 Task: Create fields for custom object Employee.
Action: Mouse moved to (733, 49)
Screenshot: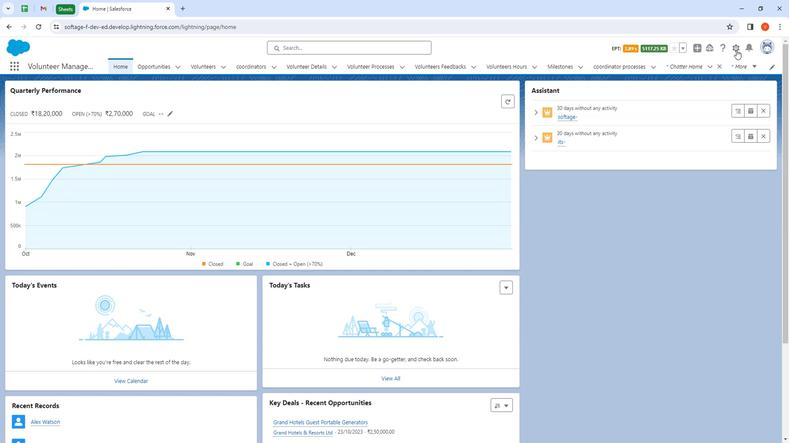 
Action: Mouse pressed left at (733, 49)
Screenshot: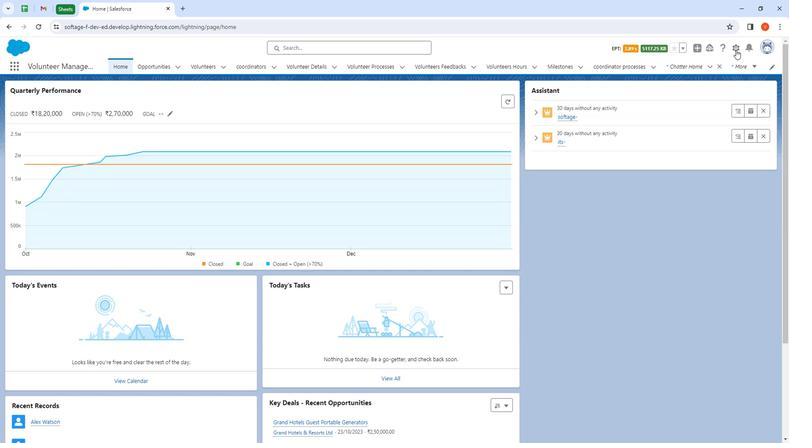 
Action: Mouse moved to (706, 73)
Screenshot: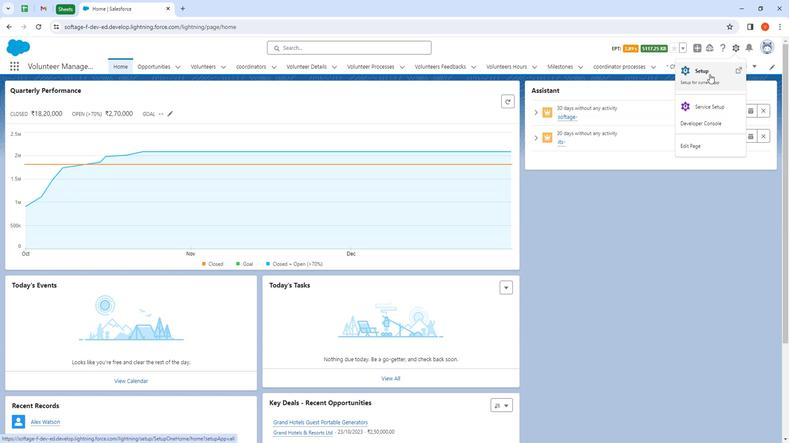 
Action: Mouse pressed left at (706, 73)
Screenshot: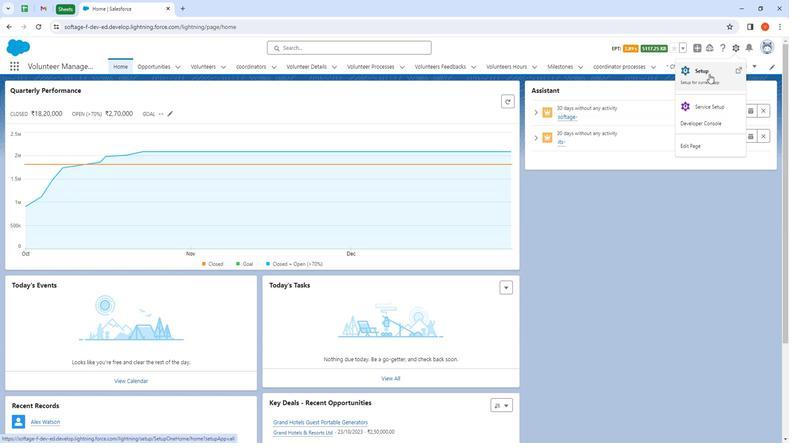 
Action: Mouse moved to (101, 67)
Screenshot: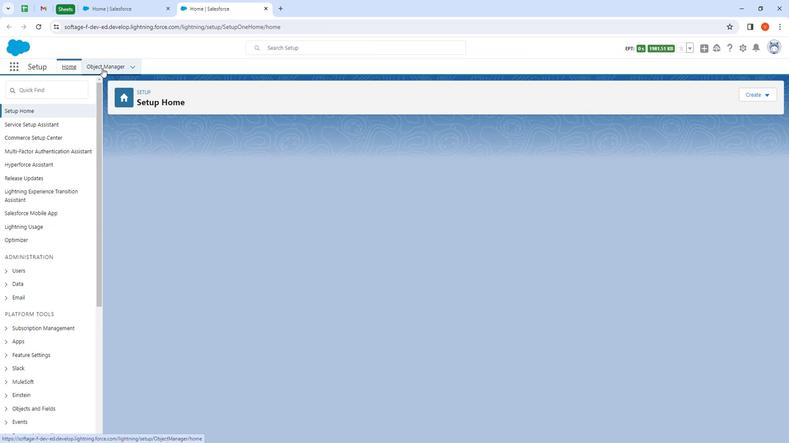 
Action: Mouse pressed left at (101, 67)
Screenshot: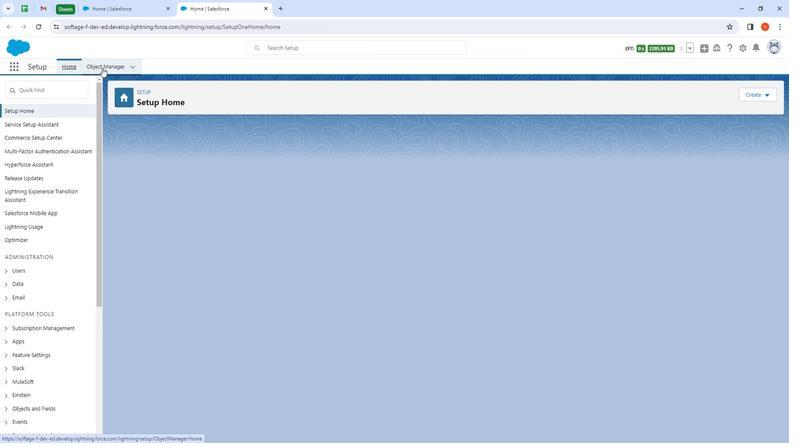 
Action: Mouse moved to (627, 98)
Screenshot: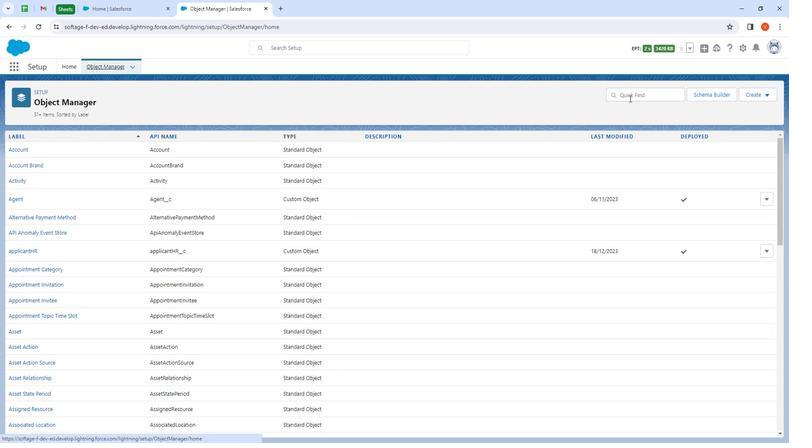 
Action: Mouse pressed left at (627, 98)
Screenshot: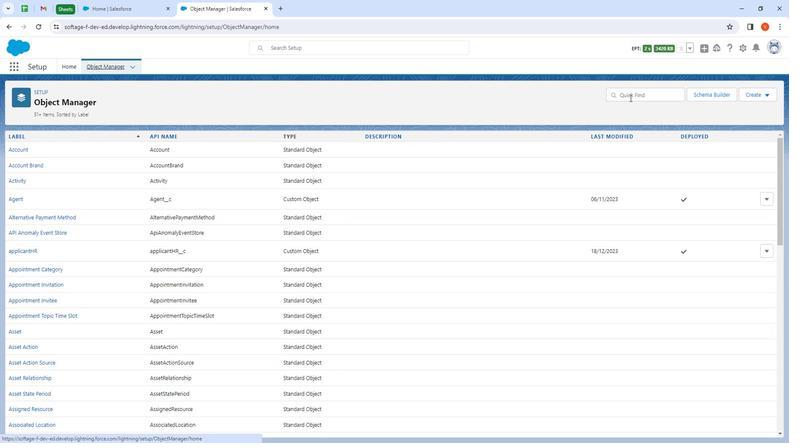 
Action: Mouse moved to (625, 95)
Screenshot: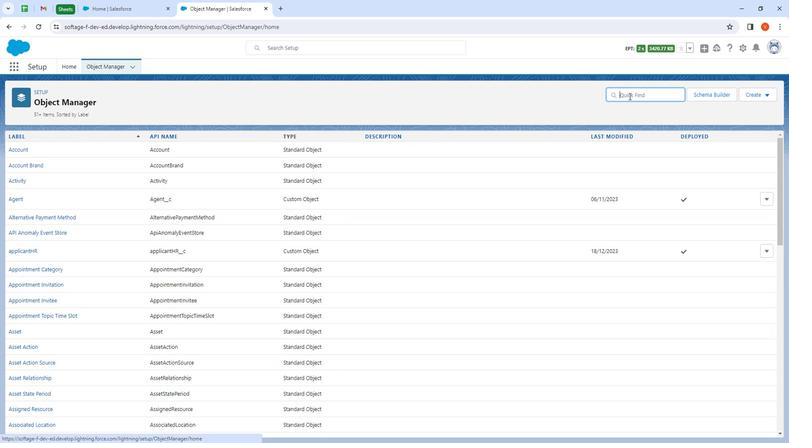 
Action: Key pressed employee
Screenshot: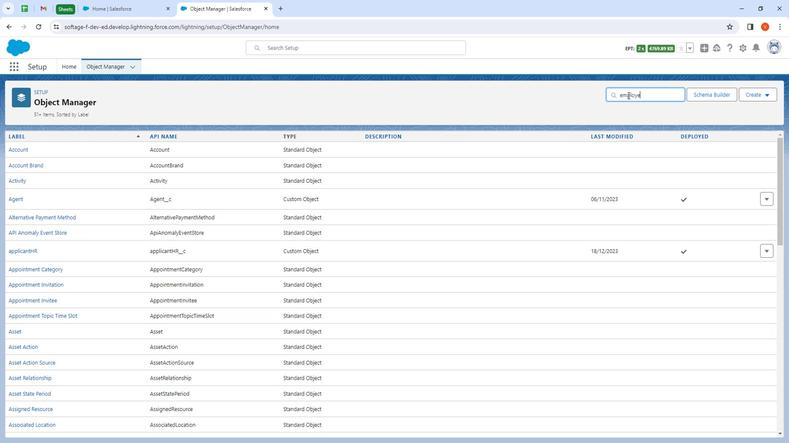 
Action: Mouse moved to (31, 171)
Screenshot: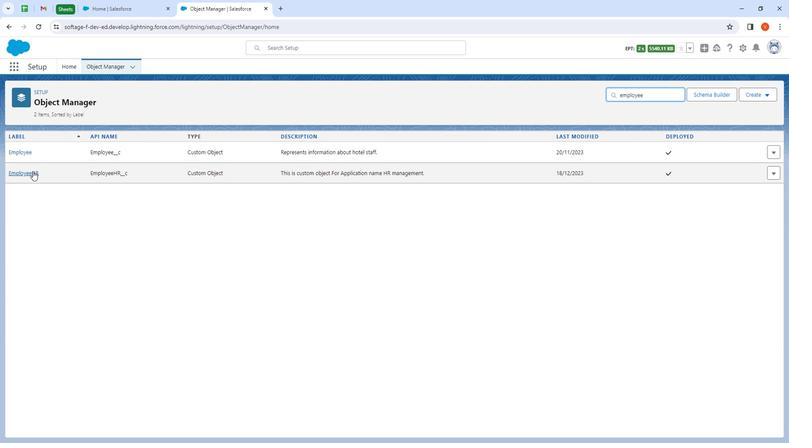 
Action: Mouse pressed left at (31, 171)
Screenshot: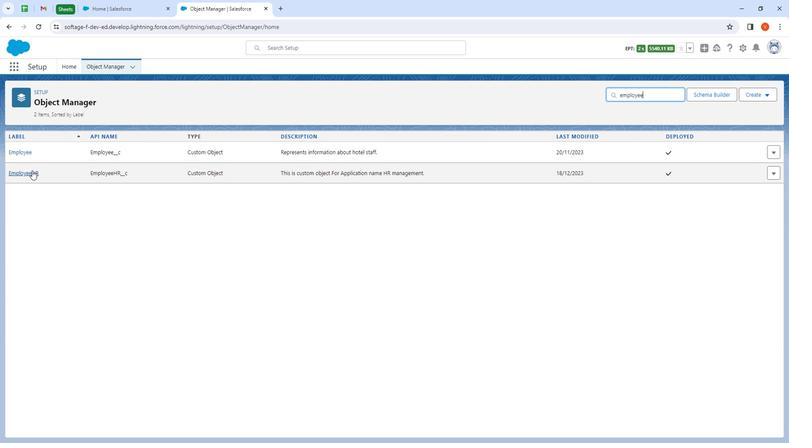
Action: Mouse moved to (66, 149)
Screenshot: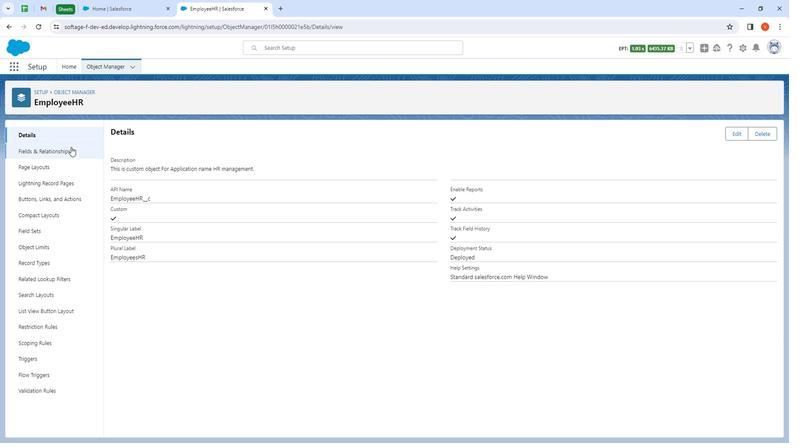 
Action: Mouse pressed left at (66, 149)
Screenshot: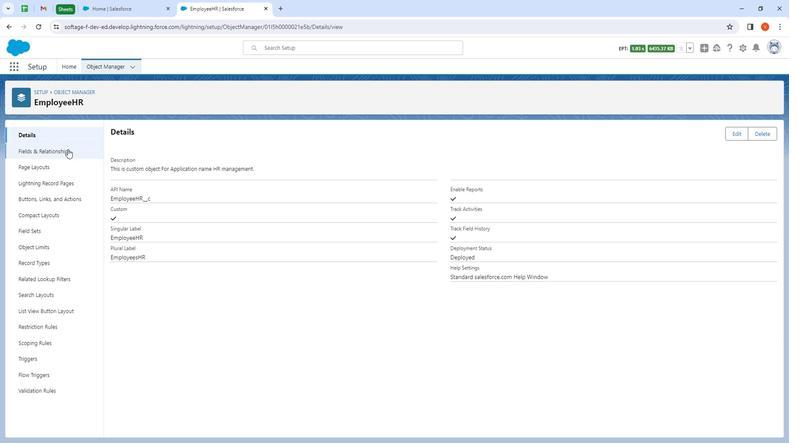 
Action: Mouse moved to (604, 133)
Screenshot: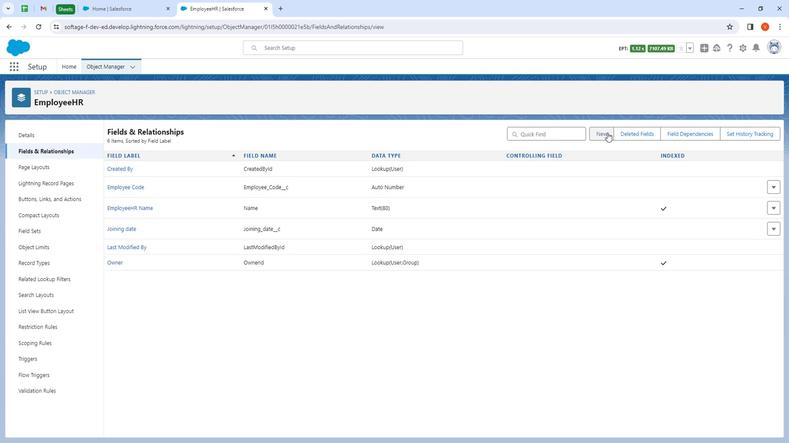 
Action: Mouse pressed left at (604, 133)
Screenshot: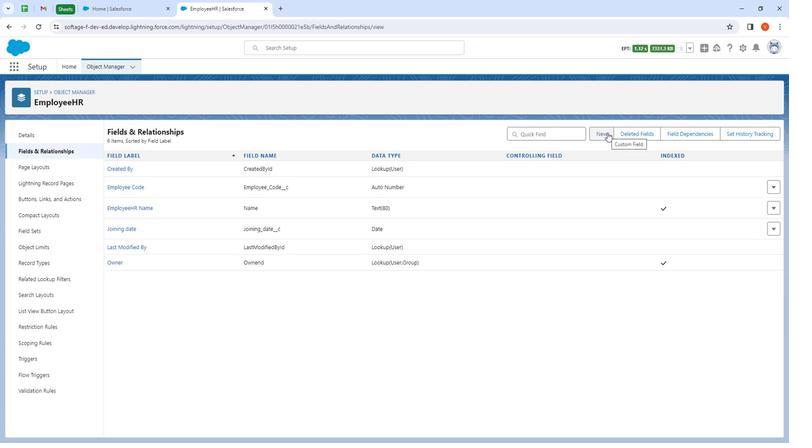 
Action: Mouse moved to (185, 346)
Screenshot: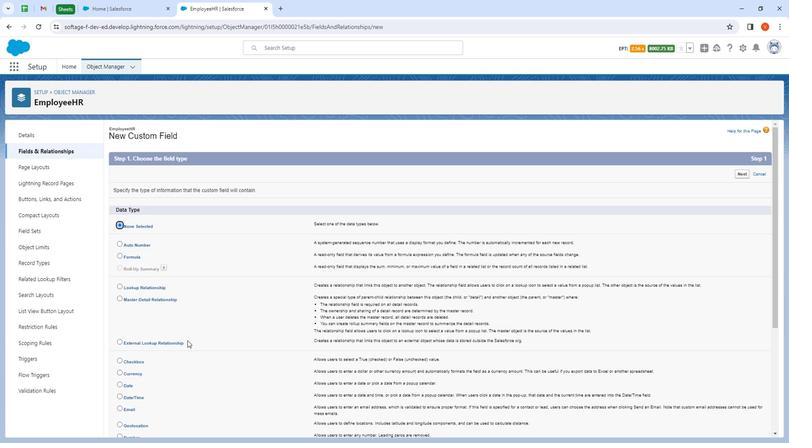 
Action: Mouse scrolled (185, 345) with delta (0, 0)
Screenshot: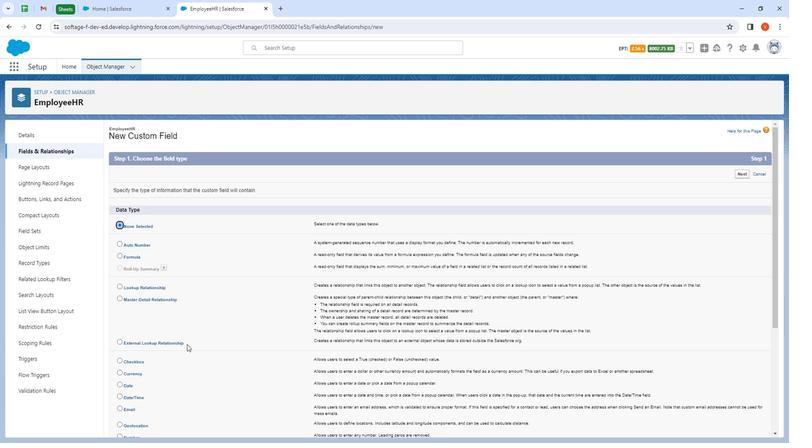 
Action: Mouse moved to (186, 347)
Screenshot: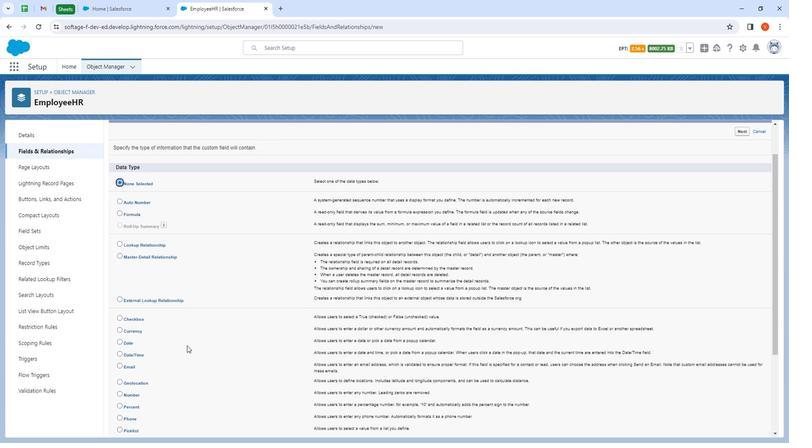 
Action: Mouse scrolled (186, 347) with delta (0, 0)
Screenshot: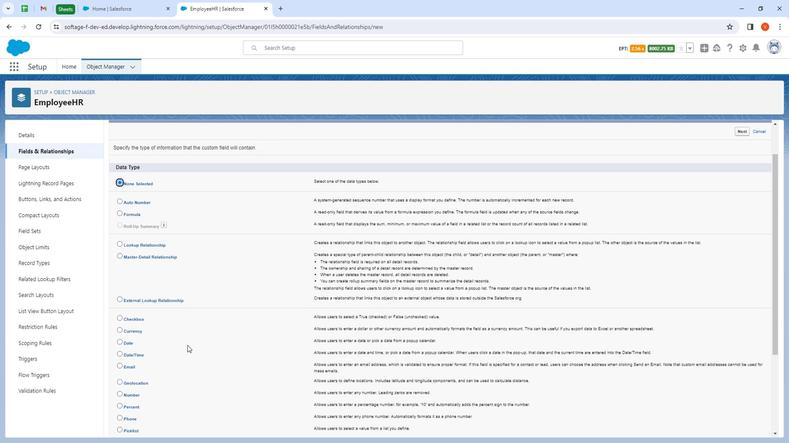 
Action: Mouse scrolled (186, 347) with delta (0, 0)
Screenshot: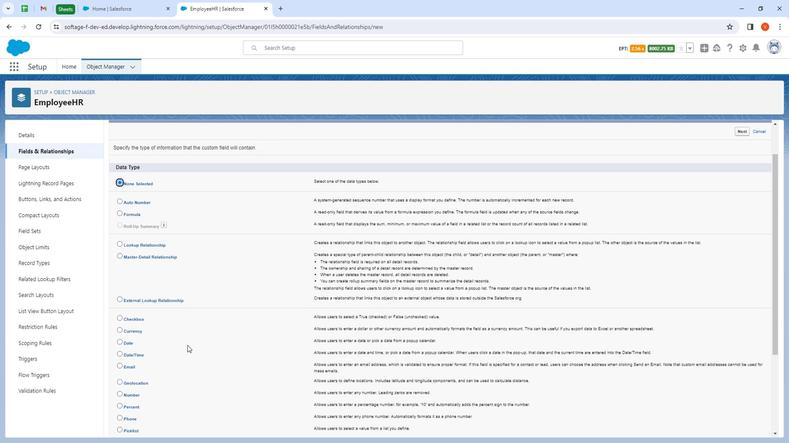 
Action: Mouse moved to (157, 315)
Screenshot: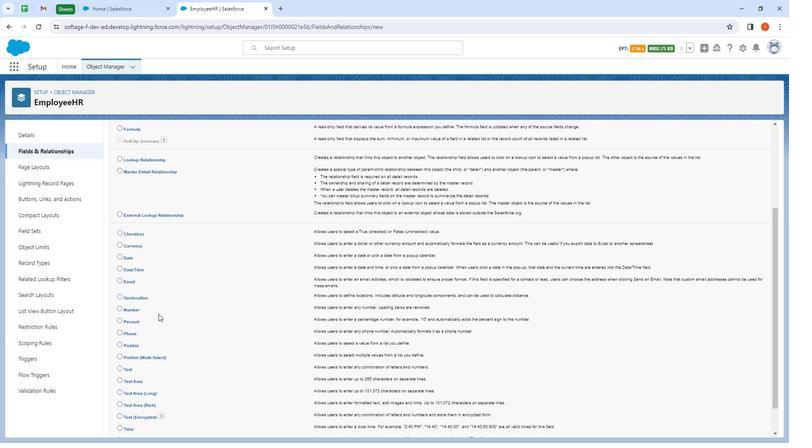 
Action: Mouse scrolled (157, 315) with delta (0, 0)
Screenshot: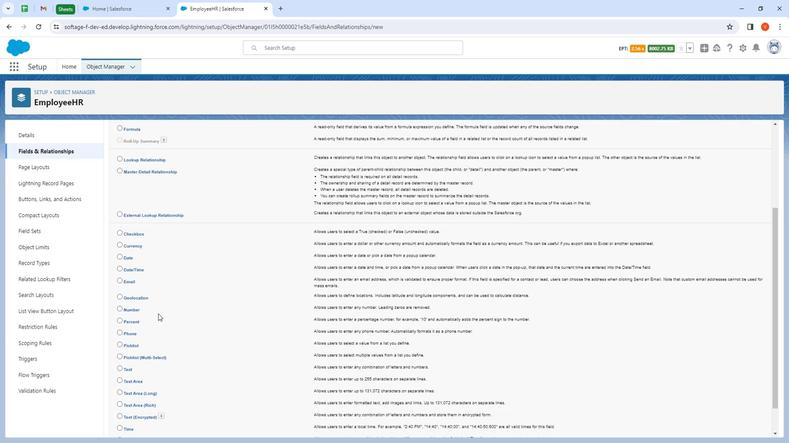 
Action: Mouse scrolled (157, 315) with delta (0, 0)
Screenshot: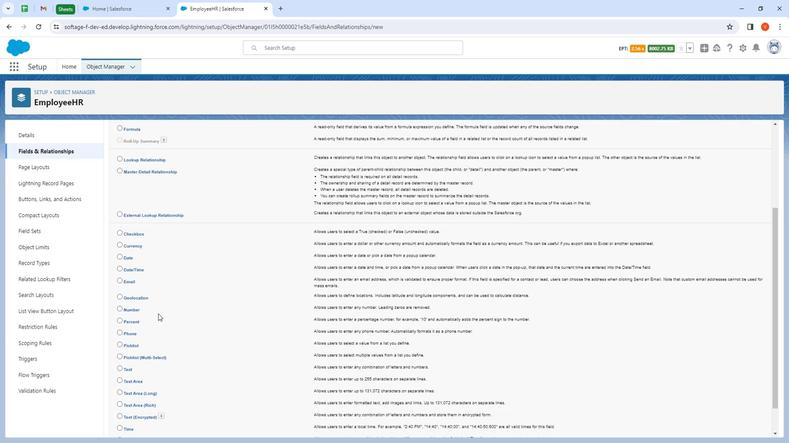 
Action: Mouse scrolled (157, 315) with delta (0, 0)
Screenshot: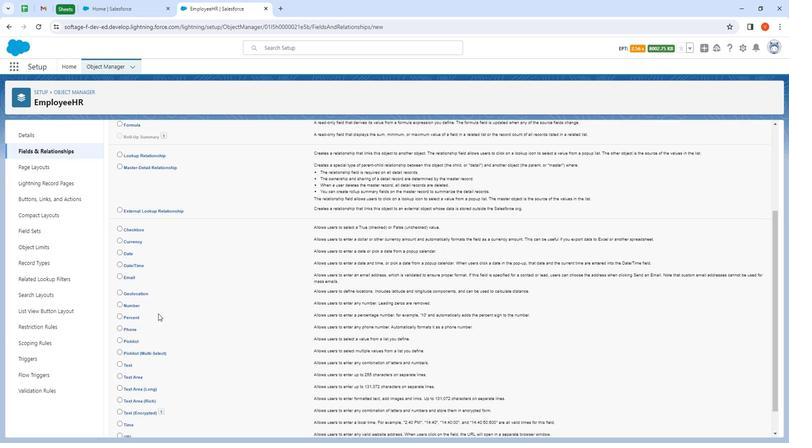 
Action: Mouse moved to (119, 336)
Screenshot: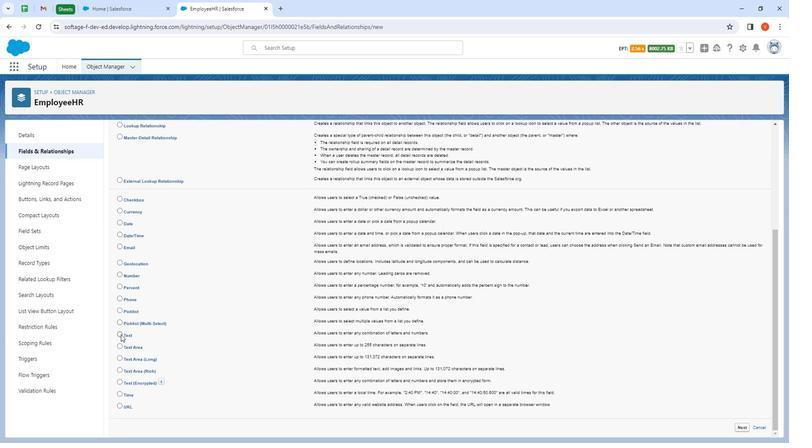 
Action: Mouse pressed left at (119, 336)
Screenshot: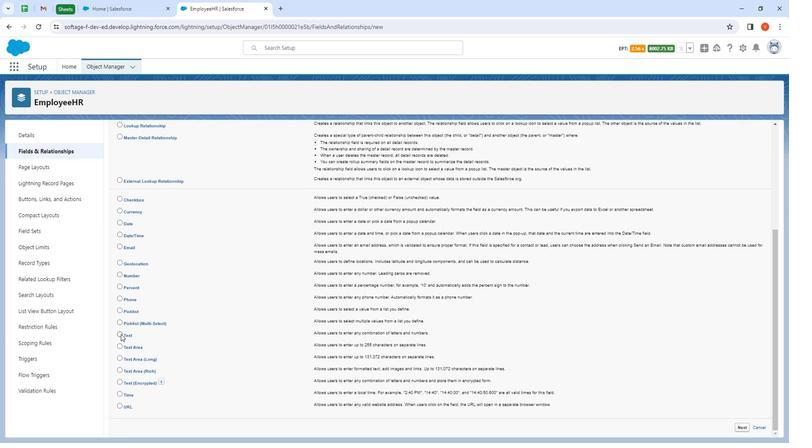 
Action: Mouse moved to (733, 432)
Screenshot: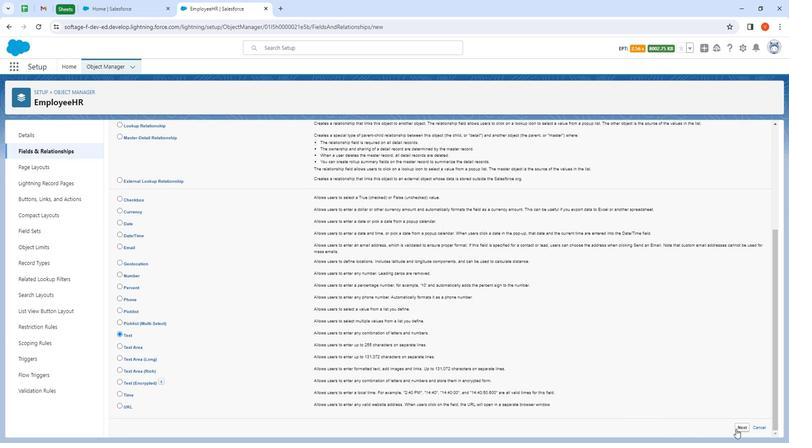 
Action: Mouse pressed left at (733, 432)
Screenshot: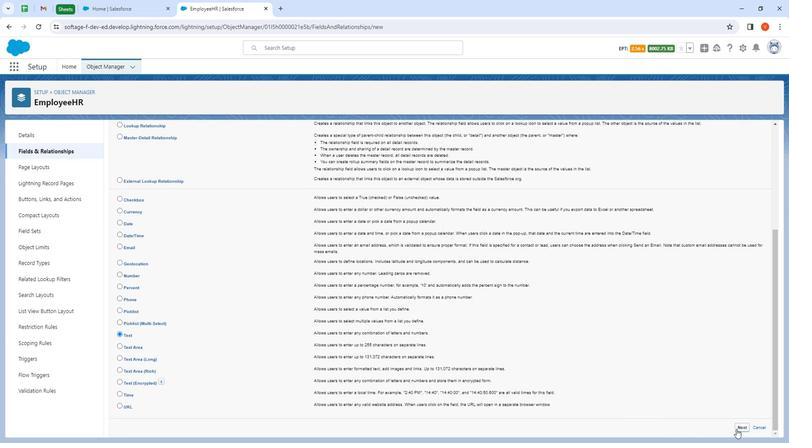 
Action: Mouse moved to (255, 189)
Screenshot: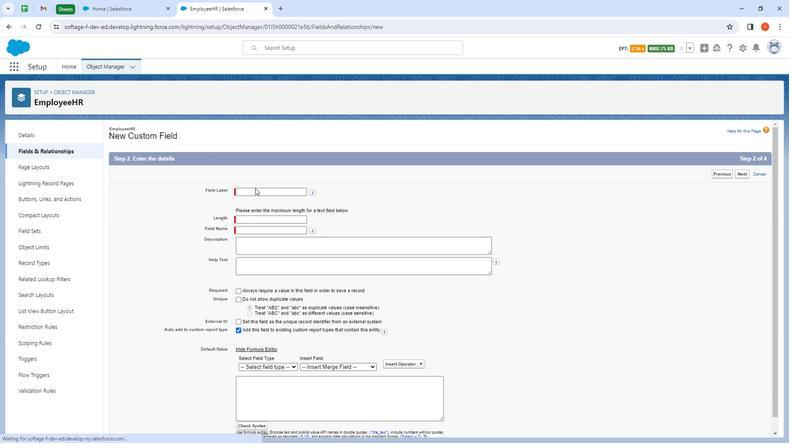 
Action: Mouse pressed left at (255, 189)
Screenshot: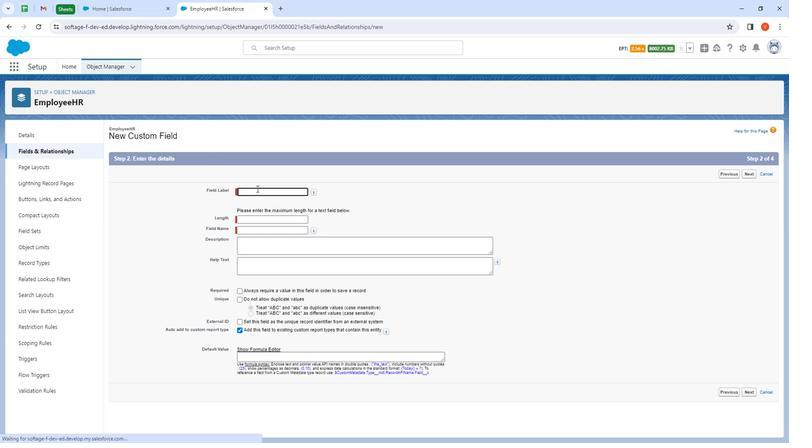 
Action: Key pressed <Key.shift>Employee<Key.space><Key.shift><Key.shift><Key.shift>Mail
Screenshot: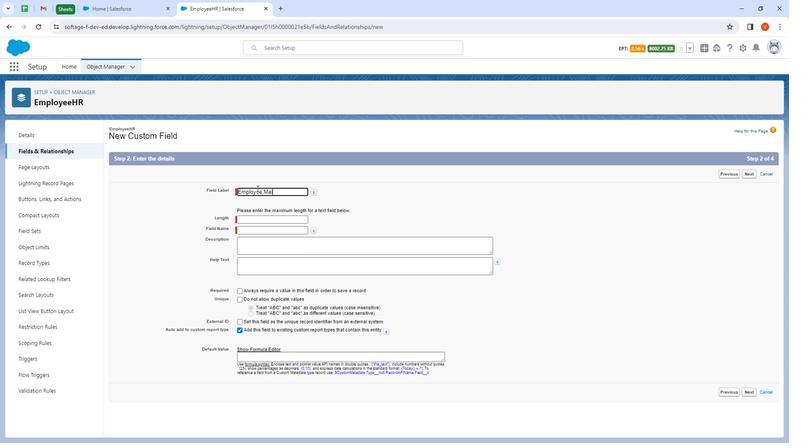 
Action: Mouse moved to (261, 220)
Screenshot: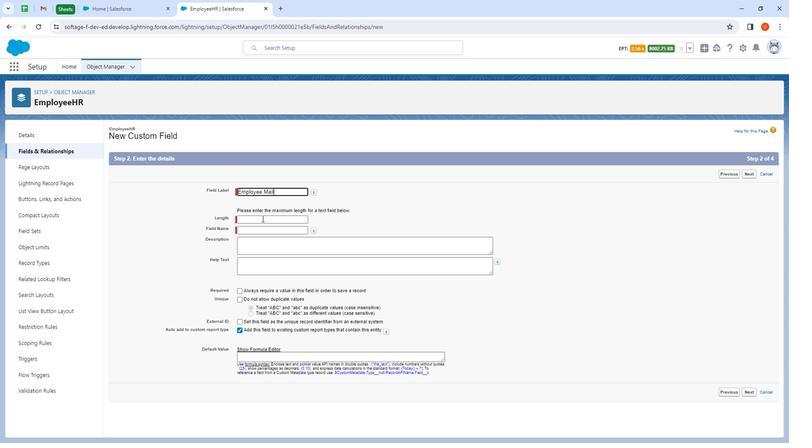 
Action: Mouse pressed left at (261, 220)
Screenshot: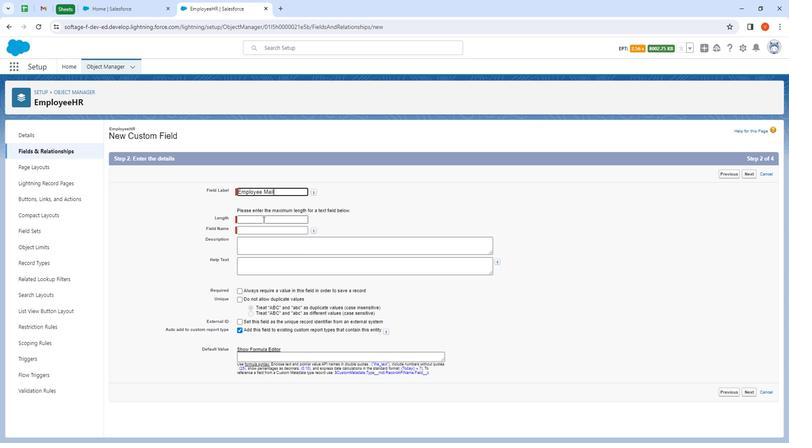 
Action: Mouse moved to (262, 221)
Screenshot: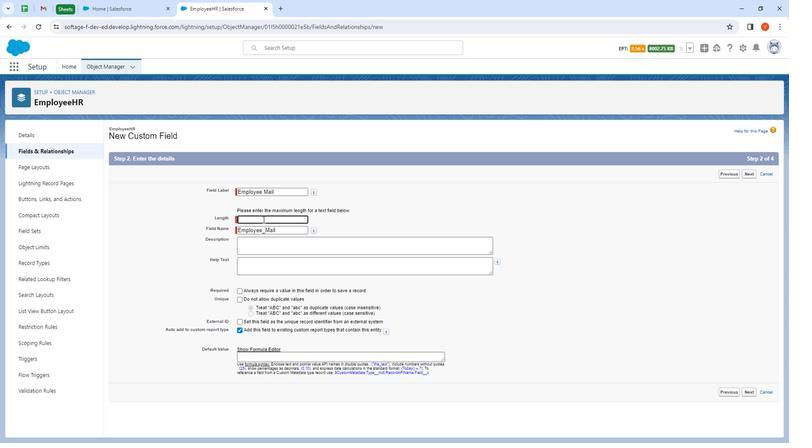 
Action: Key pressed 222
Screenshot: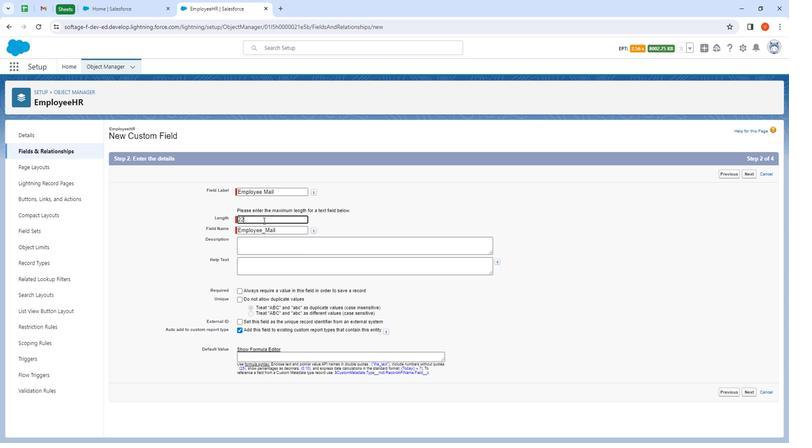 
Action: Mouse moved to (291, 250)
Screenshot: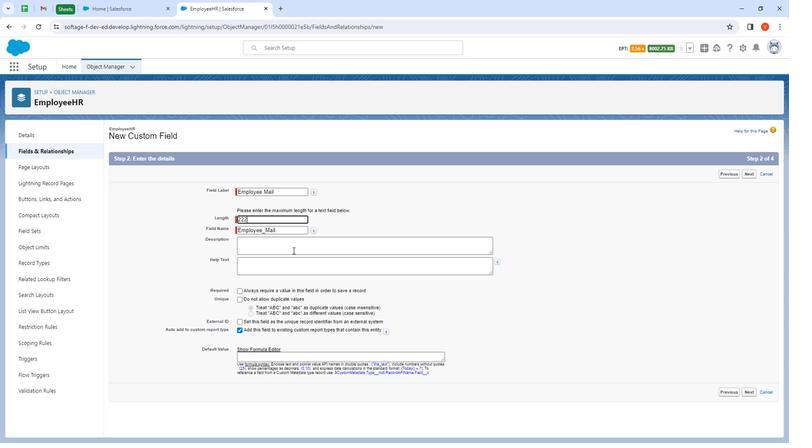 
Action: Key pressed <Key.backspace>123
Screenshot: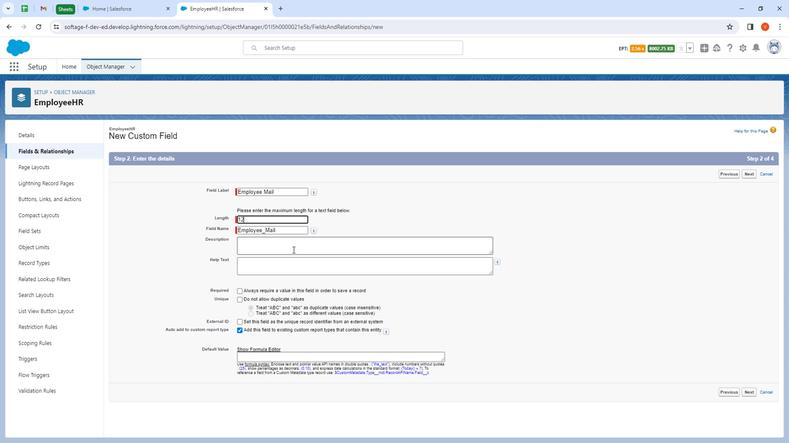 
Action: Mouse moved to (325, 247)
Screenshot: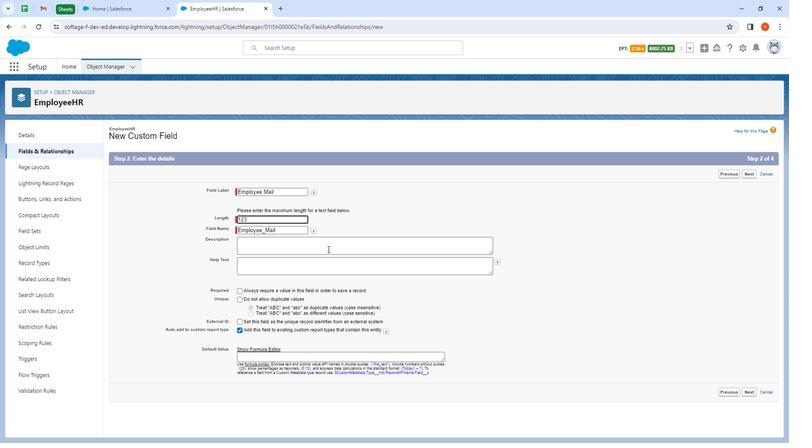 
Action: Mouse pressed left at (325, 247)
Screenshot: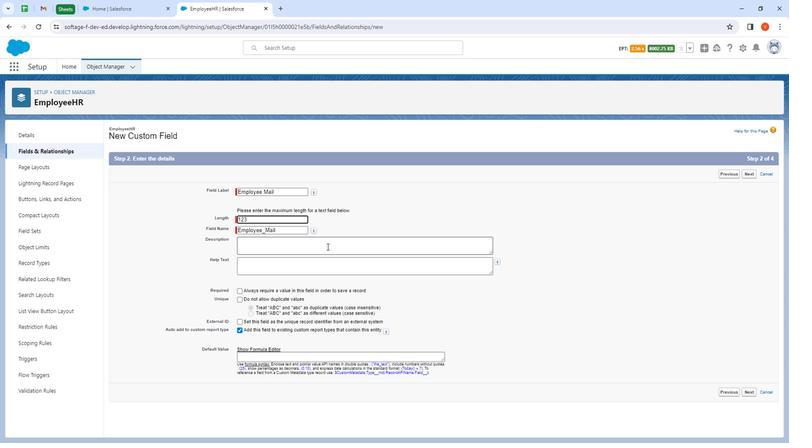 
Action: Key pressed <Key.shift>Enter<Key.space>email<Key.space>id<Key.space>for<Key.space>employees
Screenshot: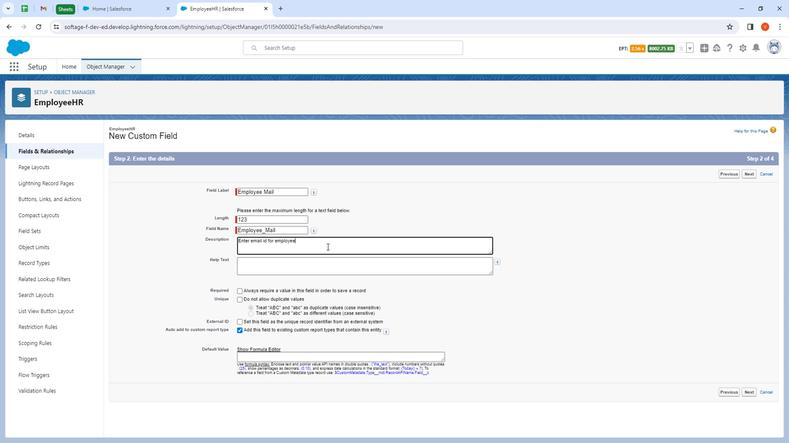 
Action: Mouse moved to (335, 263)
Screenshot: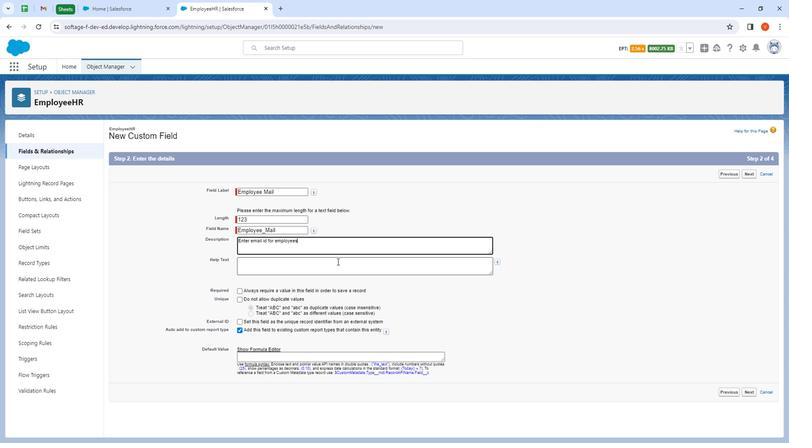 
Action: Mouse pressed left at (335, 263)
Screenshot: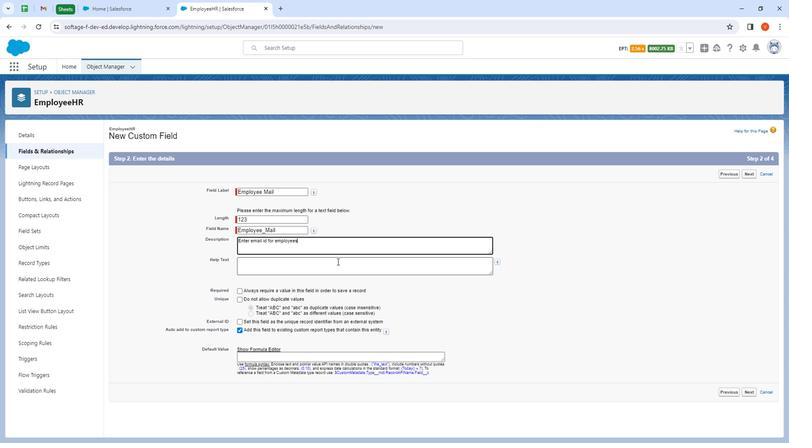 
Action: Key pressed <Key.shift>Enter<Key.space>email<Key.space>id
Screenshot: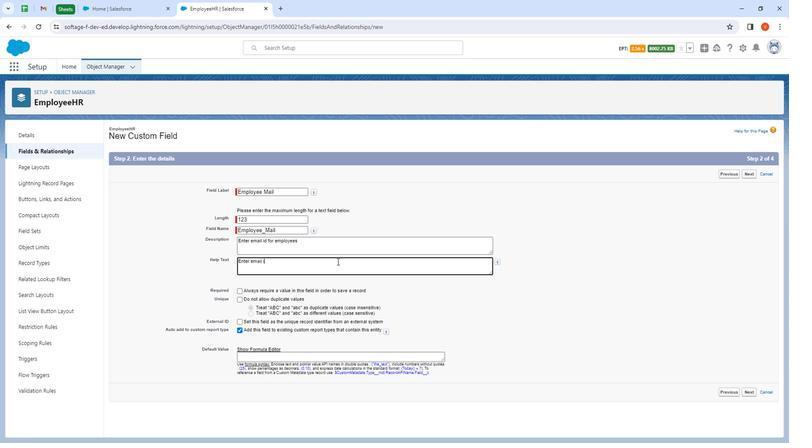 
Action: Mouse moved to (746, 397)
Screenshot: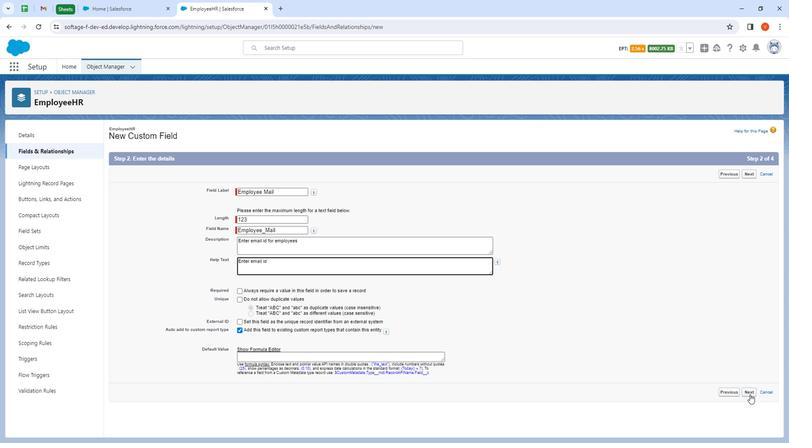 
Action: Mouse pressed left at (746, 397)
Screenshot: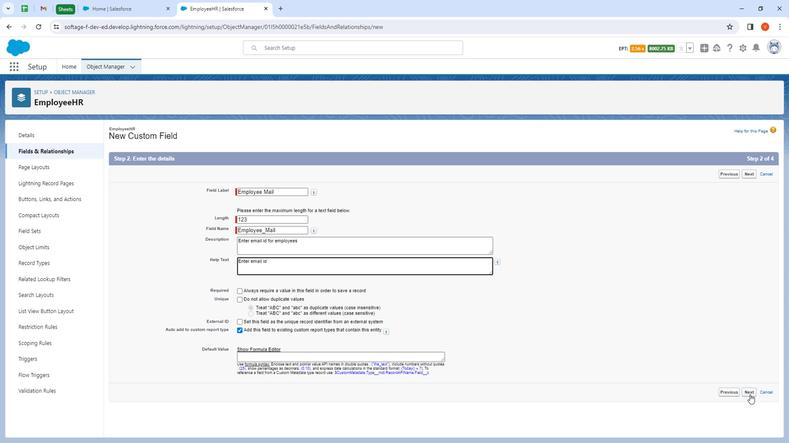 
Action: Mouse moved to (595, 295)
Screenshot: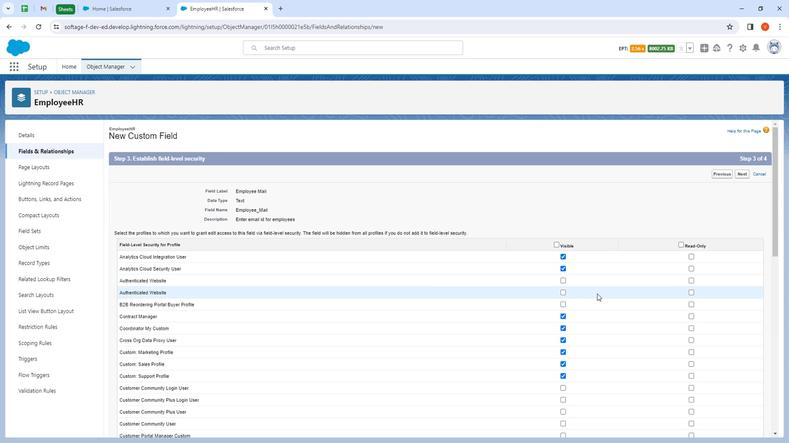 
Action: Mouse scrolled (595, 295) with delta (0, 0)
Screenshot: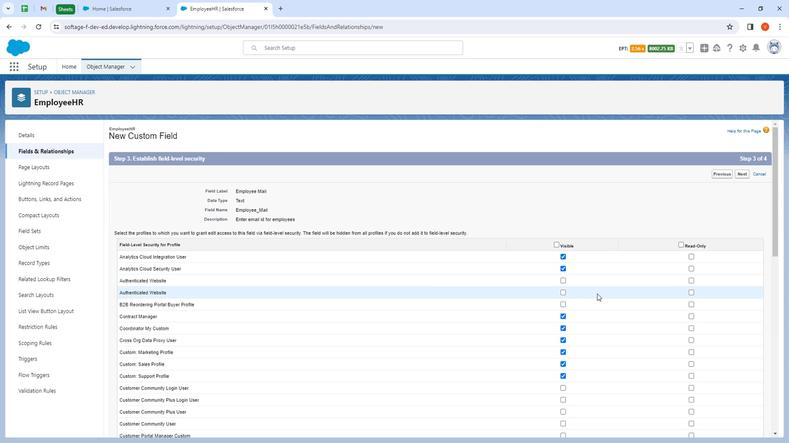 
Action: Mouse moved to (598, 300)
Screenshot: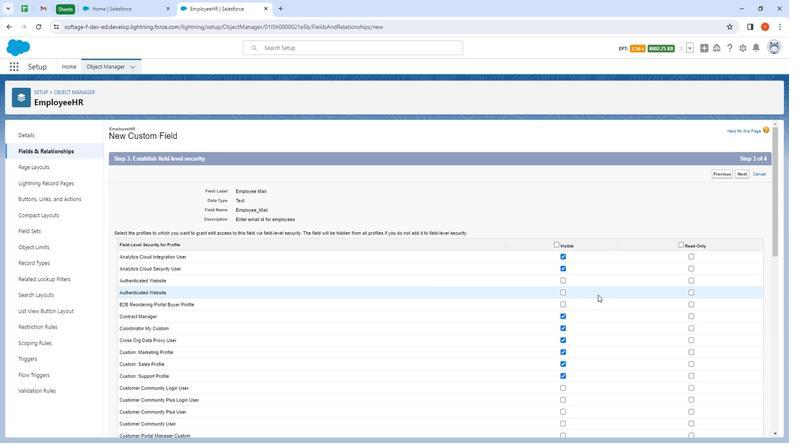 
Action: Mouse scrolled (598, 300) with delta (0, 0)
Screenshot: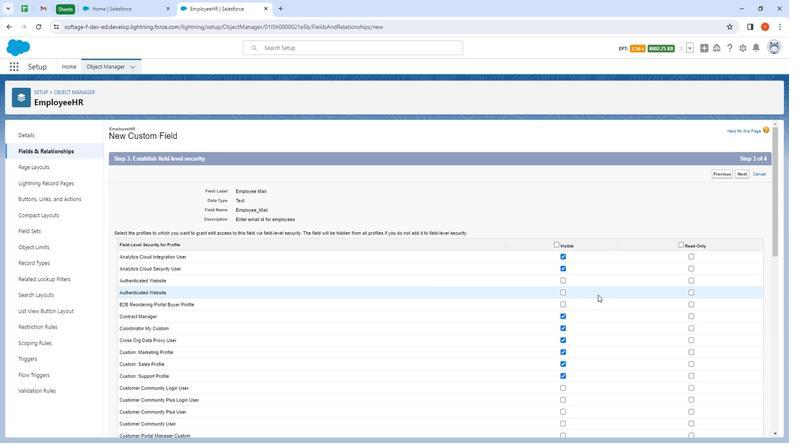 
Action: Mouse moved to (598, 300)
Screenshot: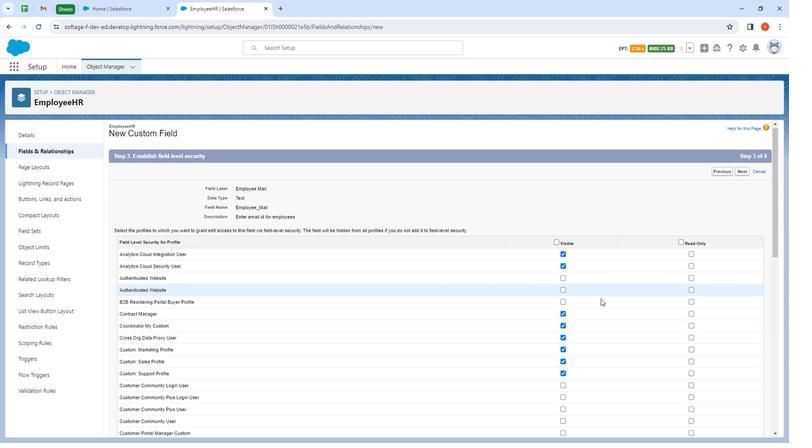 
Action: Mouse scrolled (598, 300) with delta (0, 0)
Screenshot: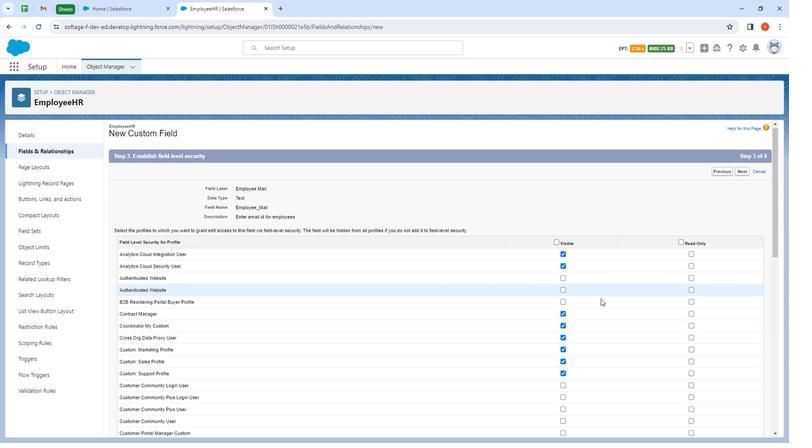 
Action: Mouse moved to (599, 301)
Screenshot: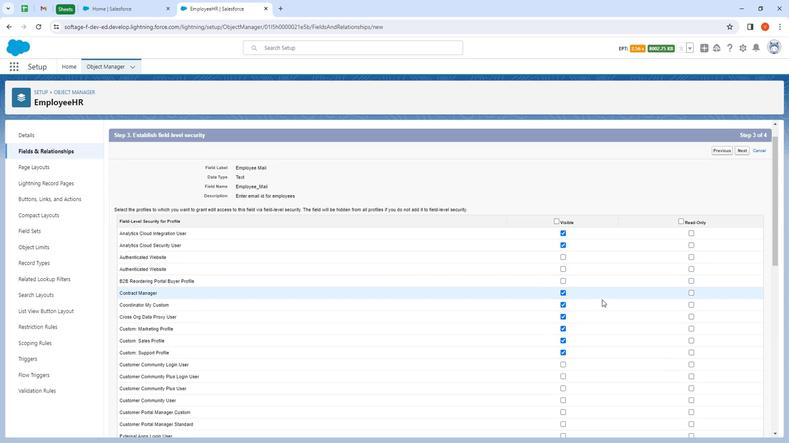 
Action: Mouse scrolled (599, 300) with delta (0, 0)
Screenshot: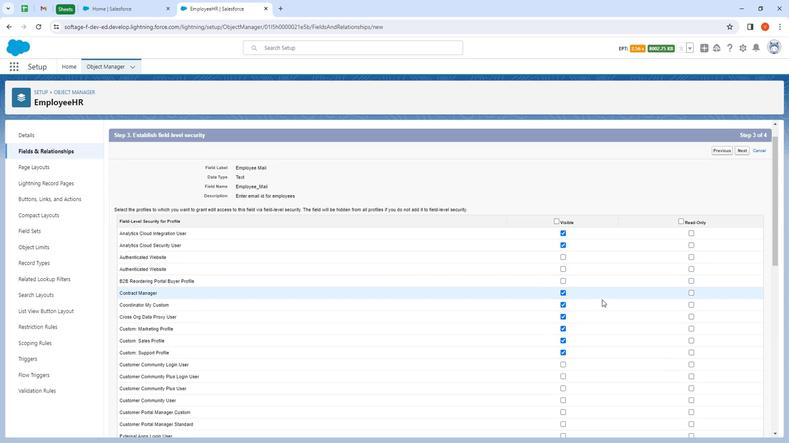 
Action: Mouse moved to (561, 265)
Screenshot: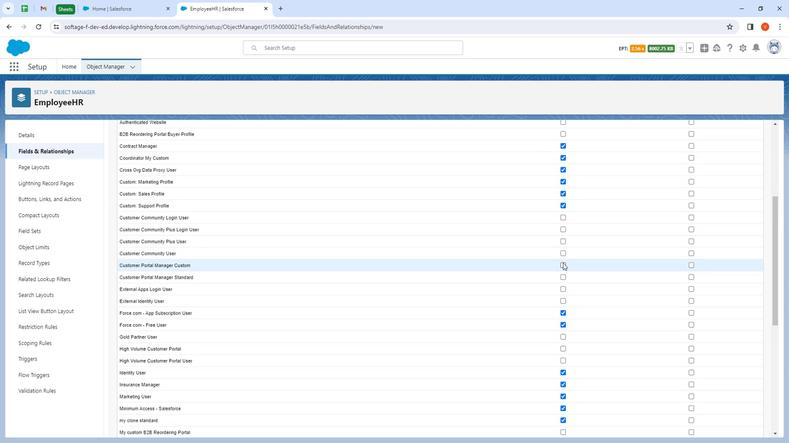 
Action: Mouse pressed left at (561, 265)
Screenshot: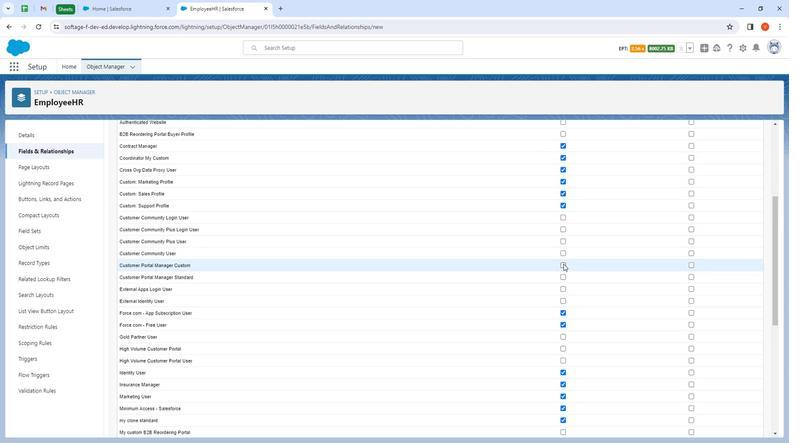 
Action: Mouse moved to (688, 242)
Screenshot: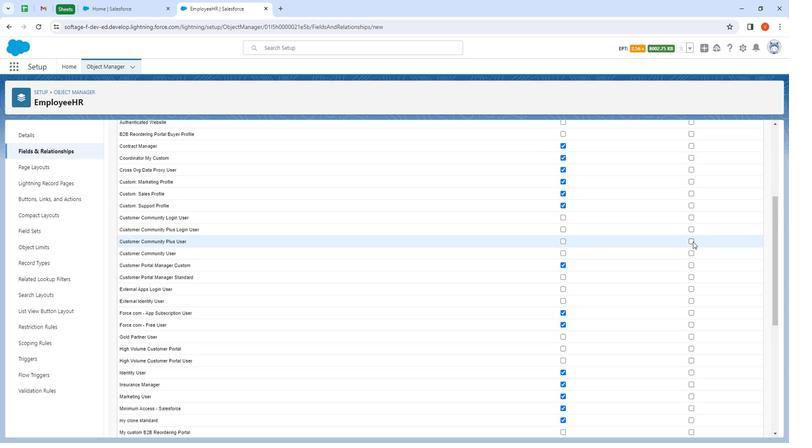 
Action: Mouse pressed left at (688, 242)
Screenshot: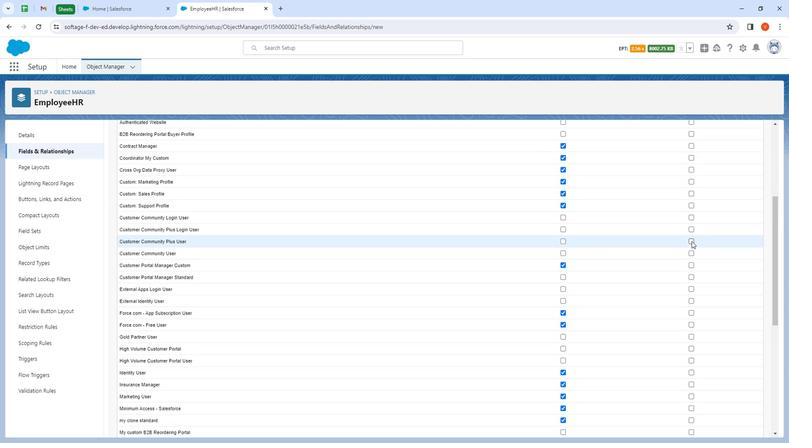 
Action: Mouse moved to (688, 233)
Screenshot: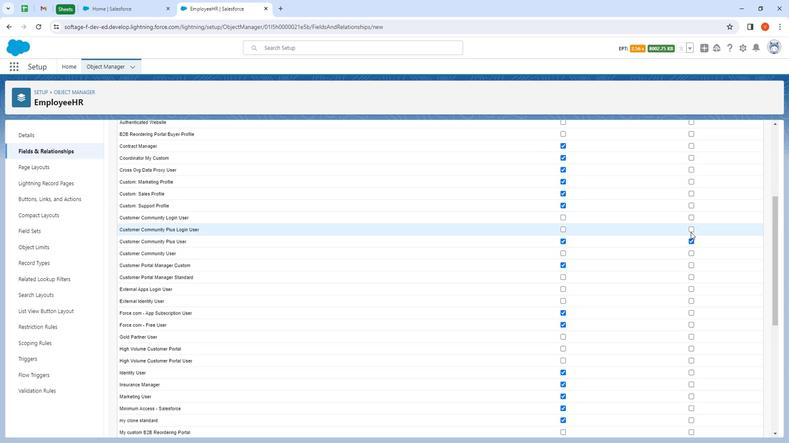 
Action: Mouse pressed left at (688, 233)
Screenshot: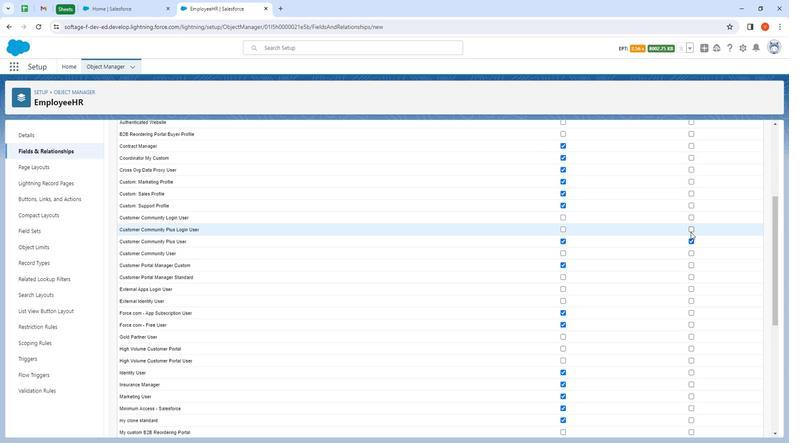 
Action: Mouse moved to (618, 316)
Screenshot: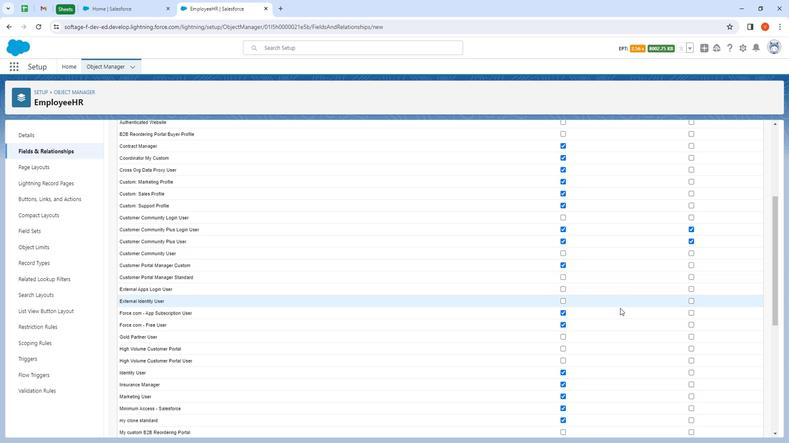 
Action: Mouse scrolled (618, 316) with delta (0, 0)
Screenshot: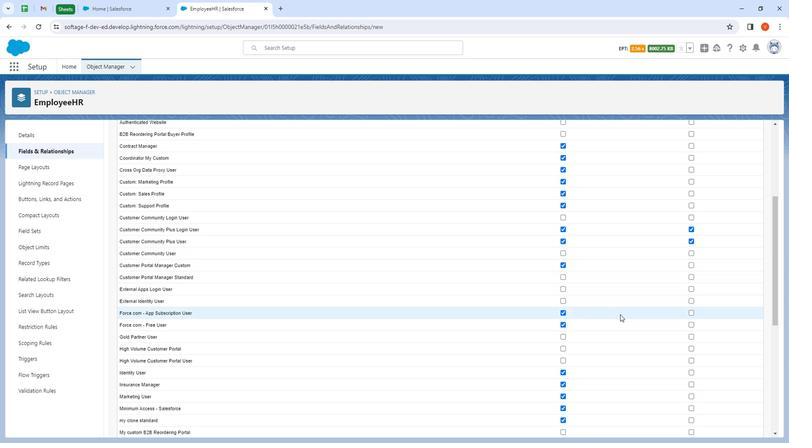 
Action: Mouse scrolled (618, 316) with delta (0, 0)
Screenshot: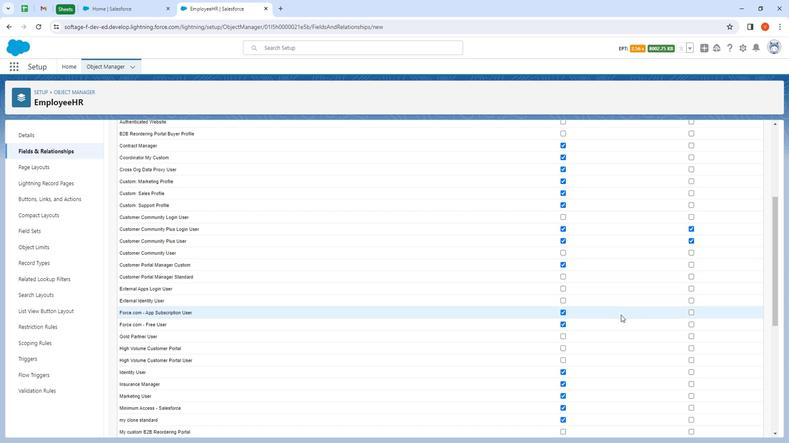 
Action: Mouse moved to (619, 316)
Screenshot: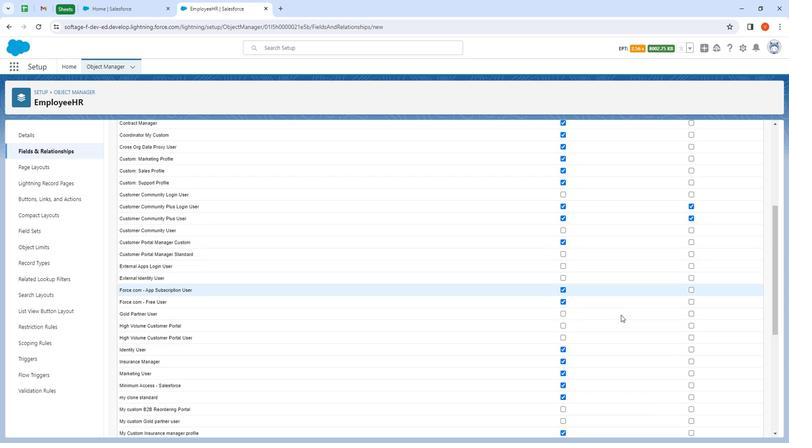 
Action: Mouse scrolled (619, 316) with delta (0, 0)
Screenshot: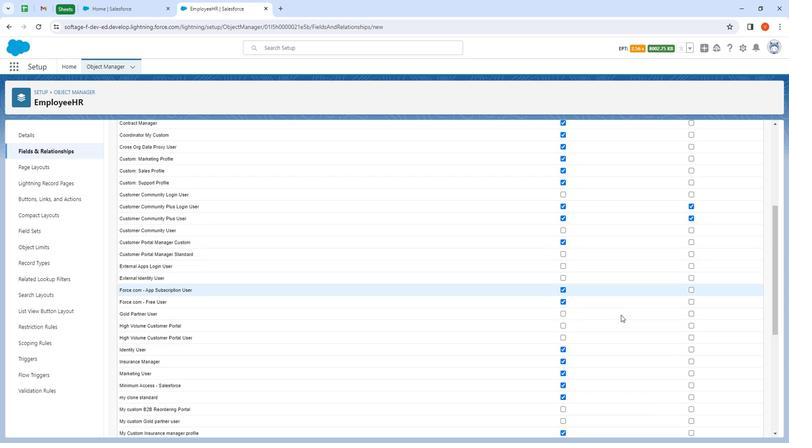 
Action: Mouse moved to (619, 310)
Screenshot: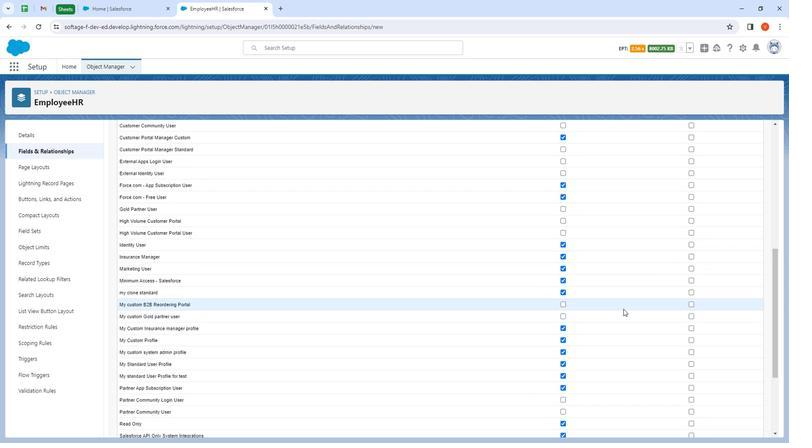 
Action: Mouse scrolled (619, 310) with delta (0, 0)
Screenshot: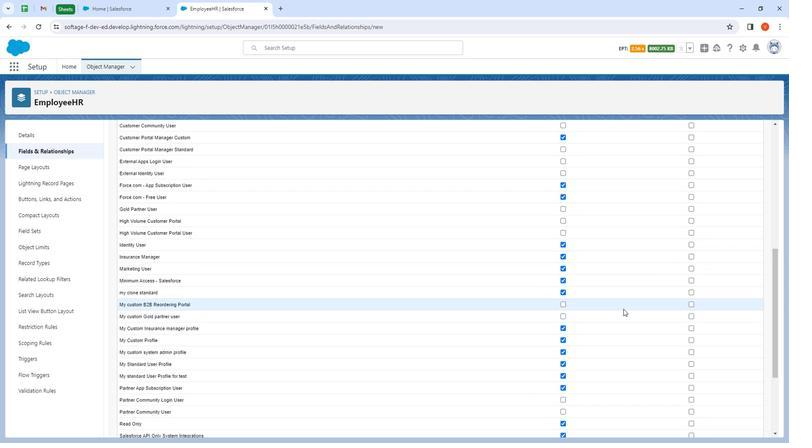 
Action: Mouse moved to (608, 311)
Screenshot: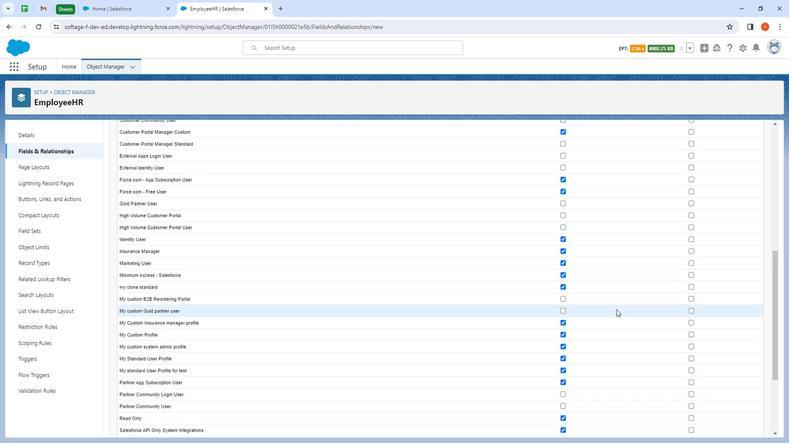 
Action: Mouse scrolled (608, 310) with delta (0, 0)
Screenshot: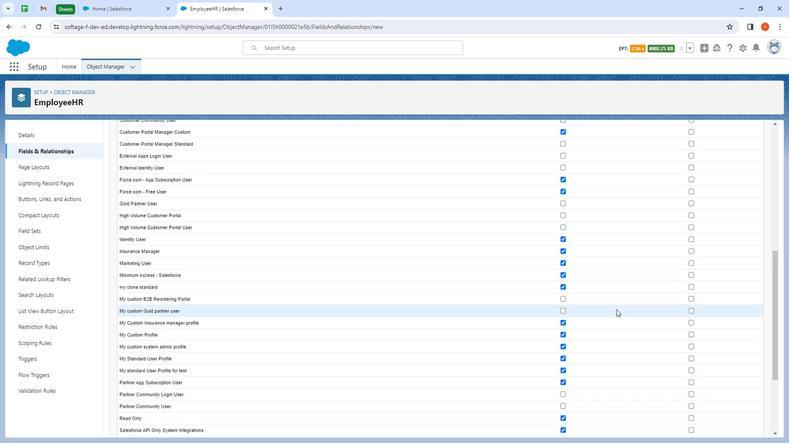 
Action: Mouse moved to (559, 317)
Screenshot: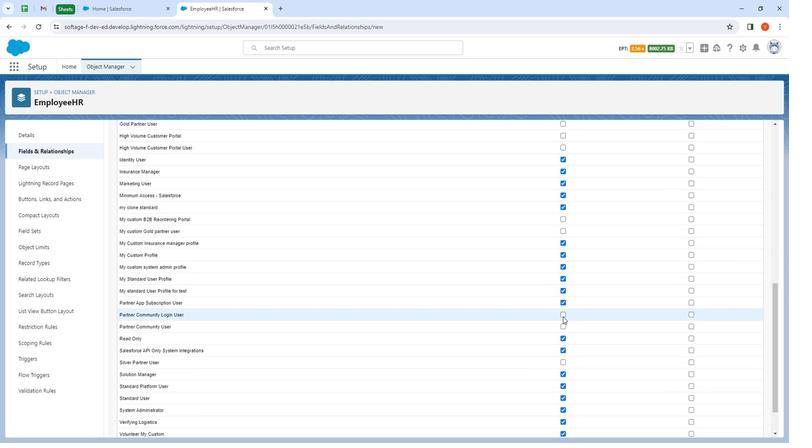 
Action: Mouse pressed left at (559, 317)
Screenshot: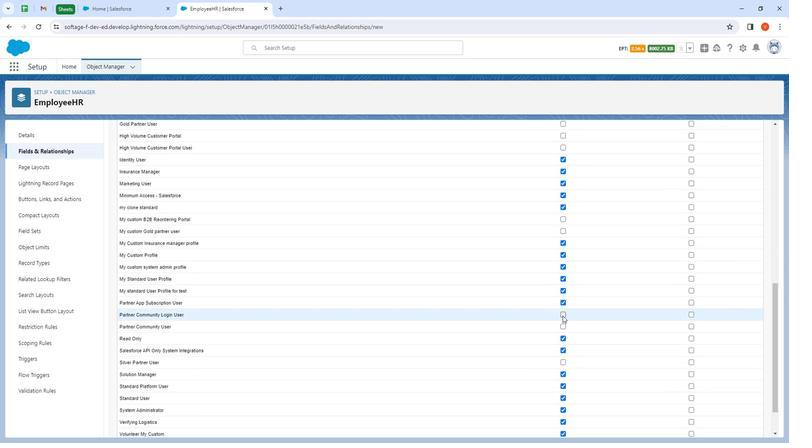 
Action: Mouse moved to (559, 332)
Screenshot: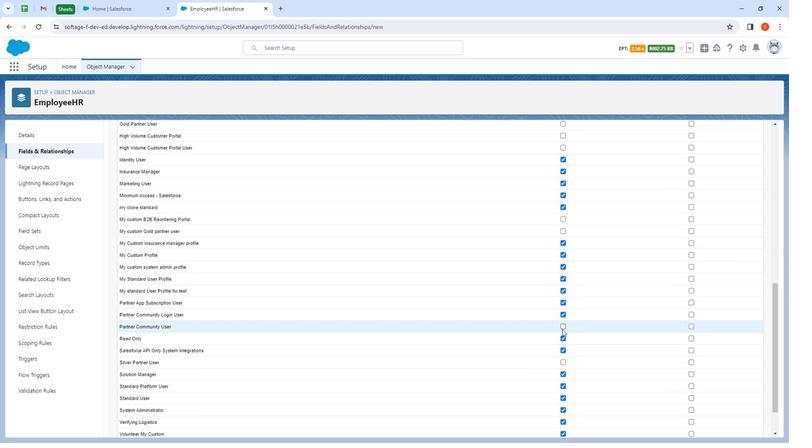 
Action: Mouse pressed left at (559, 332)
Screenshot: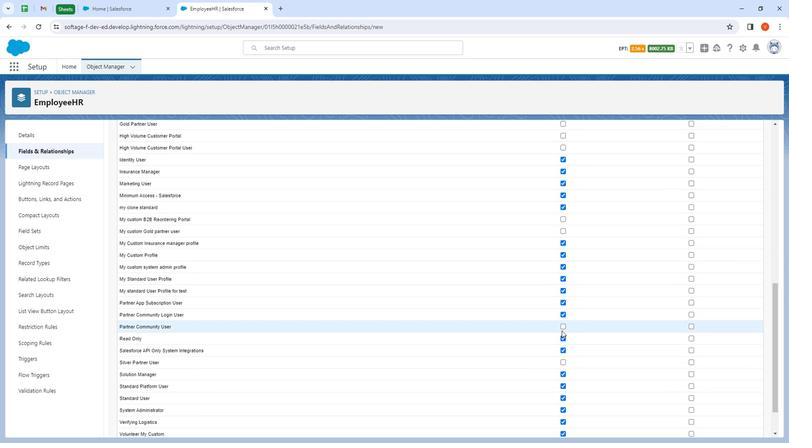 
Action: Mouse moved to (562, 329)
Screenshot: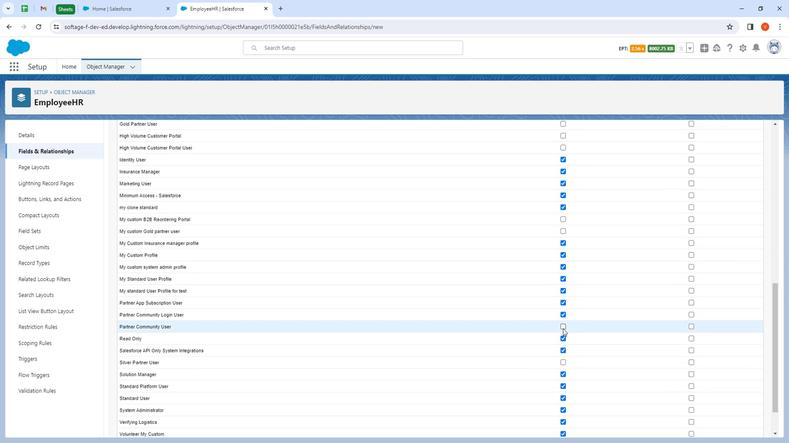 
Action: Mouse pressed left at (562, 329)
Screenshot: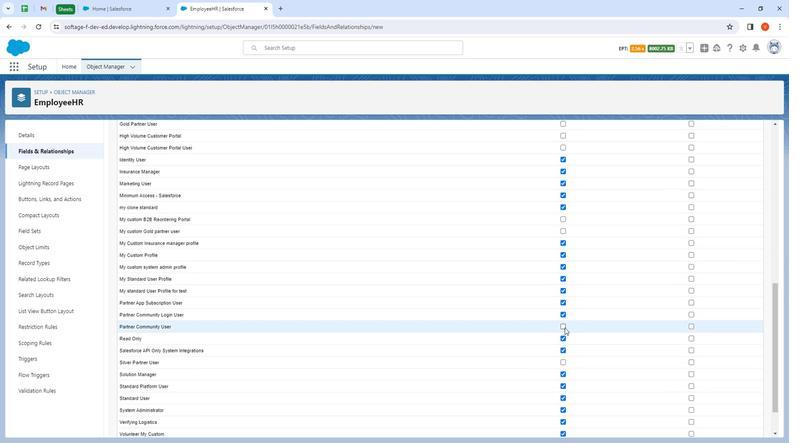 
Action: Mouse moved to (688, 292)
Screenshot: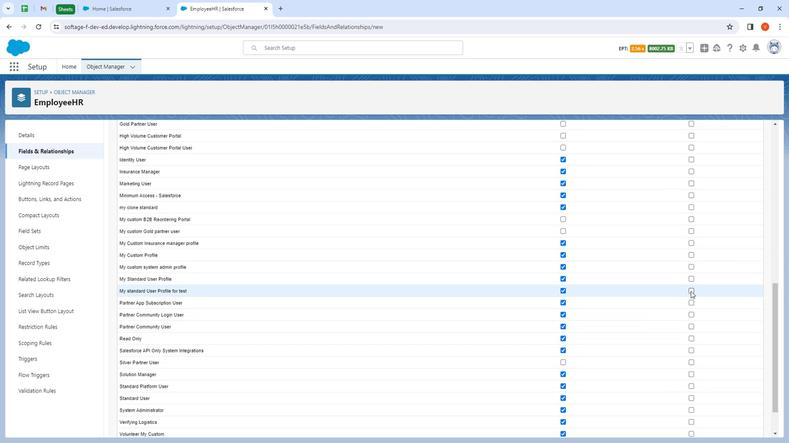 
Action: Mouse pressed left at (688, 292)
Screenshot: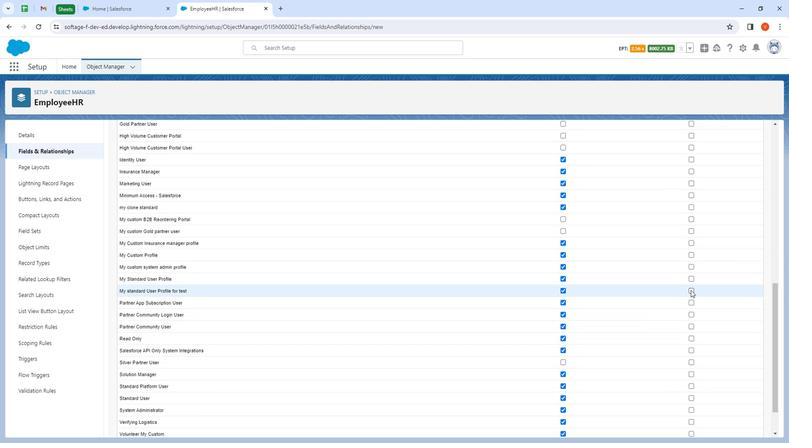 
Action: Mouse moved to (559, 365)
Screenshot: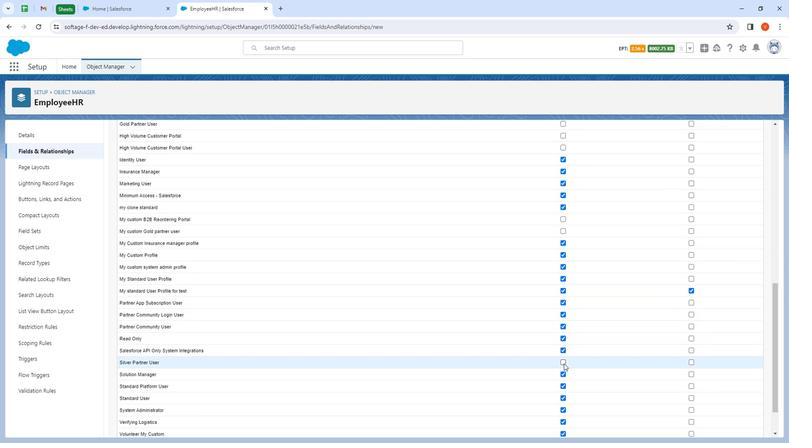 
Action: Mouse pressed left at (559, 365)
Screenshot: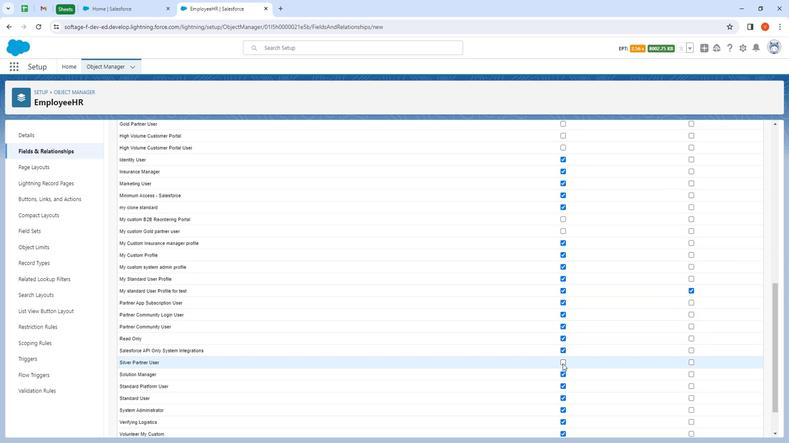 
Action: Mouse moved to (634, 376)
Screenshot: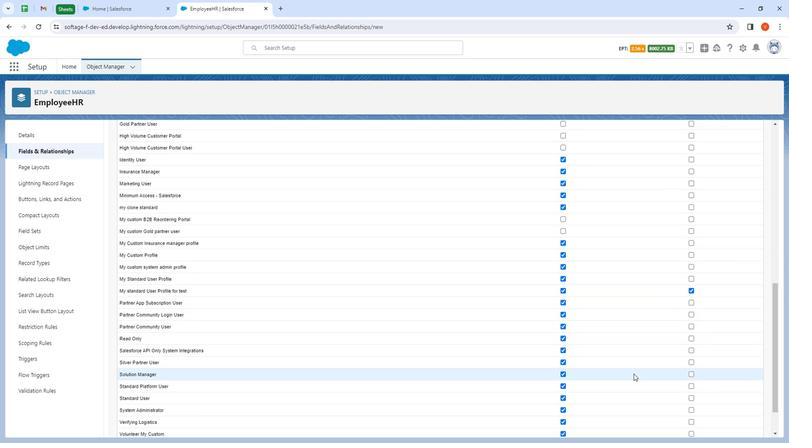
Action: Mouse scrolled (634, 375) with delta (0, 0)
Screenshot: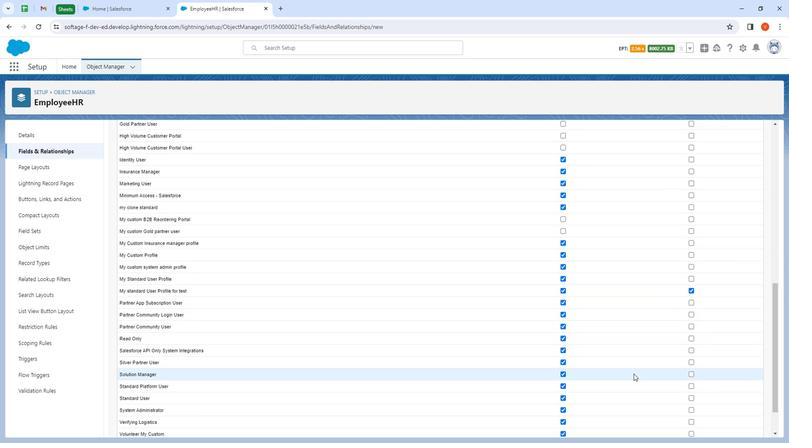 
Action: Mouse moved to (636, 376)
Screenshot: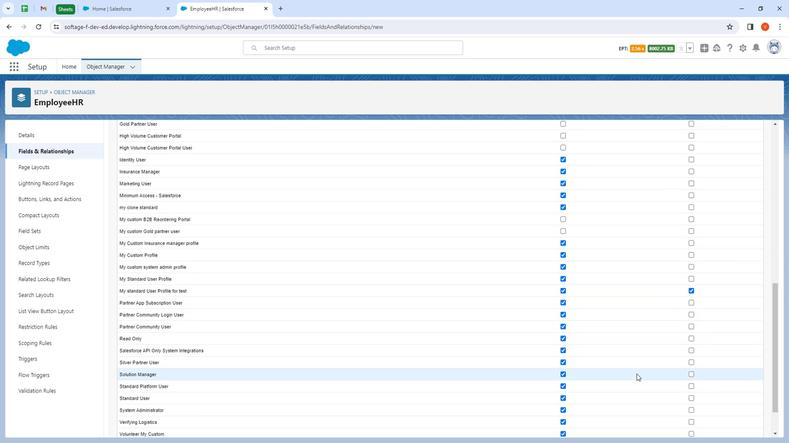 
Action: Mouse scrolled (636, 375) with delta (0, 0)
Screenshot: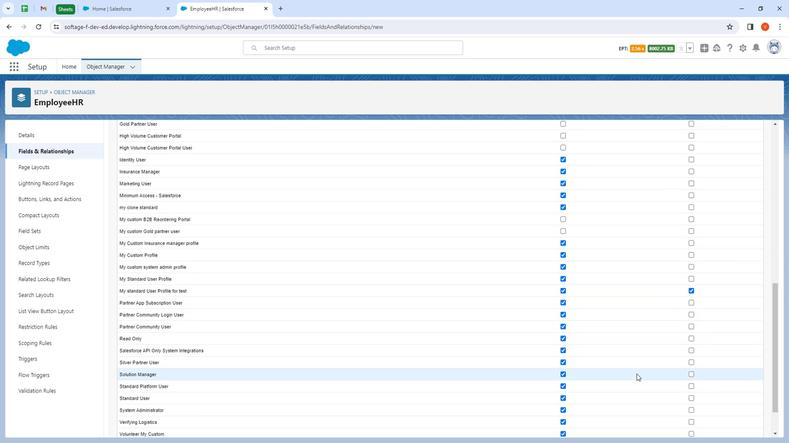 
Action: Mouse moved to (642, 376)
Screenshot: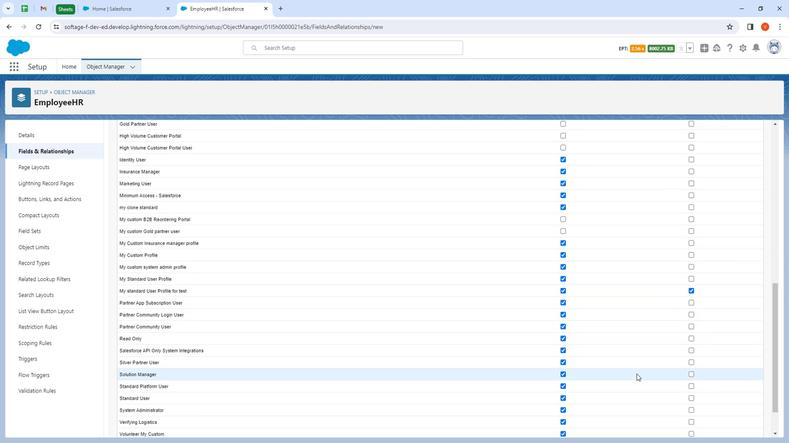 
Action: Mouse scrolled (642, 375) with delta (0, 0)
Screenshot: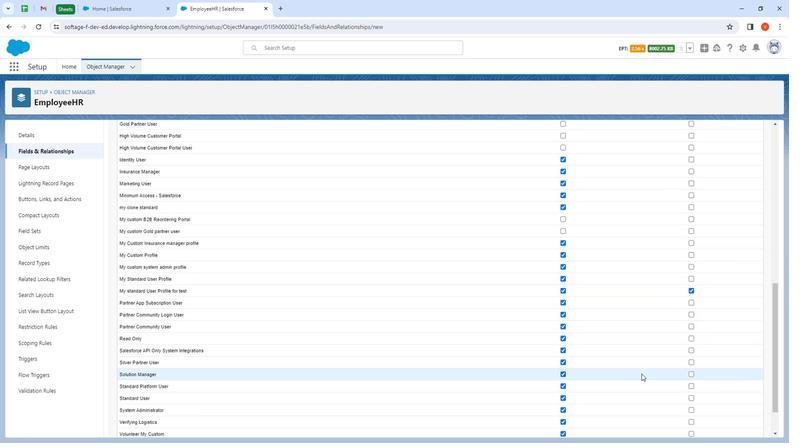 
Action: Mouse moved to (649, 374)
Screenshot: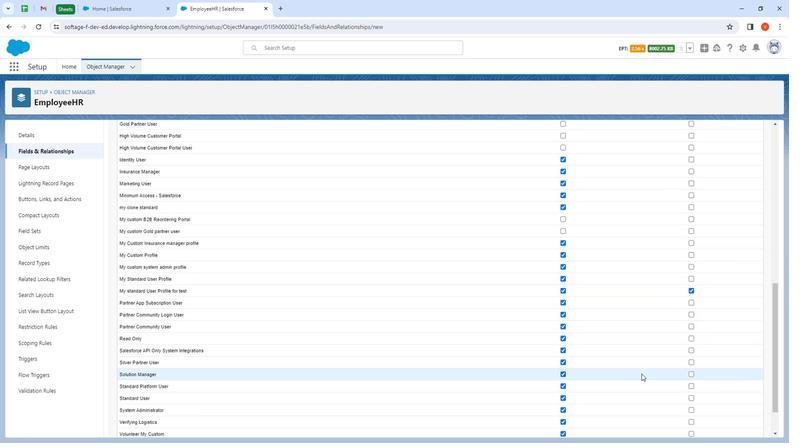 
Action: Mouse scrolled (649, 374) with delta (0, 0)
Screenshot: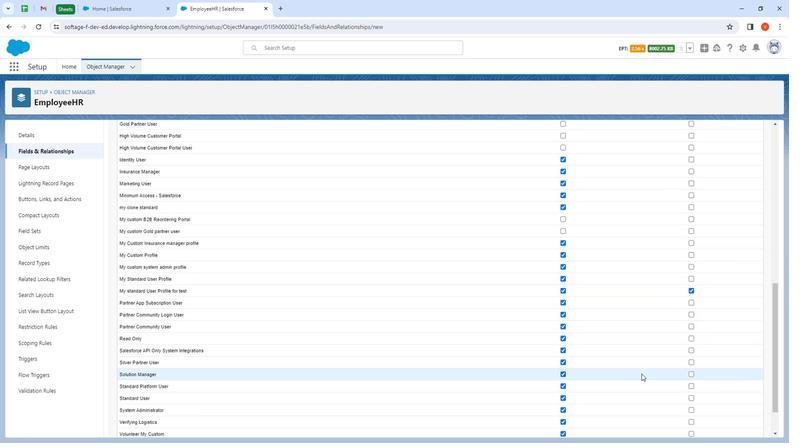 
Action: Mouse moved to (654, 374)
Screenshot: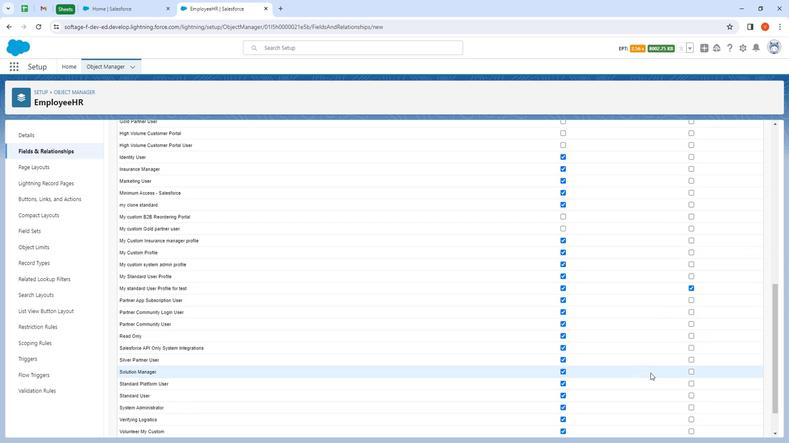 
Action: Mouse scrolled (654, 373) with delta (0, 0)
Screenshot: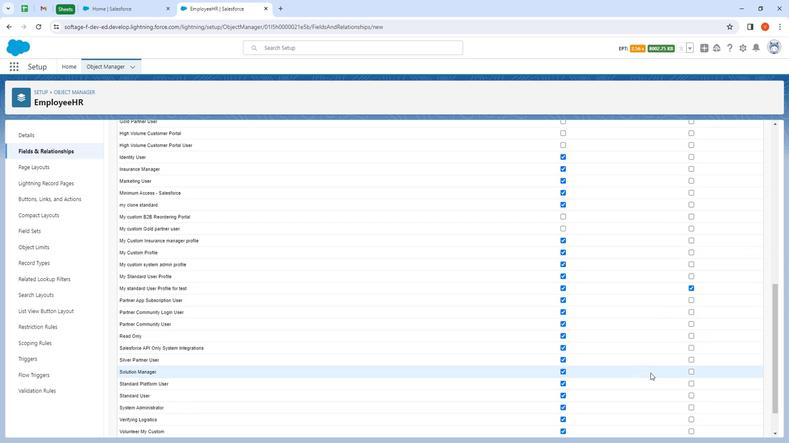 
Action: Mouse moved to (741, 431)
Screenshot: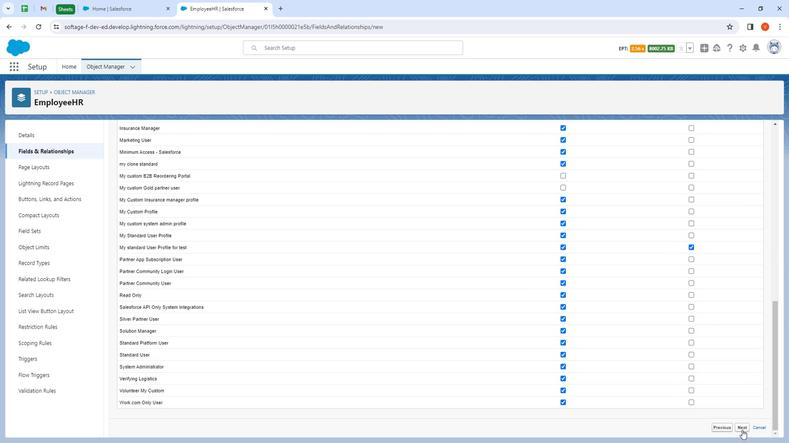 
Action: Mouse pressed left at (741, 431)
Screenshot: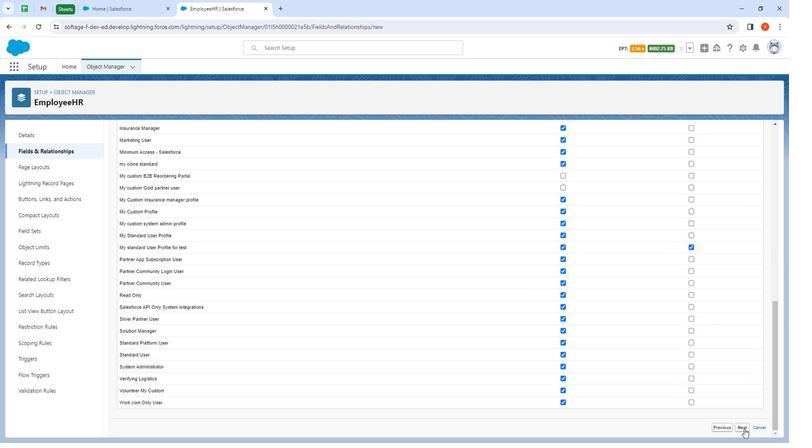 
Action: Mouse moved to (744, 302)
Screenshot: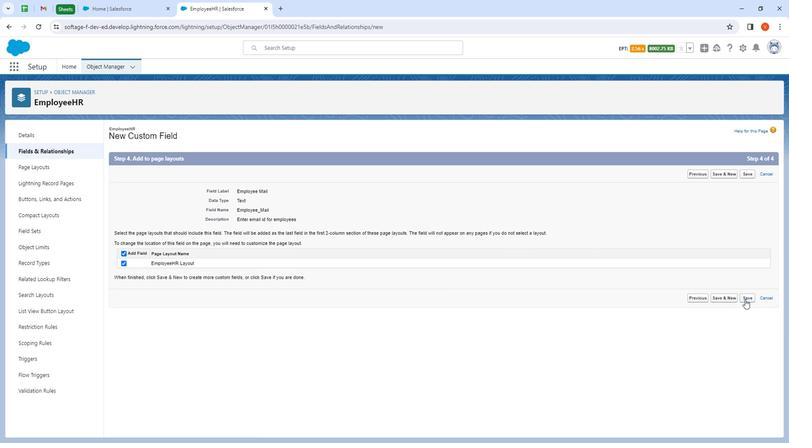 
Action: Mouse pressed left at (744, 302)
Screenshot: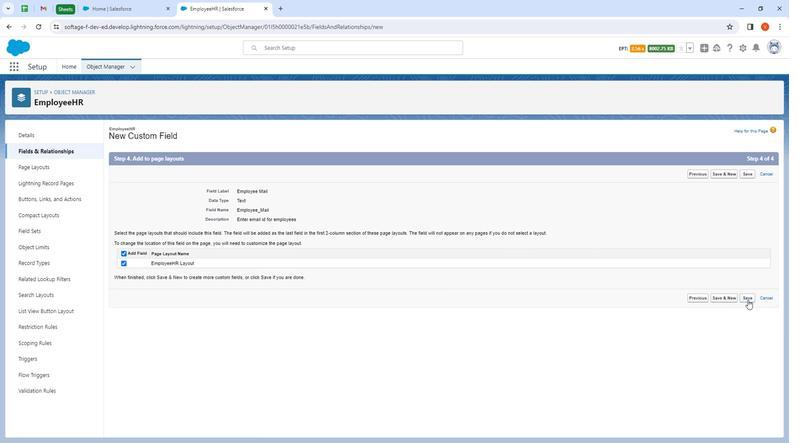 
Action: Mouse moved to (591, 135)
Screenshot: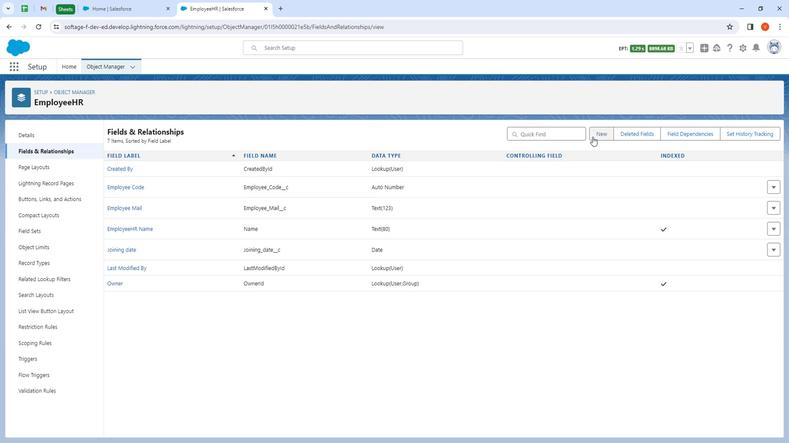 
Action: Mouse pressed left at (591, 135)
Screenshot: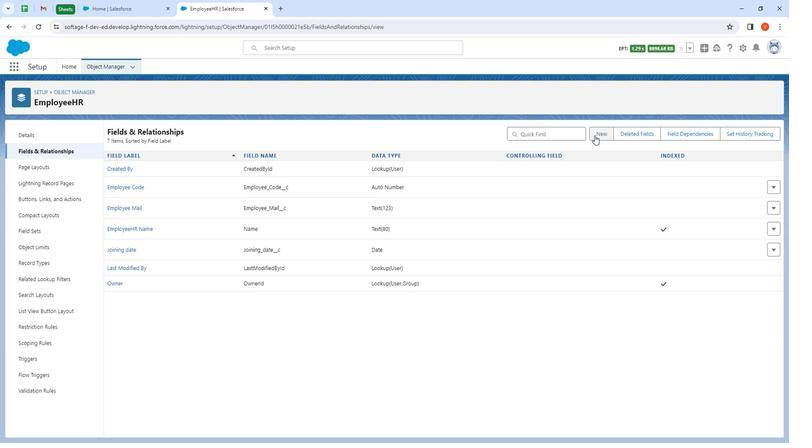 
Action: Mouse moved to (176, 326)
Screenshot: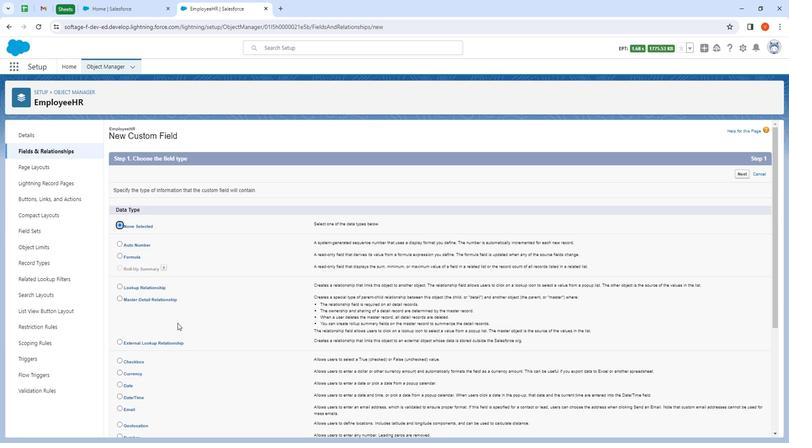 
Action: Mouse scrolled (176, 325) with delta (0, 0)
Screenshot: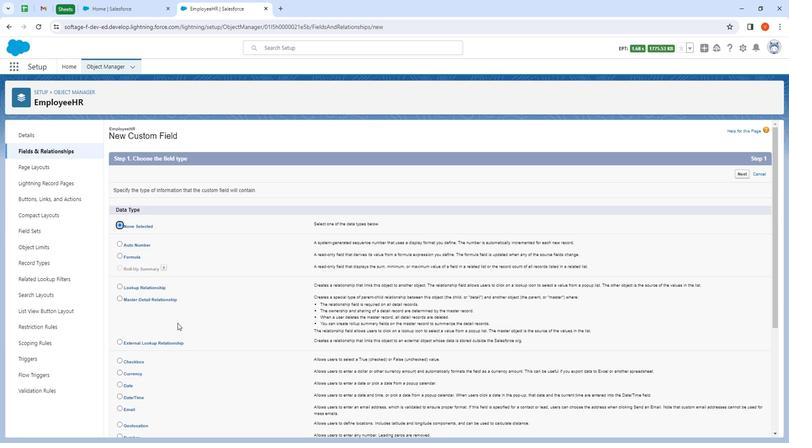 
Action: Mouse moved to (176, 326)
Screenshot: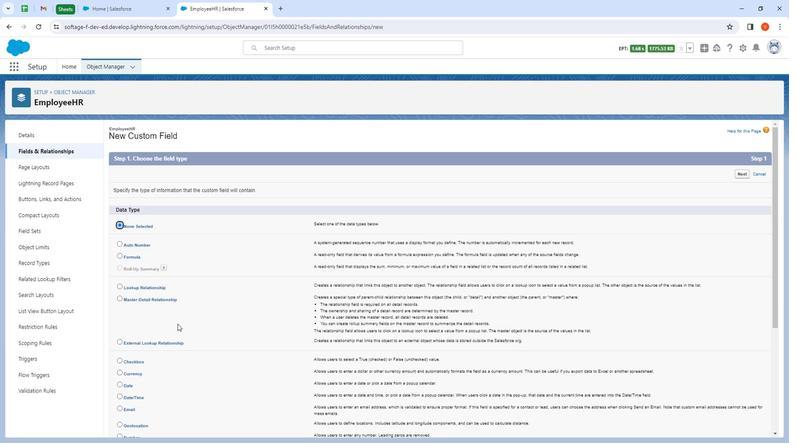 
Action: Mouse scrolled (176, 326) with delta (0, 0)
Screenshot: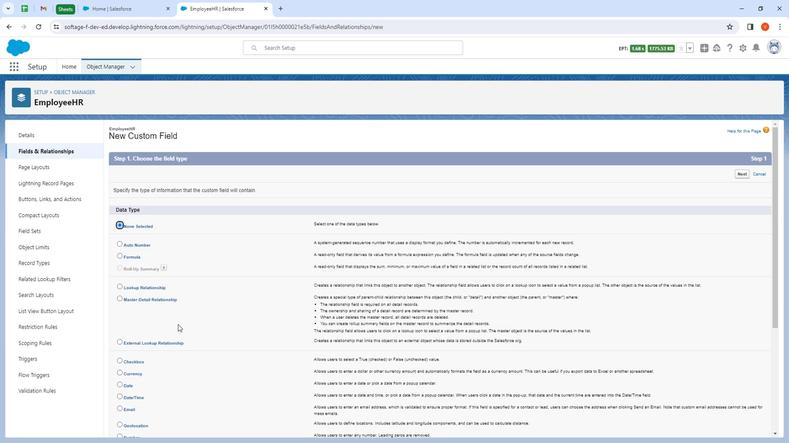 
Action: Mouse moved to (167, 328)
Screenshot: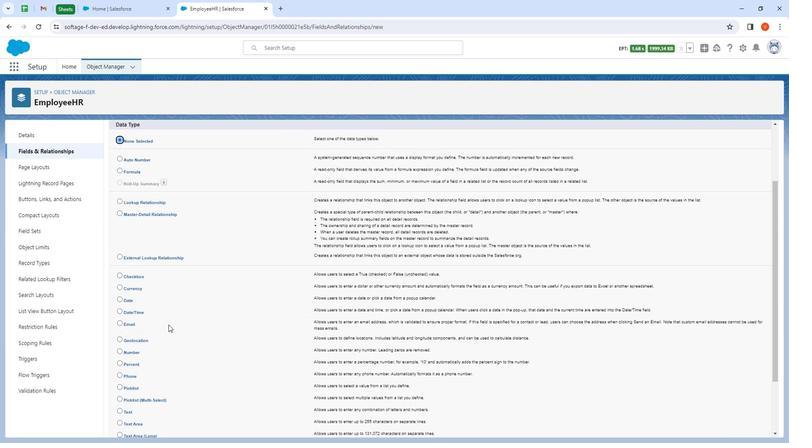 
Action: Mouse scrolled (167, 328) with delta (0, 0)
Screenshot: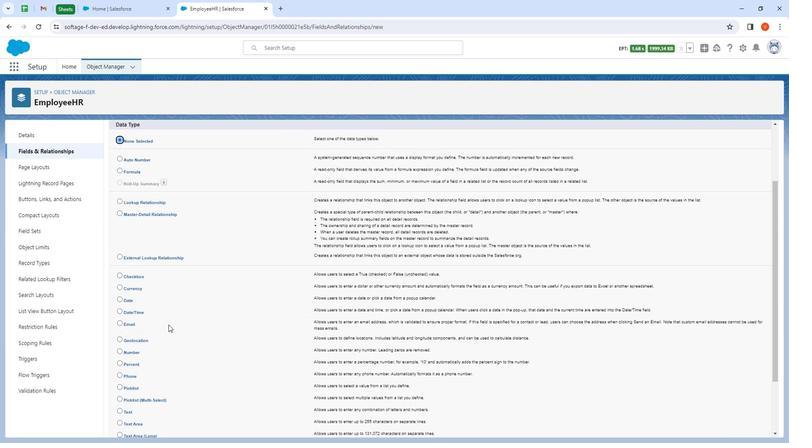 
Action: Mouse moved to (133, 350)
Screenshot: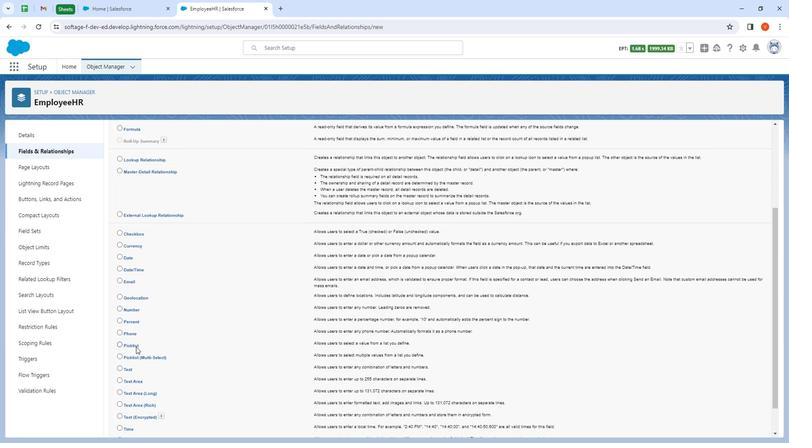
Action: Mouse pressed left at (133, 350)
Screenshot: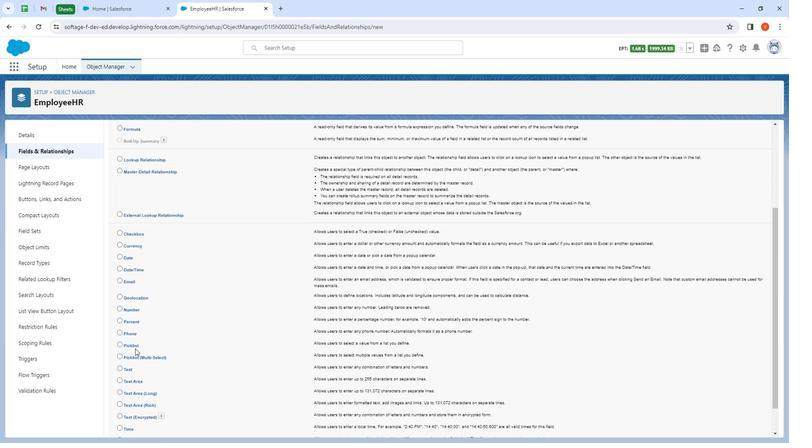 
Action: Mouse moved to (131, 348)
Screenshot: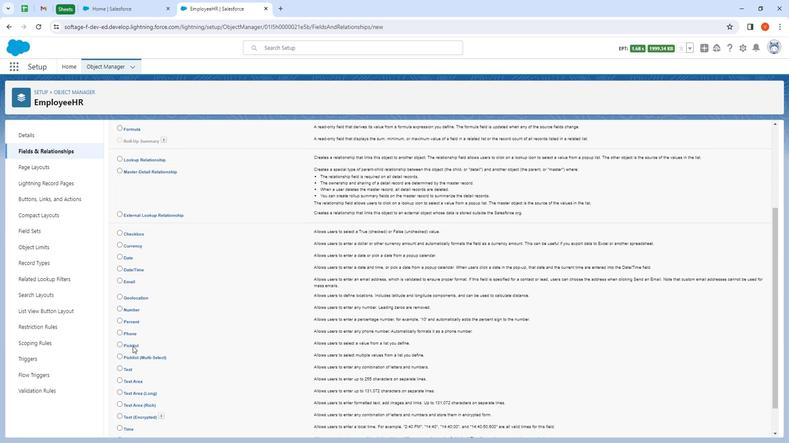 
Action: Mouse pressed left at (131, 348)
Screenshot: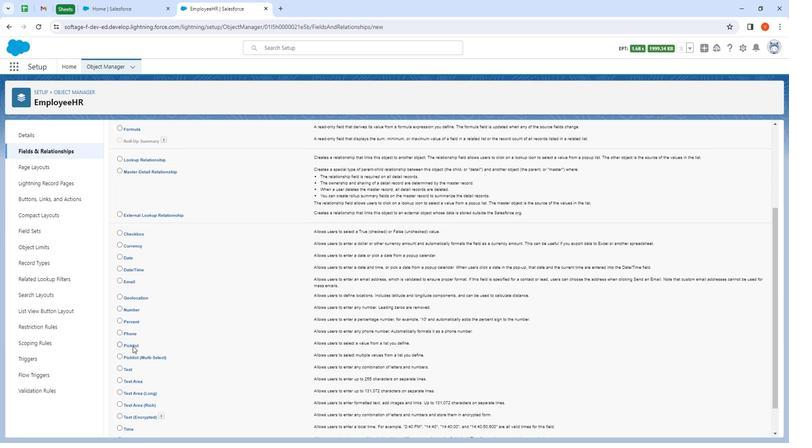
Action: Mouse moved to (744, 308)
Screenshot: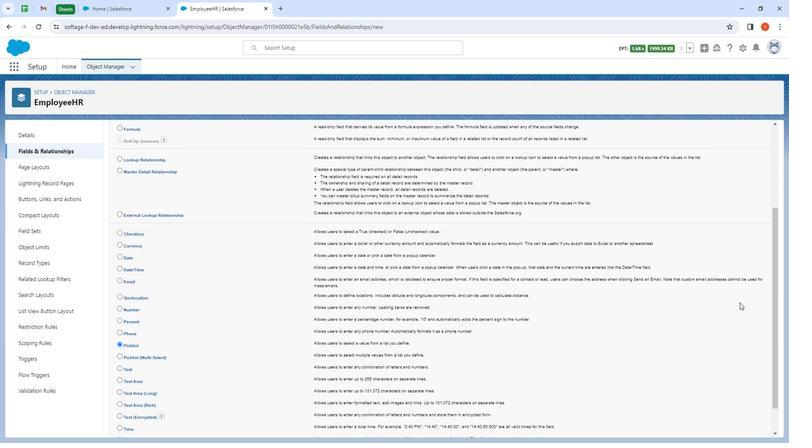 
Action: Mouse scrolled (744, 308) with delta (0, 0)
Screenshot: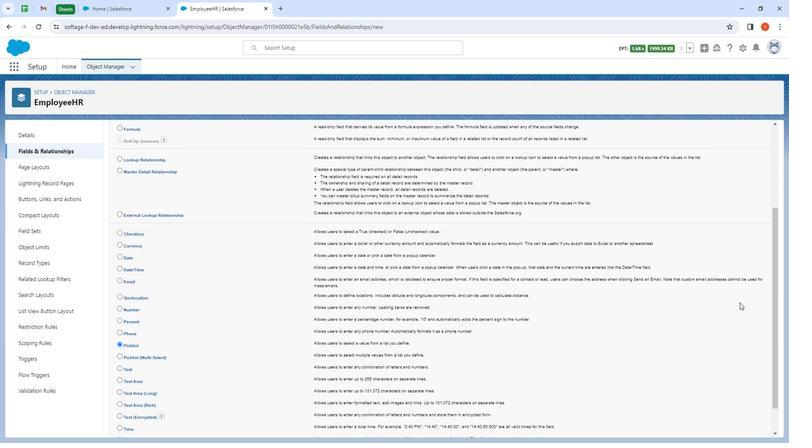 
Action: Mouse moved to (753, 321)
Screenshot: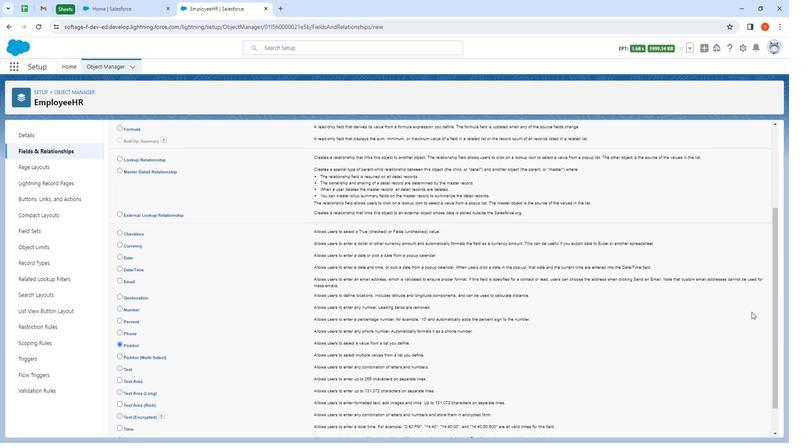 
Action: Mouse scrolled (753, 321) with delta (0, 0)
Screenshot: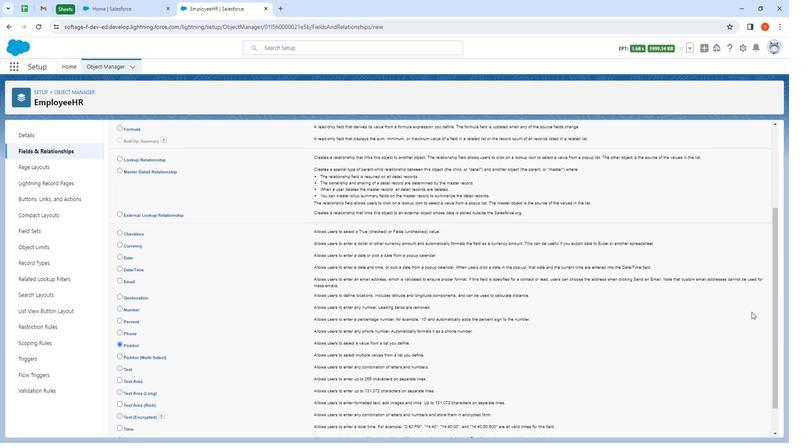 
Action: Mouse moved to (756, 329)
Screenshot: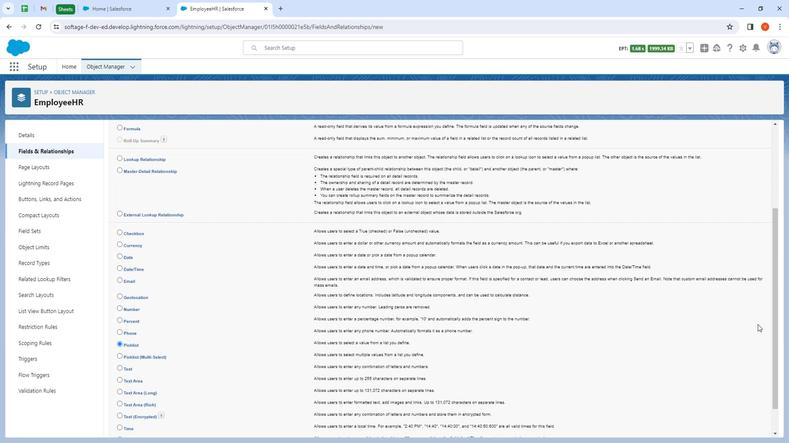 
Action: Mouse scrolled (756, 328) with delta (0, 0)
Screenshot: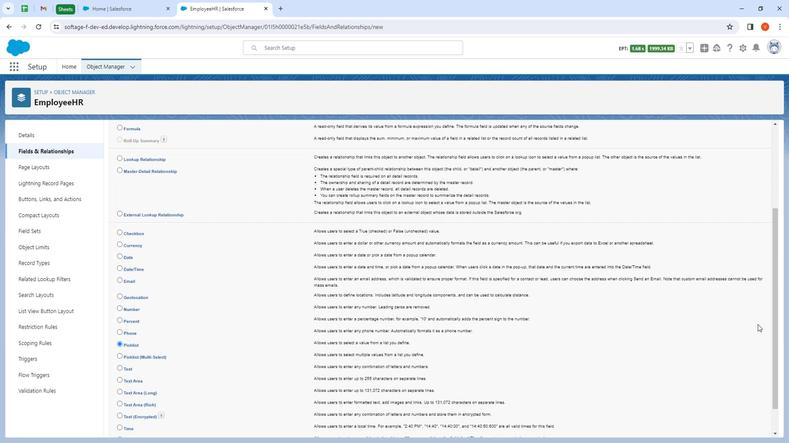 
Action: Mouse moved to (757, 336)
Screenshot: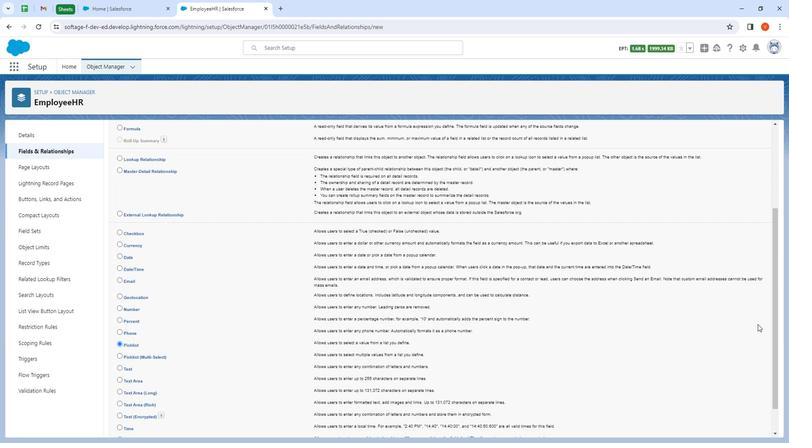 
Action: Mouse scrolled (757, 336) with delta (0, 0)
Screenshot: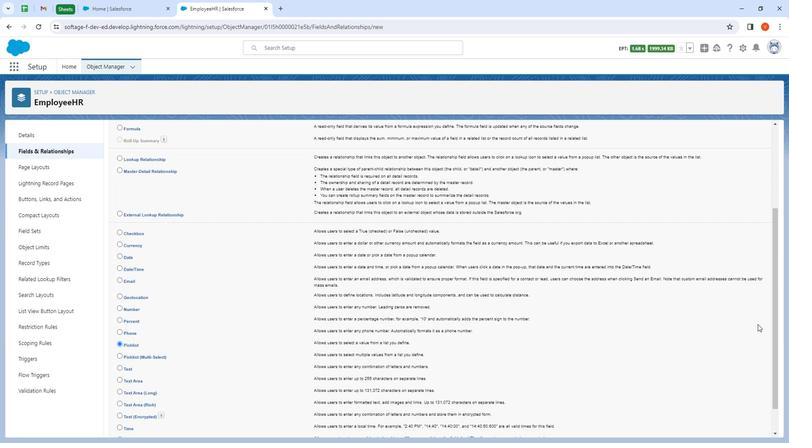 
Action: Mouse moved to (758, 341)
Screenshot: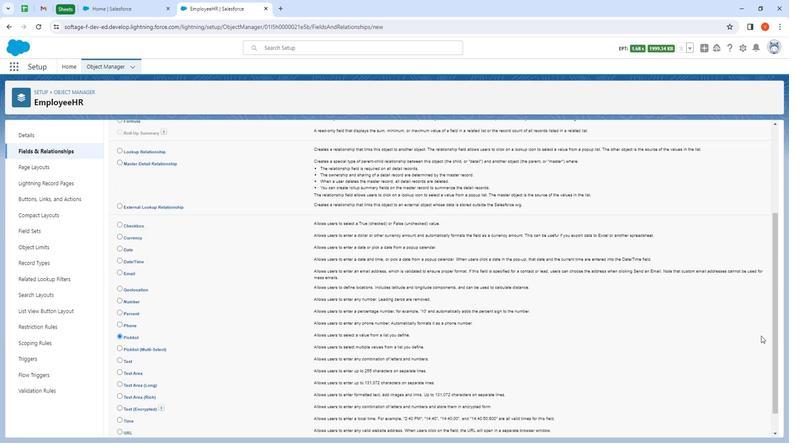 
Action: Mouse scrolled (758, 340) with delta (0, 0)
Screenshot: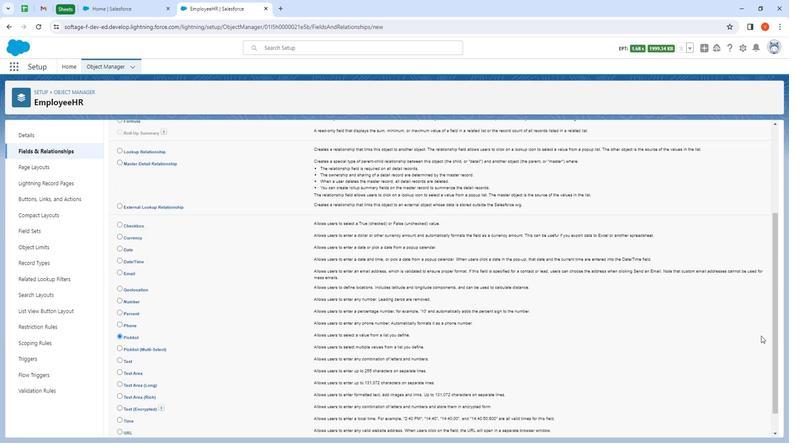 
Action: Mouse moved to (743, 430)
Screenshot: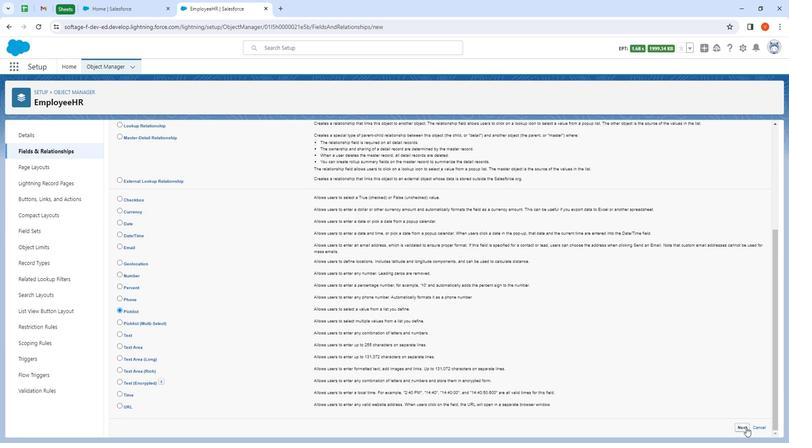 
Action: Mouse pressed left at (743, 430)
Screenshot: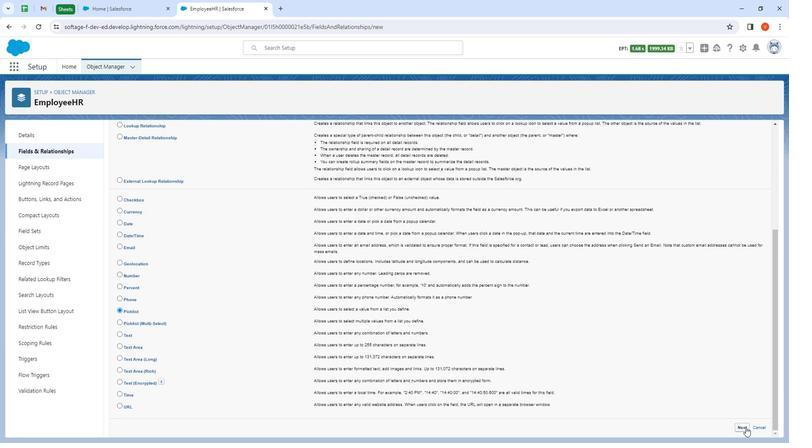 
Action: Mouse moved to (264, 195)
Screenshot: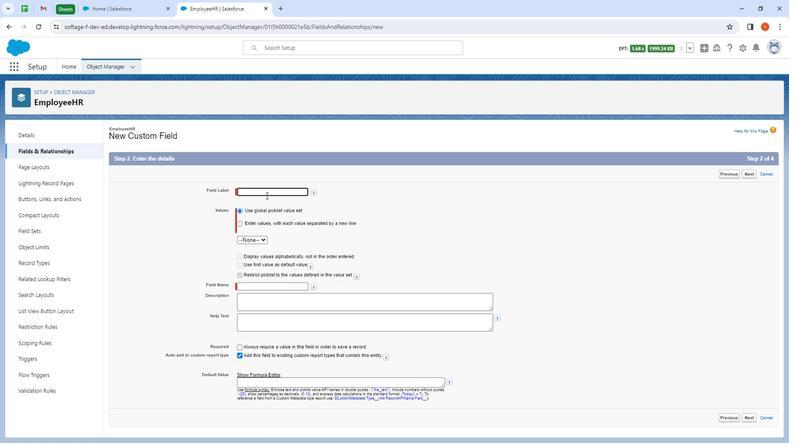 
Action: Mouse pressed left at (264, 195)
Screenshot: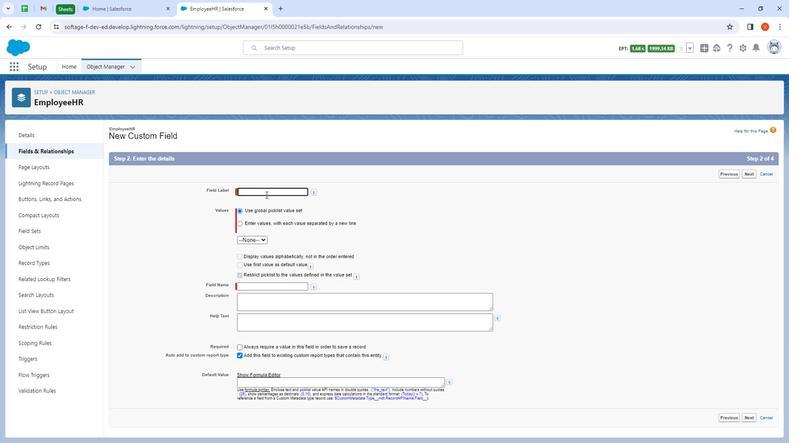 
Action: Key pressed <Key.shift>Department<Key.shift><Key.shift><Key.shift><Key.shift><Key.shift><Key.shift><Key.shift><Key.shift>
Screenshot: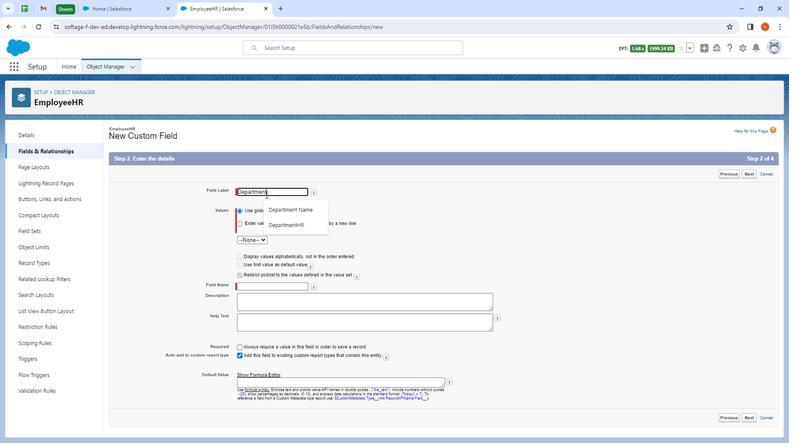 
Action: Mouse moved to (242, 221)
Screenshot: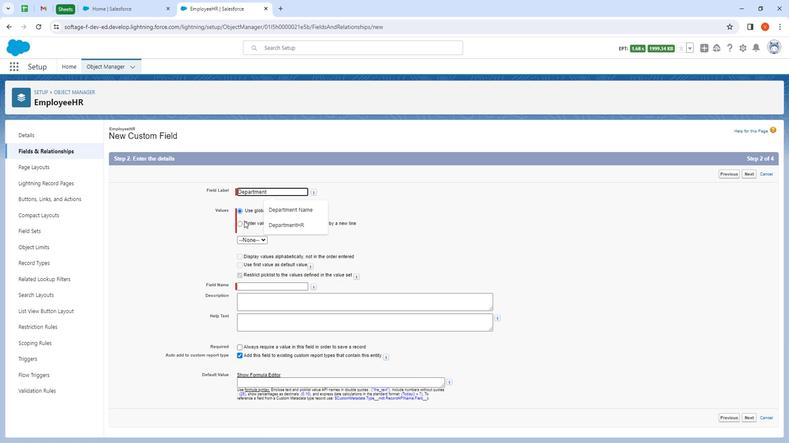 
Action: Mouse pressed left at (242, 221)
Screenshot: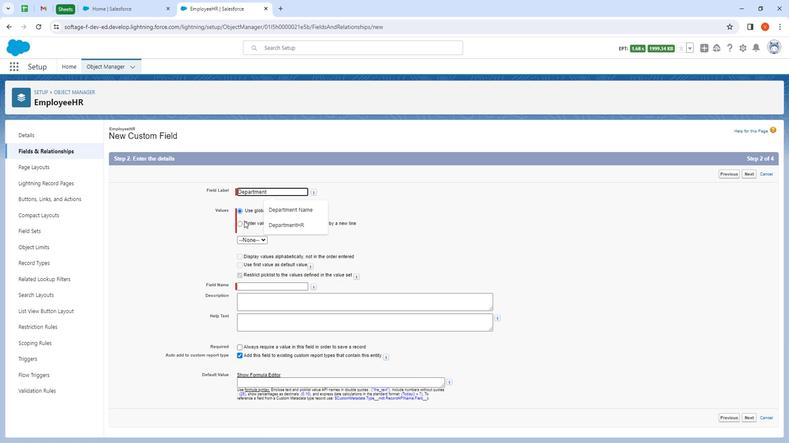 
Action: Mouse moved to (262, 250)
Screenshot: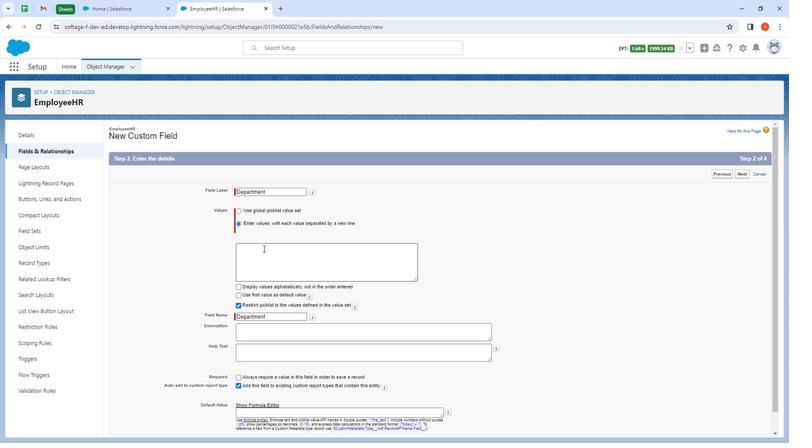 
Action: Mouse pressed left at (262, 250)
Screenshot: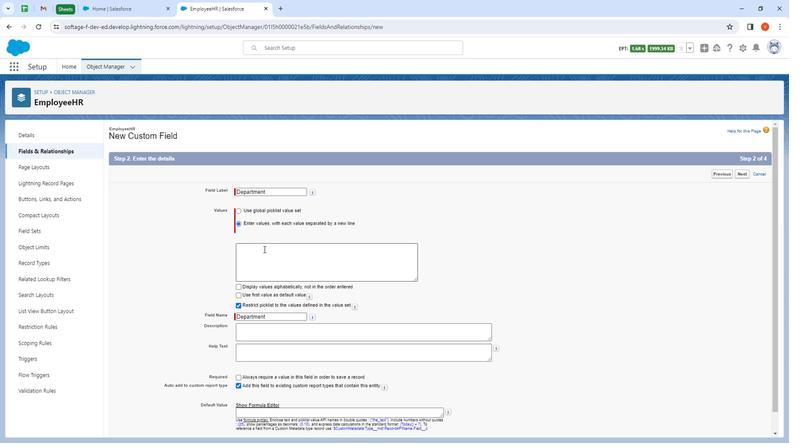 
Action: Key pressed <Key.shift><Key.shift><Key.shift><Key.shift><Key.shift><Key.shift><Key.shift><Key.shift><Key.shift><Key.shift><Key.shift><Key.shift><Key.shift><Key.shift><Key.shift><Key.shift><Key.shift><Key.shift><Key.shift><Key.shift><Key.shift><Key.shift><Key.shift><Key.shift><Key.shift><Key.shift><Key.shift><Key.shift>Sales<Key.enter><Key.shift>IT<Key.enter><Key.shift>Marketing<Key.enter><Key.shift><Key.shift><Key.shift><Key.shift><Key.shift><Key.shift><Key.shift><Key.shift><Key.shift><Key.shift><Key.shift><Key.shift><Key.shift><Key.shift><Key.shift><Key.shift><Key.shift><Key.shift><Key.shift><Key.shift><Key.shift><Key.shift><Key.shift>HR<Key.enter><Key.shift><Key.shift>Other
Screenshot: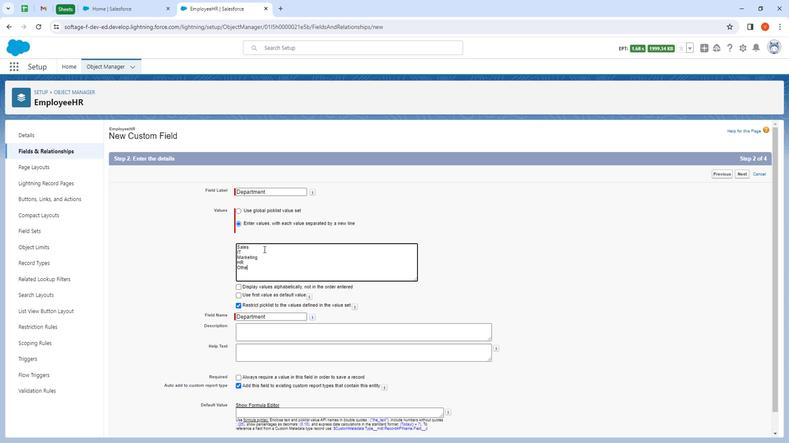
Action: Mouse moved to (294, 339)
Screenshot: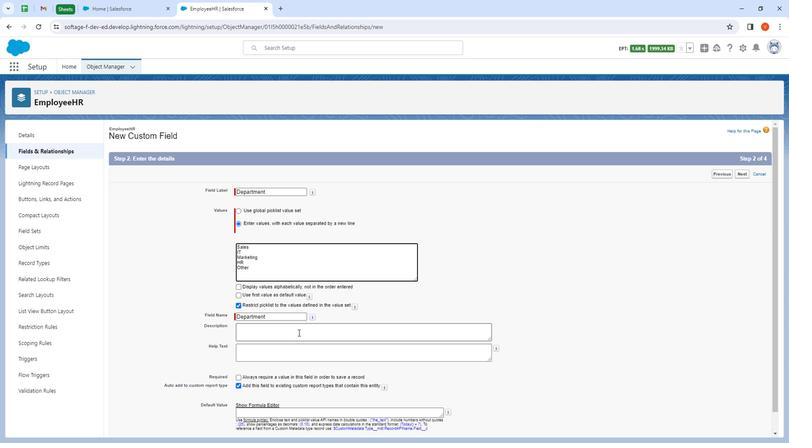 
Action: Mouse pressed left at (294, 339)
Screenshot: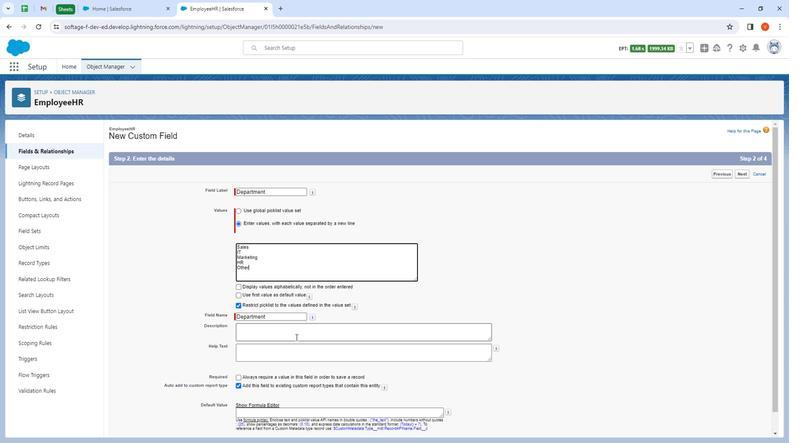 
Action: Mouse moved to (288, 329)
Screenshot: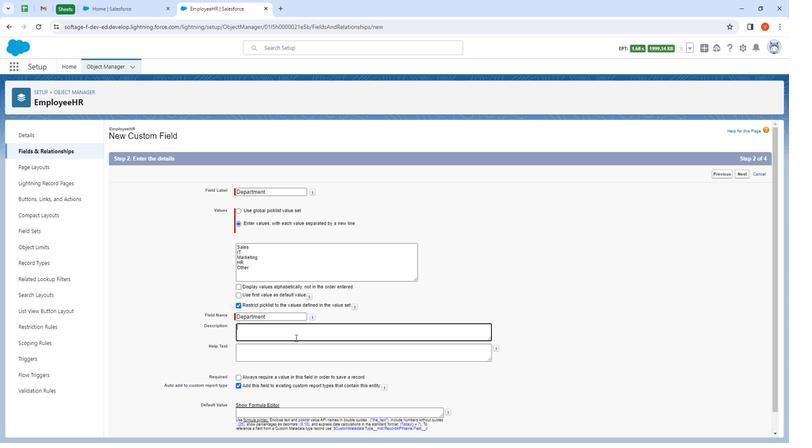 
Action: Key pressed <Key.shift><Key.shift><Key.shift><Key.shift><Key.shift><Key.shift><Key.shift><Key.shift><Key.shift><Key.shift><Key.shift><Key.shift><Key.shift><Key.shift><Key.shift><Key.shift>Department<Key.space>for<Key.space>custom<Key.space>object<Key.space><Key.shift>Employee<Key.shift>HR
Screenshot: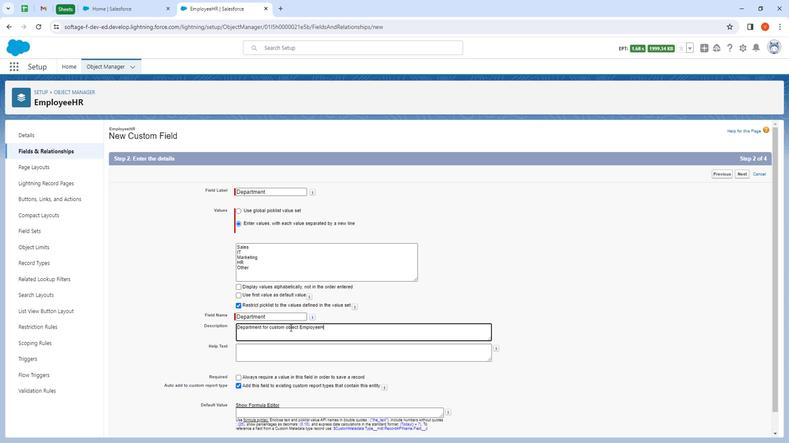 
Action: Mouse moved to (307, 349)
Screenshot: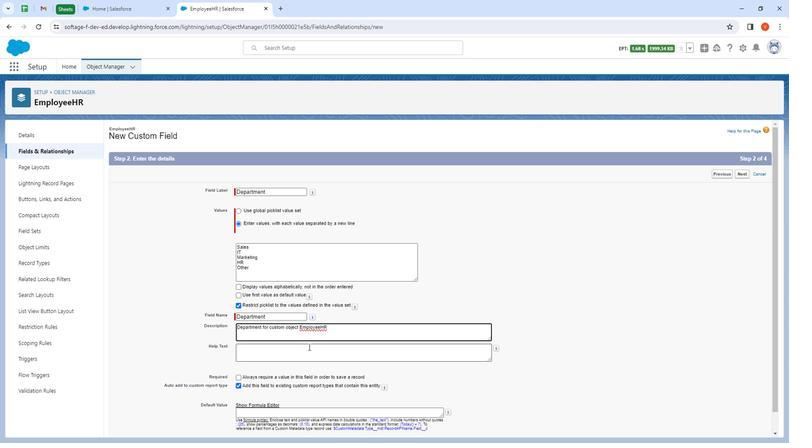 
Action: Mouse pressed left at (307, 349)
Screenshot: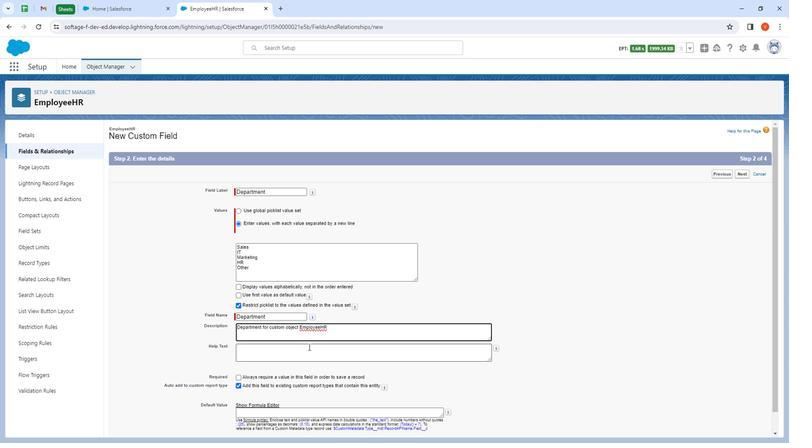 
Action: Key pressed <Key.shift>Enter<Key.space>in<Key.space>which<Key.space>department<Key.space><Key.shift>Employee<Key.space>is<Key.space>been<Key.space>placesd<Key.backspace><Key.backspace>d
Screenshot: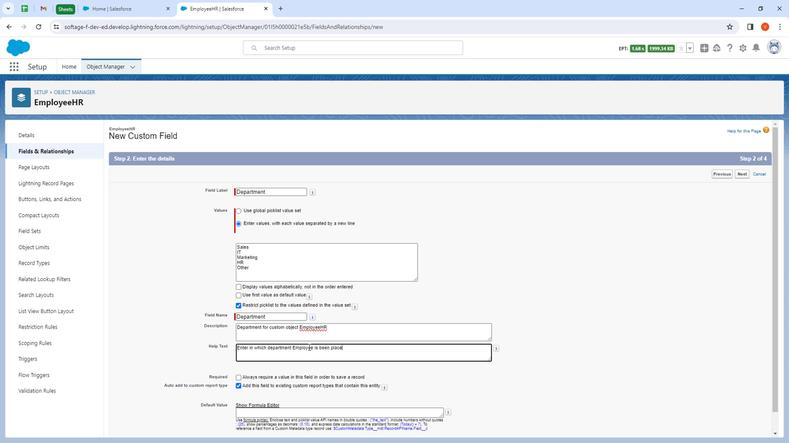 
Action: Mouse moved to (411, 332)
Screenshot: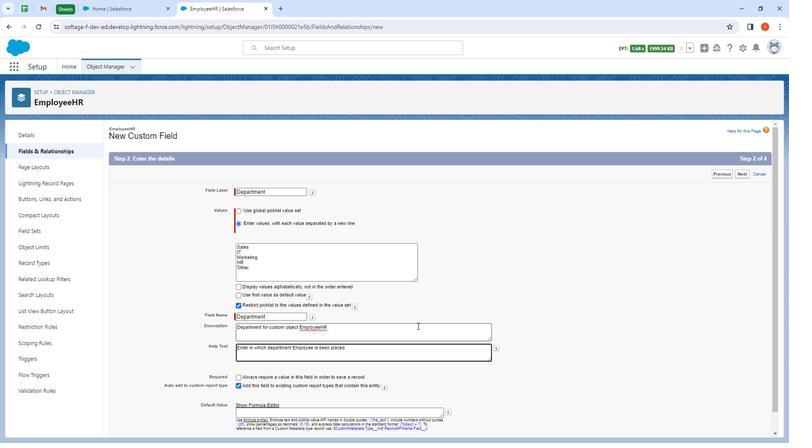 
Action: Mouse scrolled (411, 332) with delta (0, 0)
Screenshot: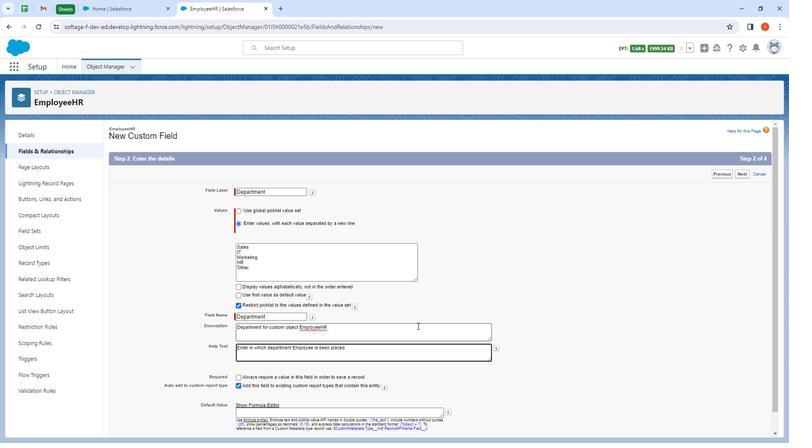 
Action: Mouse moved to (411, 334)
Screenshot: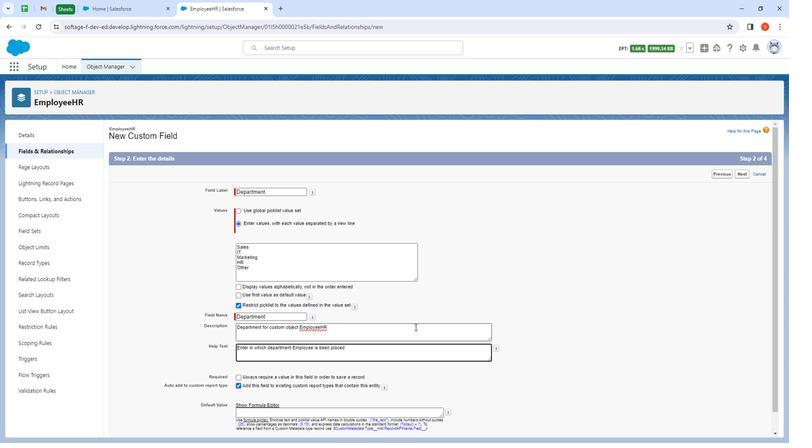 
Action: Mouse scrolled (411, 334) with delta (0, 0)
Screenshot: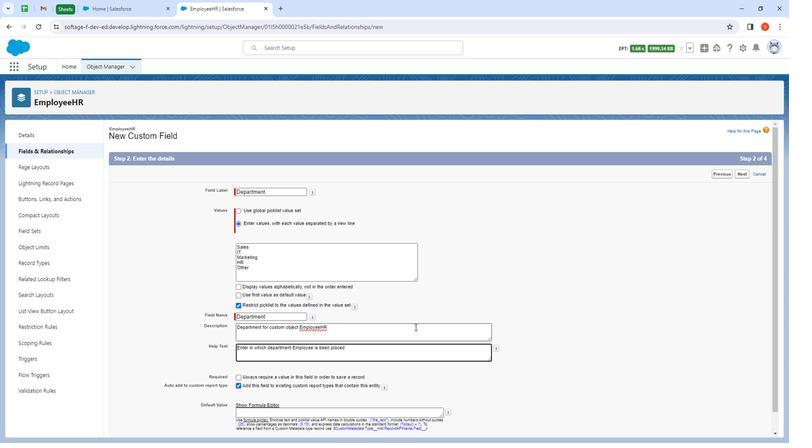 
Action: Mouse moved to (411, 335)
Screenshot: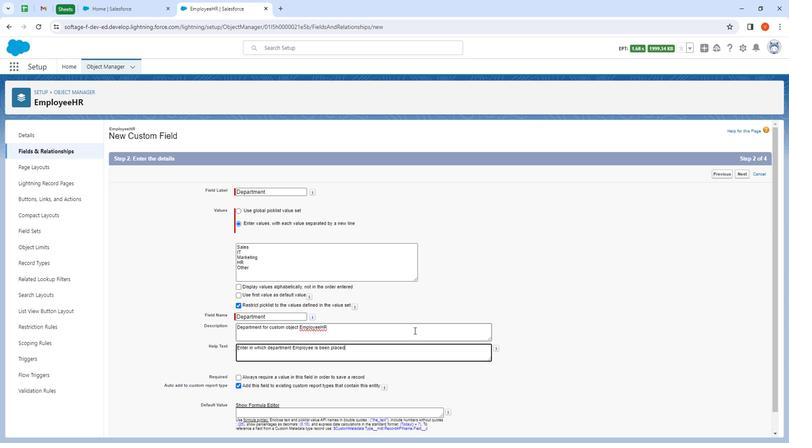 
Action: Mouse scrolled (411, 334) with delta (0, 0)
Screenshot: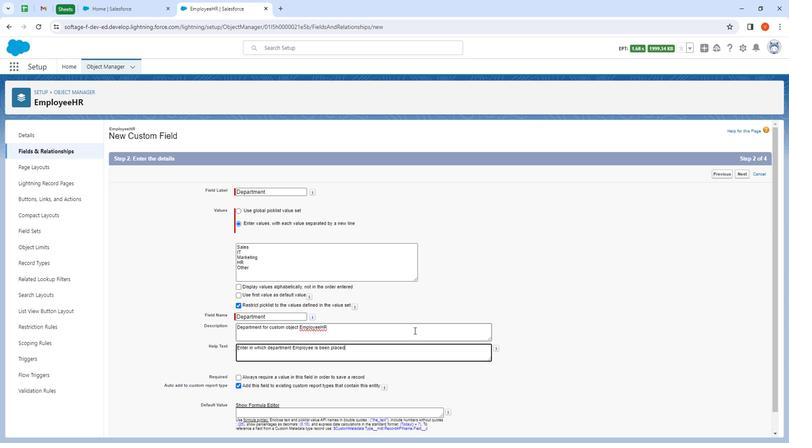 
Action: Mouse scrolled (411, 334) with delta (0, 0)
Screenshot: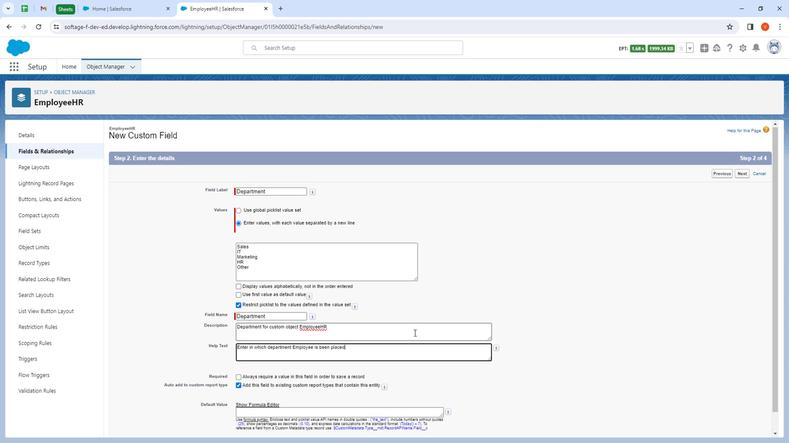 
Action: Mouse moved to (412, 335)
Screenshot: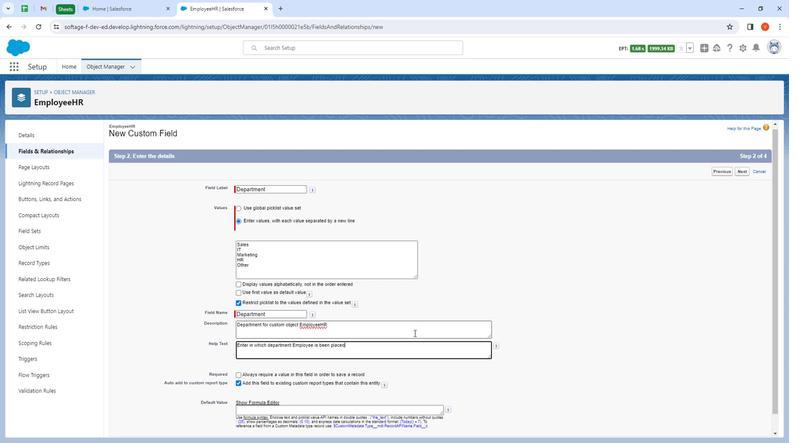 
Action: Mouse scrolled (412, 334) with delta (0, 0)
Screenshot: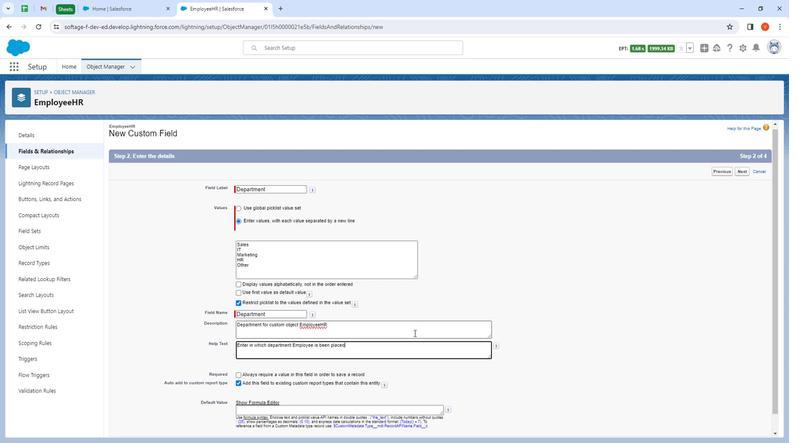 
Action: Mouse moved to (741, 433)
Screenshot: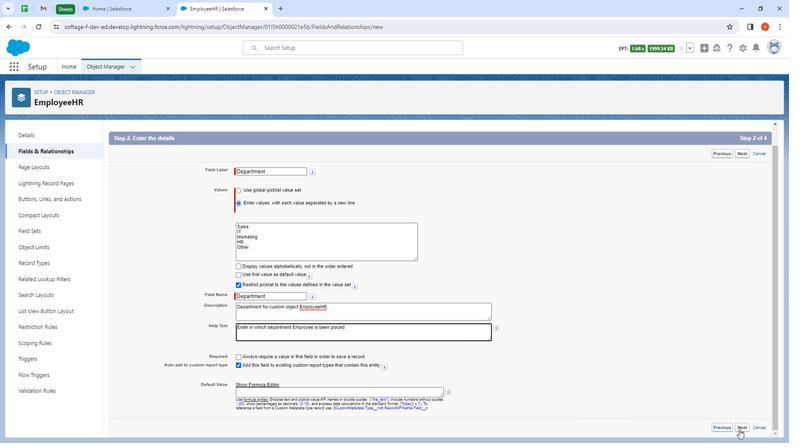 
Action: Mouse pressed left at (741, 433)
Screenshot: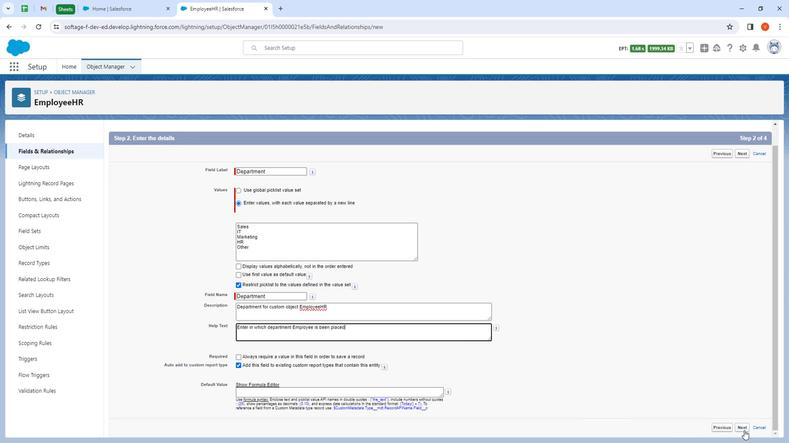 
Action: Mouse moved to (624, 356)
Screenshot: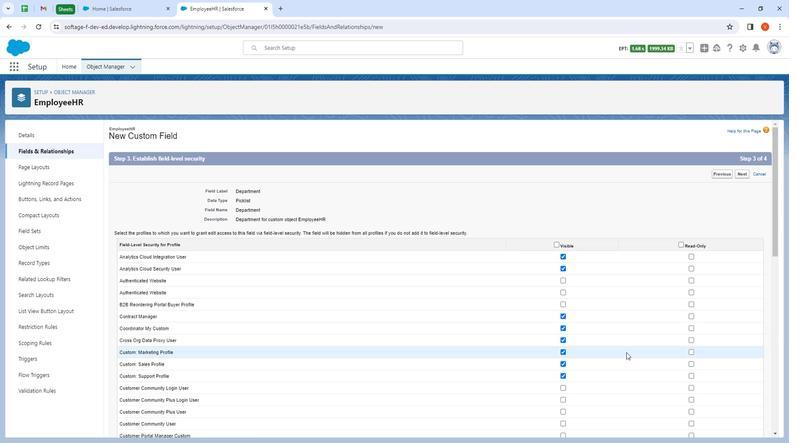 
Action: Mouse scrolled (624, 355) with delta (0, 0)
Screenshot: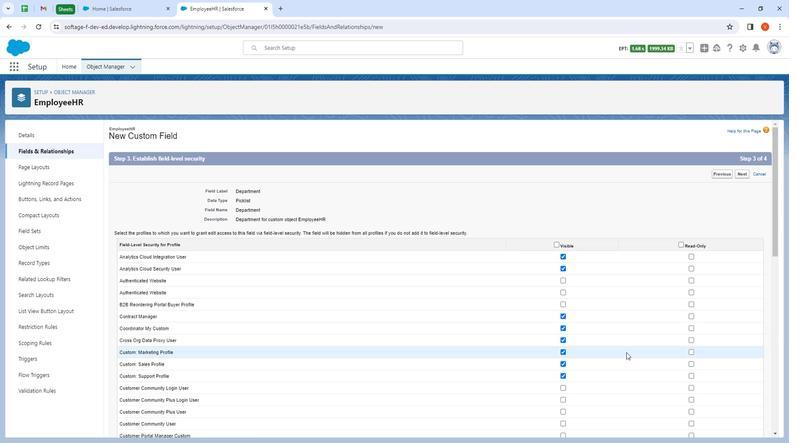 
Action: Mouse scrolled (624, 355) with delta (0, 0)
Screenshot: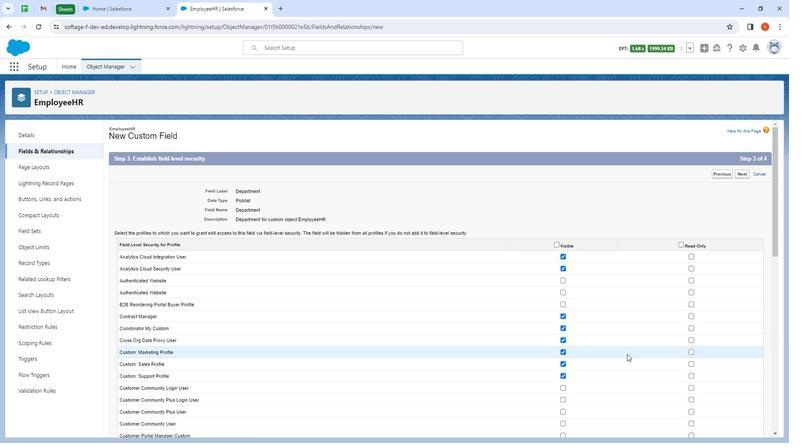 
Action: Mouse moved to (627, 357)
Screenshot: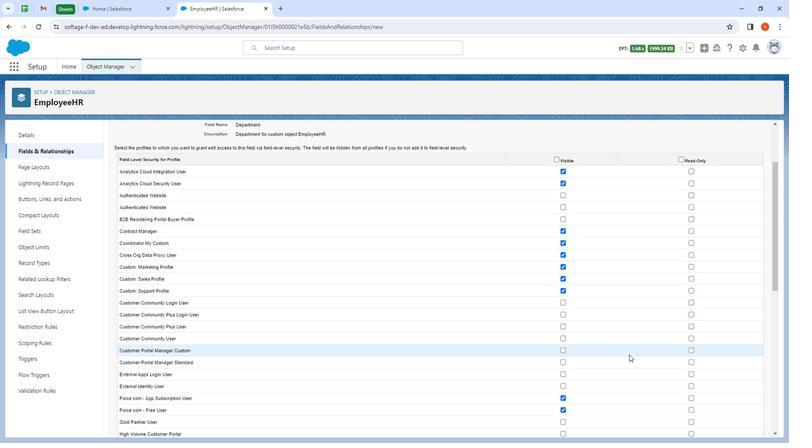 
Action: Mouse scrolled (627, 356) with delta (0, 0)
Screenshot: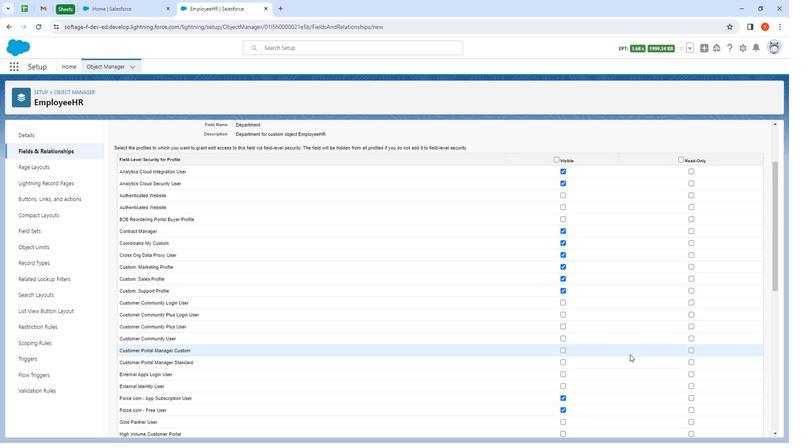 
Action: Mouse scrolled (627, 356) with delta (0, 0)
Screenshot: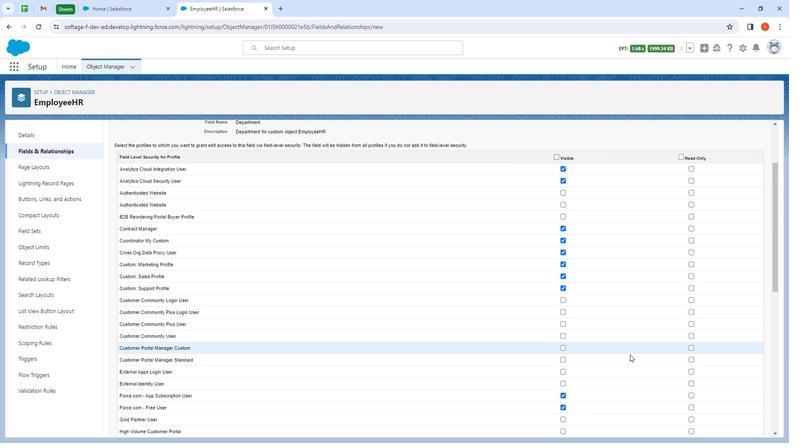 
Action: Mouse scrolled (627, 356) with delta (0, 0)
Screenshot: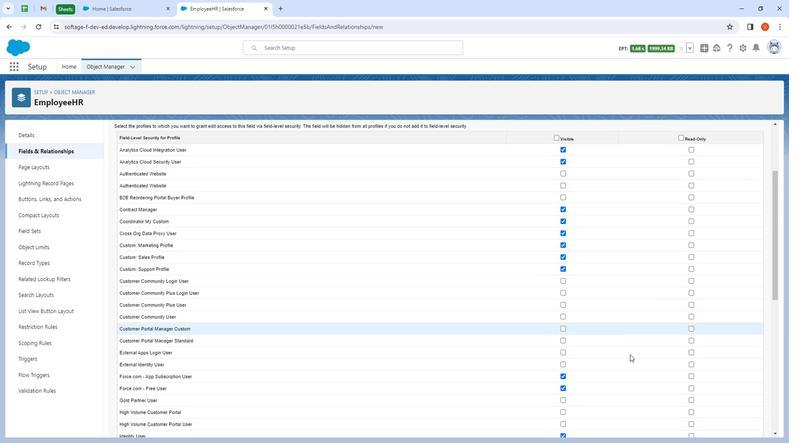 
Action: Mouse moved to (561, 294)
Screenshot: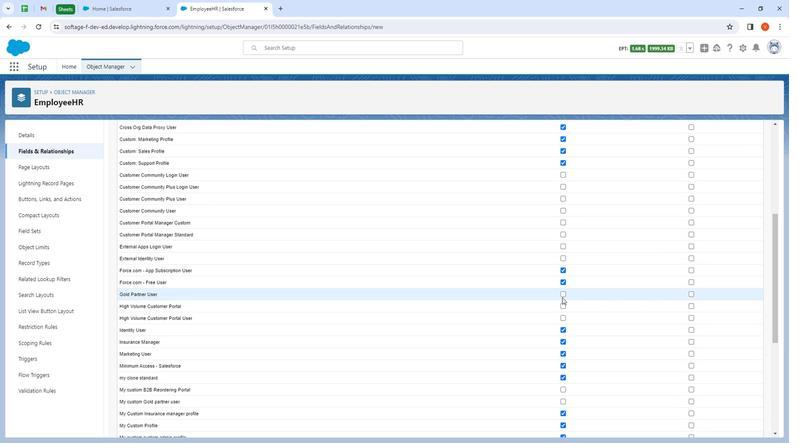 
Action: Mouse pressed left at (561, 294)
Screenshot: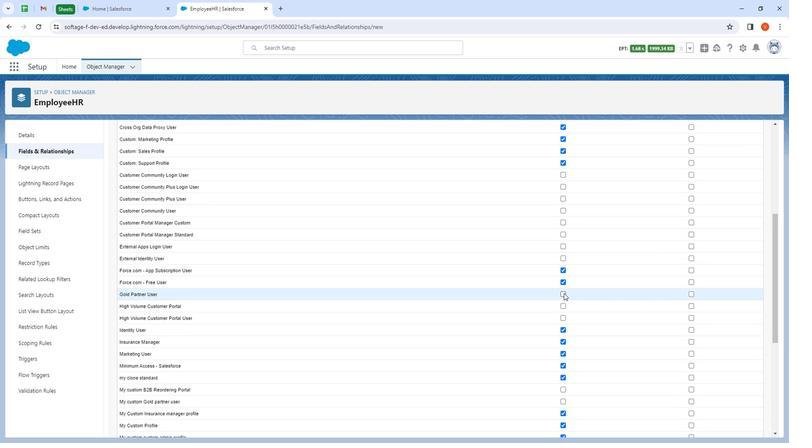 
Action: Mouse moved to (562, 307)
Screenshot: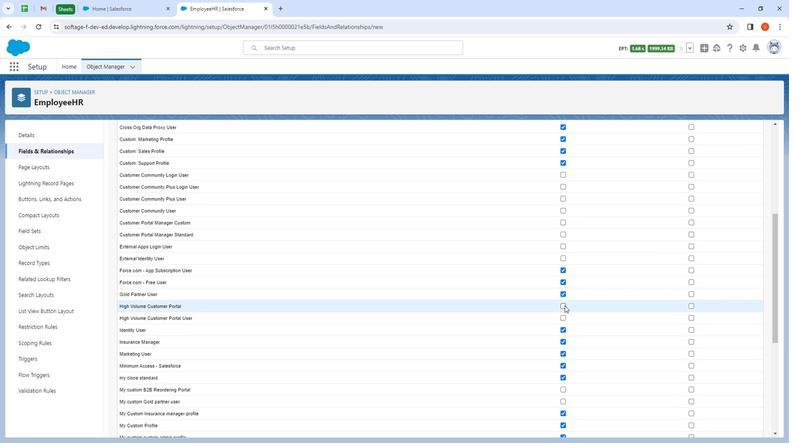 
Action: Mouse pressed left at (562, 307)
Screenshot: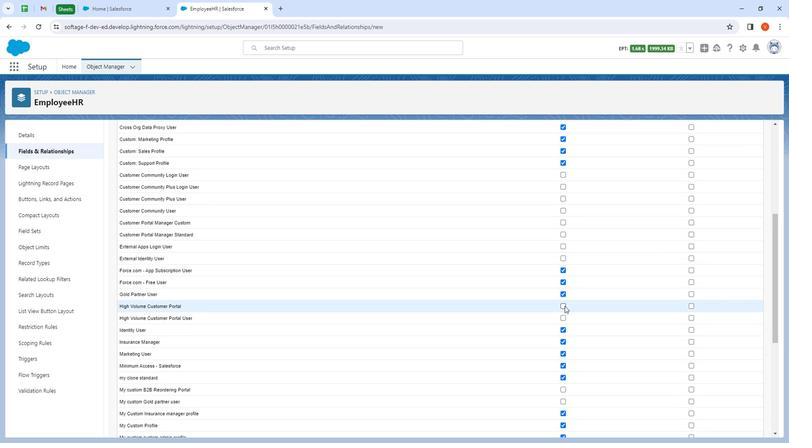
Action: Mouse moved to (559, 318)
Screenshot: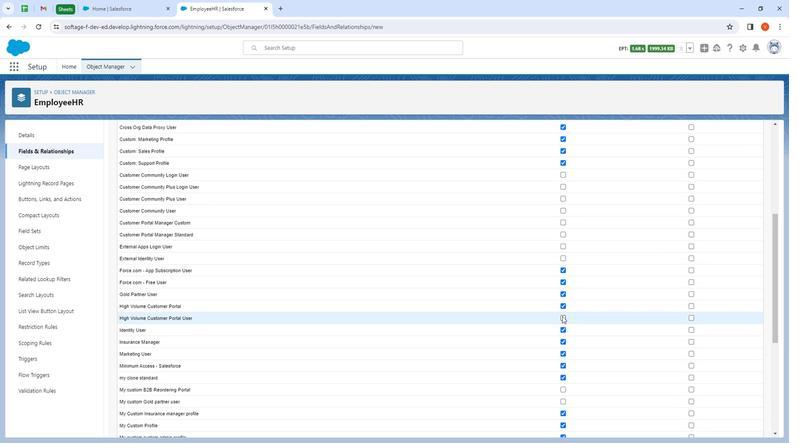
Action: Mouse pressed left at (559, 318)
Screenshot: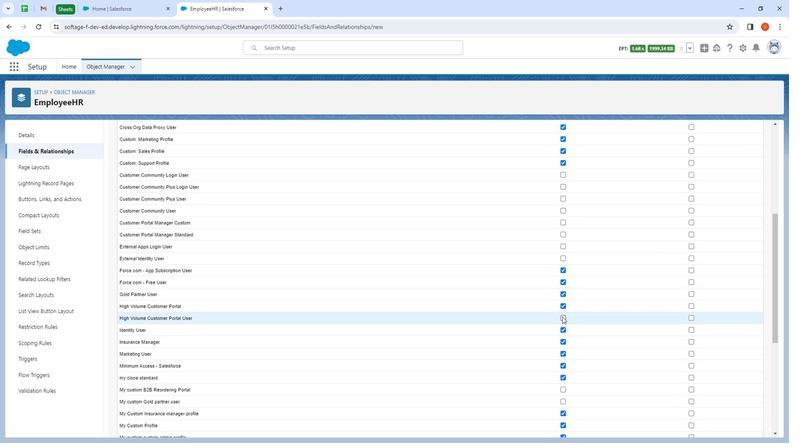 
Action: Mouse moved to (583, 391)
Screenshot: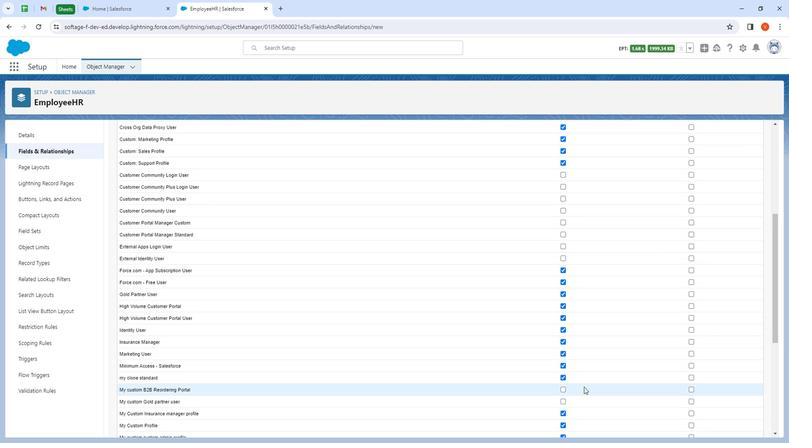 
Action: Mouse scrolled (583, 390) with delta (0, 0)
Screenshot: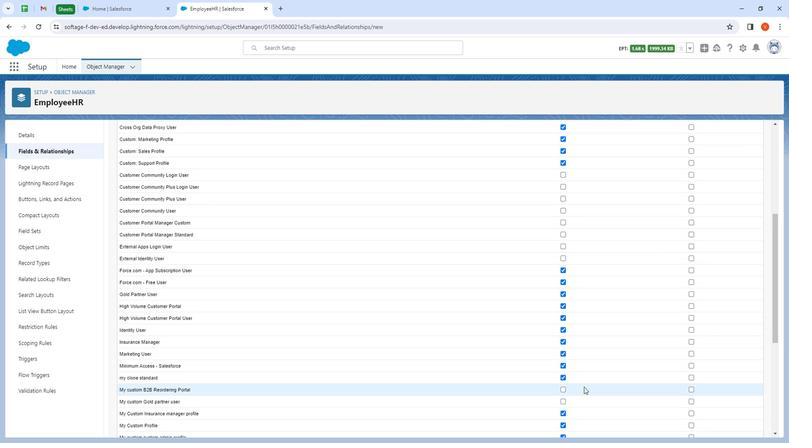 
Action: Mouse moved to (590, 391)
Screenshot: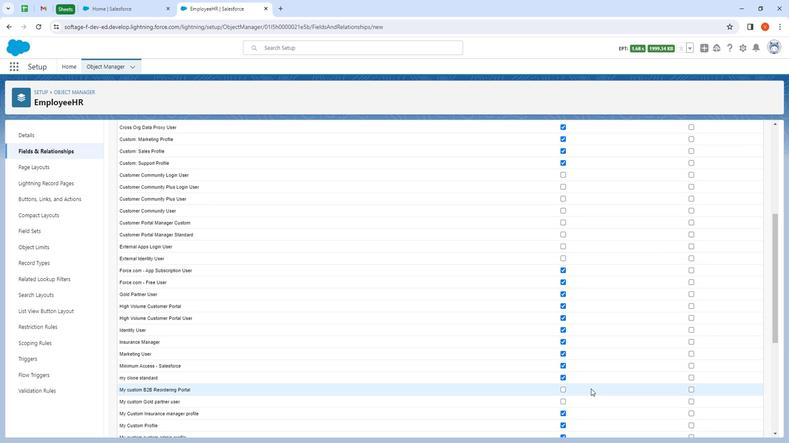 
Action: Mouse scrolled (590, 391) with delta (0, 0)
Screenshot: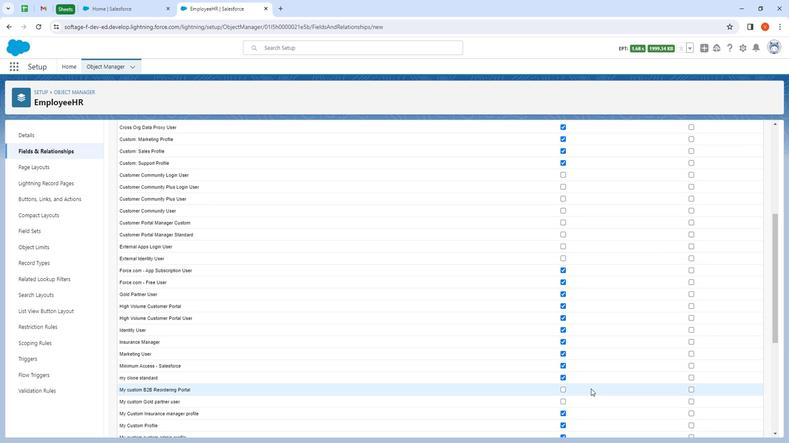 
Action: Mouse moved to (687, 318)
Screenshot: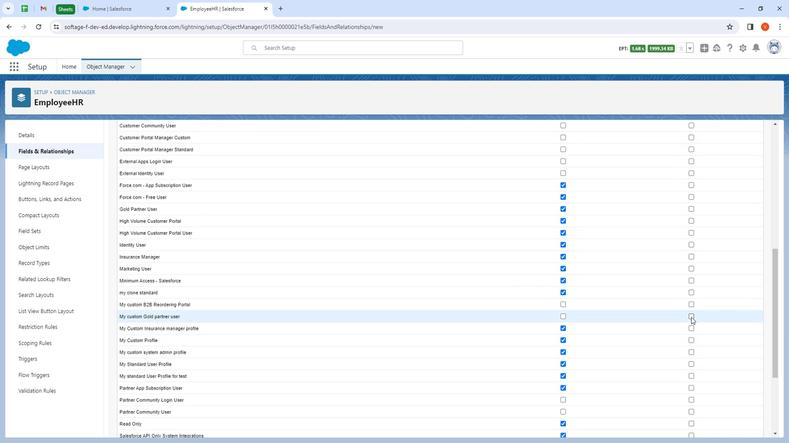 
Action: Mouse pressed left at (687, 318)
Screenshot: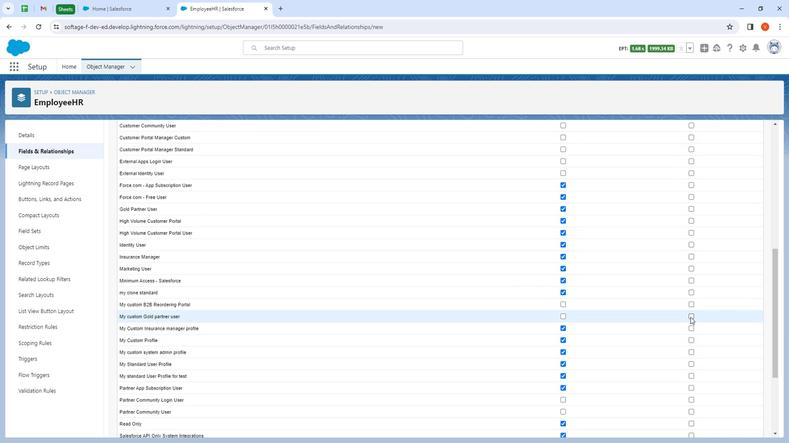 
Action: Mouse moved to (678, 379)
Screenshot: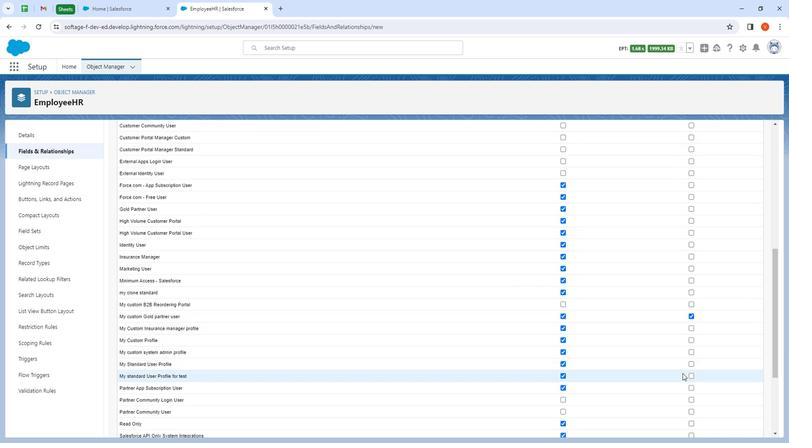 
Action: Mouse scrolled (678, 378) with delta (0, 0)
Screenshot: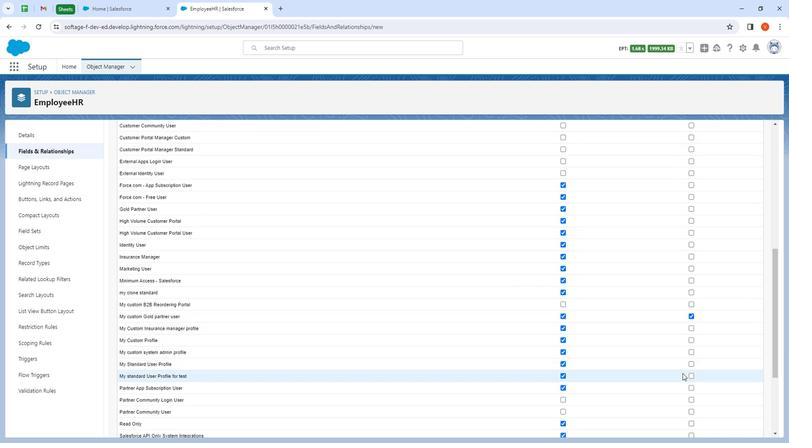 
Action: Mouse moved to (677, 379)
Screenshot: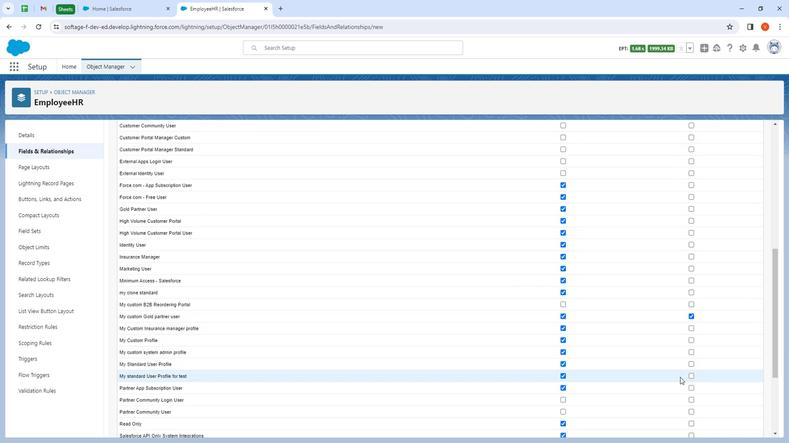 
Action: Mouse scrolled (677, 379) with delta (0, 0)
Screenshot: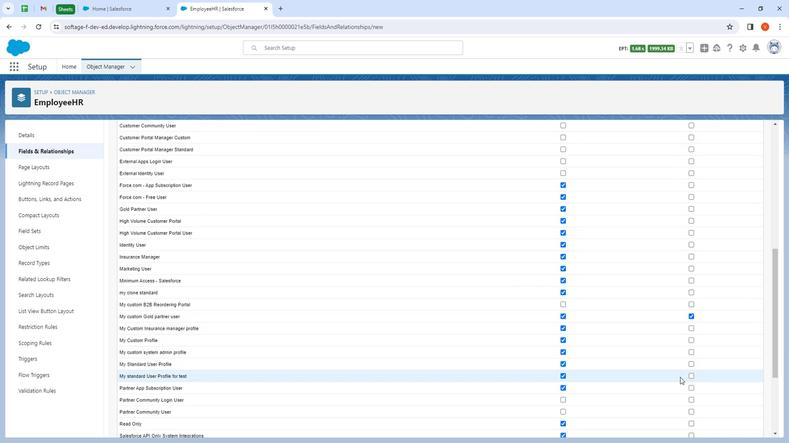 
Action: Mouse moved to (674, 379)
Screenshot: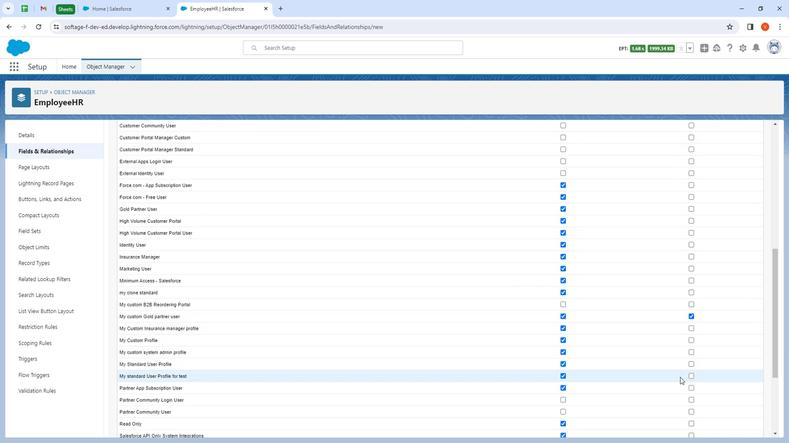 
Action: Mouse scrolled (674, 379) with delta (0, 0)
Screenshot: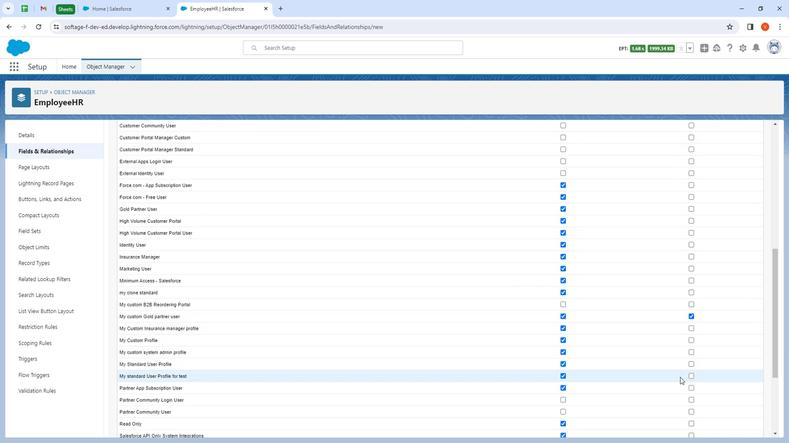 
Action: Mouse moved to (667, 378)
Screenshot: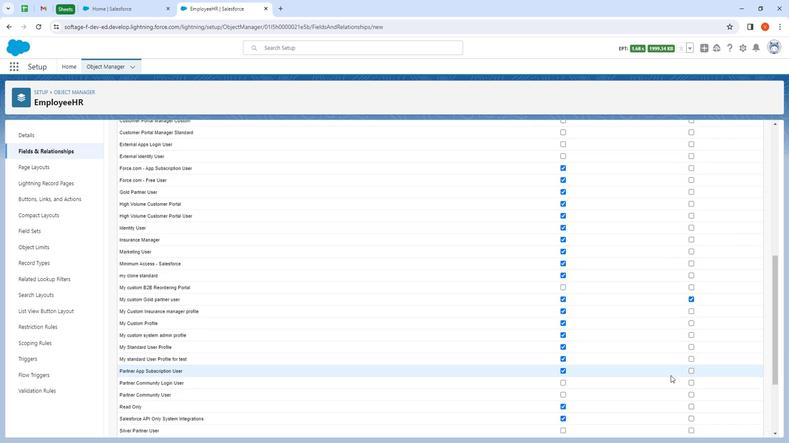 
Action: Mouse scrolled (667, 377) with delta (0, 0)
Screenshot: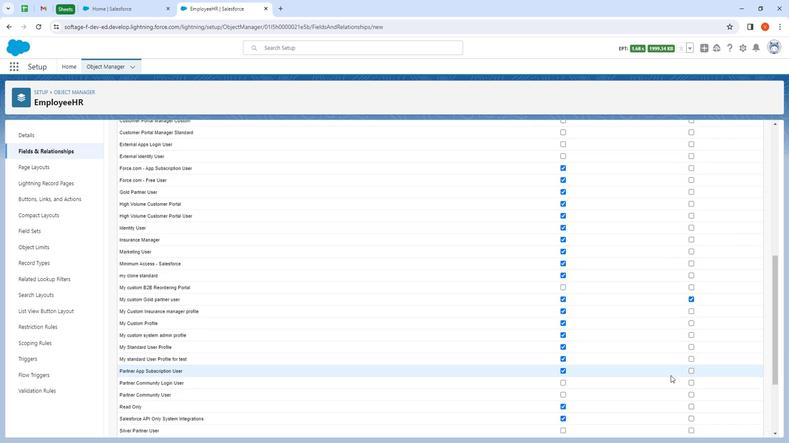 
Action: Mouse moved to (559, 283)
Screenshot: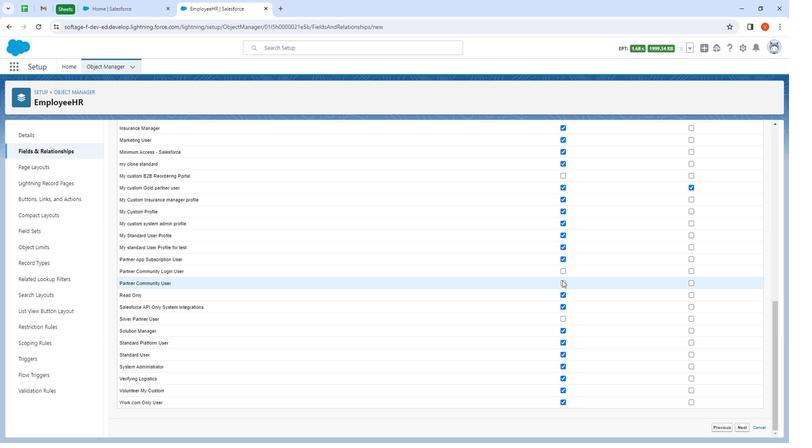 
Action: Mouse pressed left at (559, 283)
Screenshot: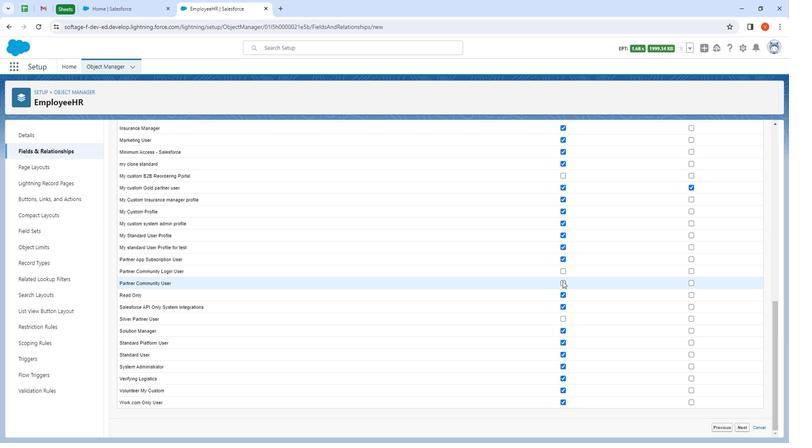 
Action: Mouse moved to (690, 275)
Screenshot: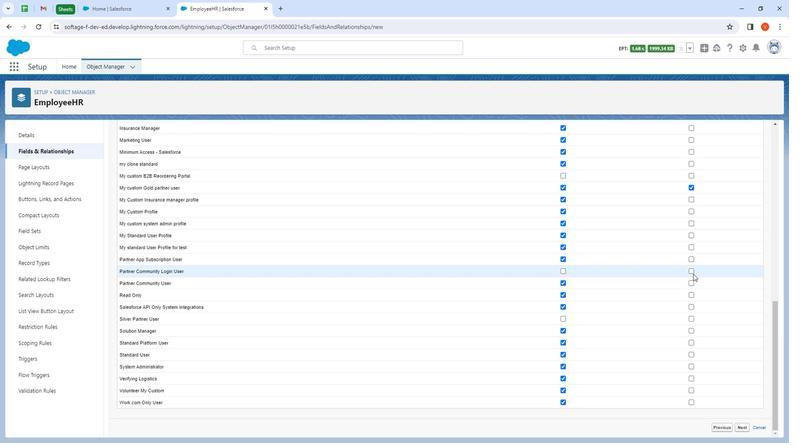 
Action: Mouse pressed left at (690, 275)
Screenshot: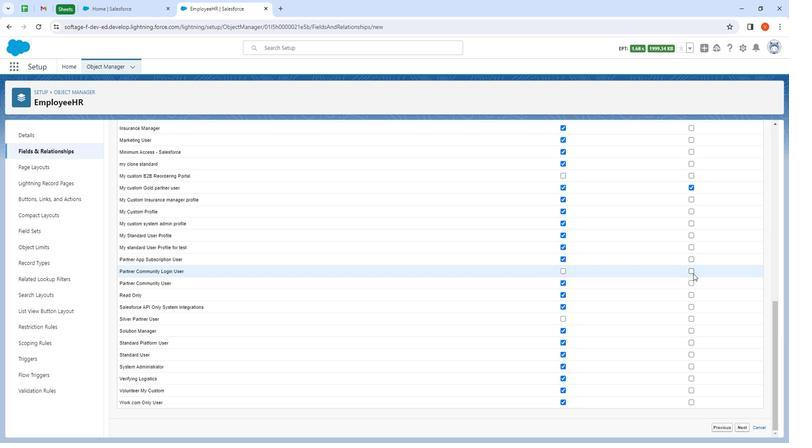 
Action: Mouse moved to (743, 431)
Screenshot: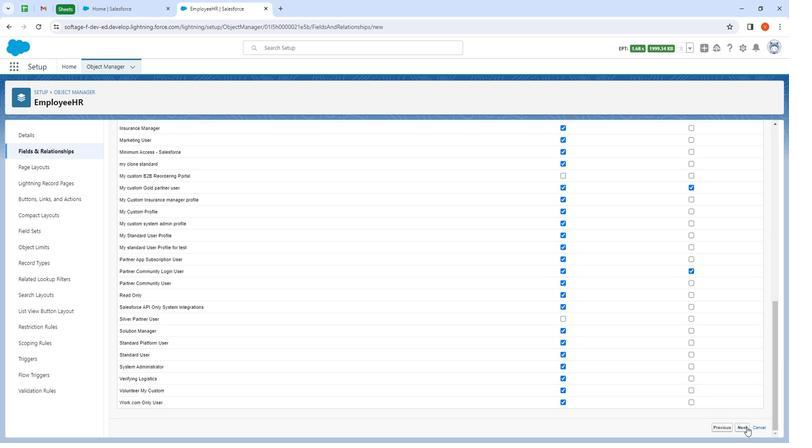 
Action: Mouse pressed left at (743, 431)
Screenshot: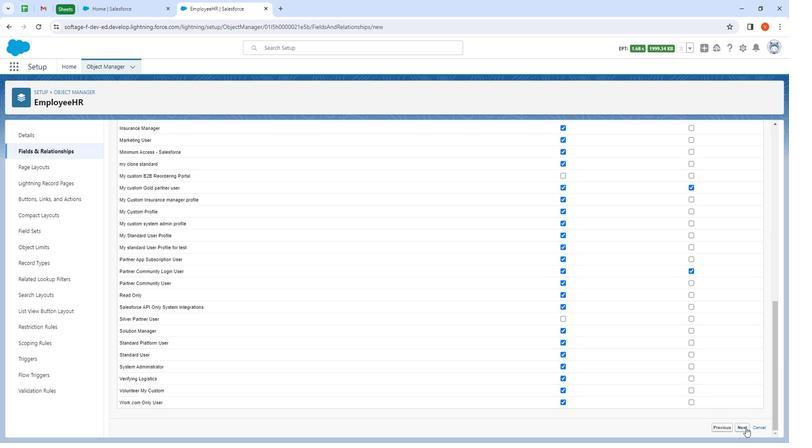 
Action: Mouse moved to (739, 299)
Screenshot: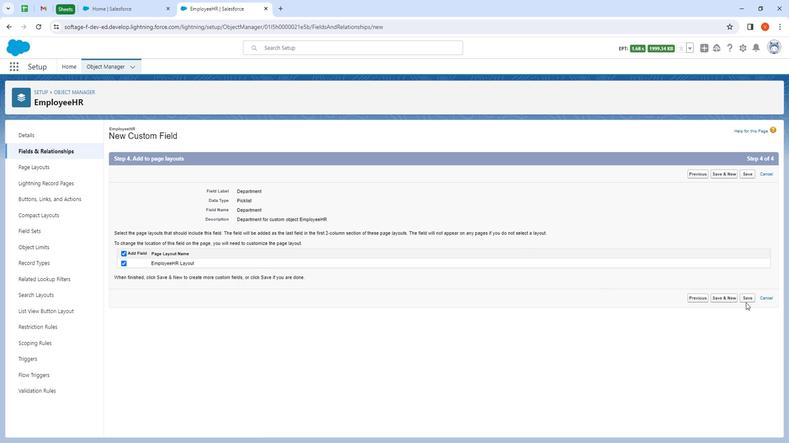 
Action: Mouse pressed left at (739, 299)
Screenshot: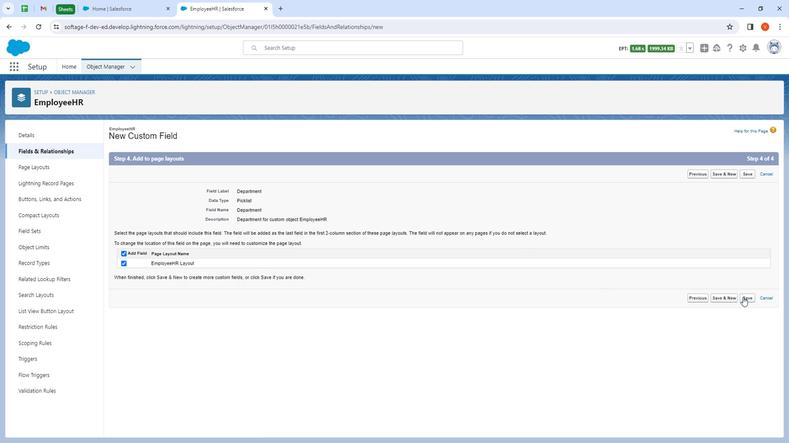 
Action: Mouse moved to (607, 131)
Screenshot: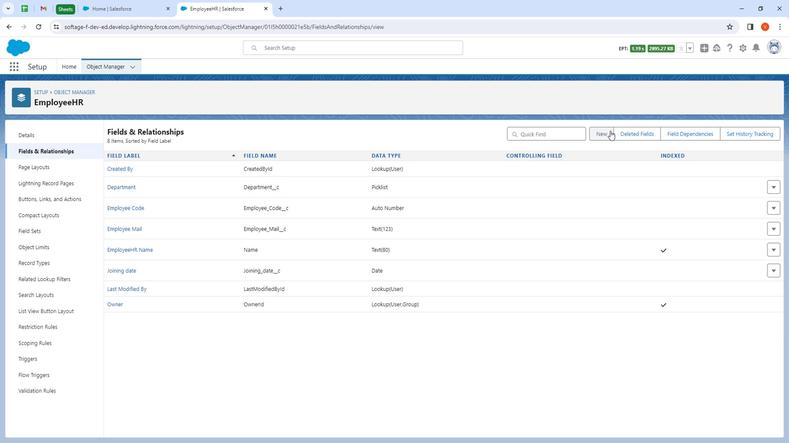 
Action: Mouse pressed left at (607, 131)
Screenshot: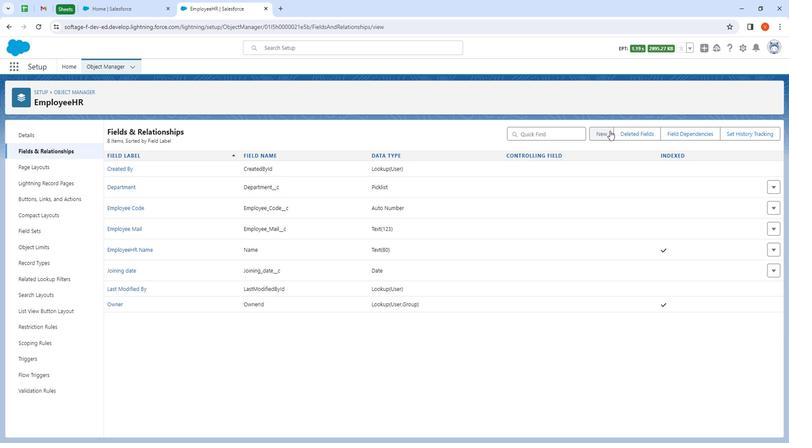 
Action: Mouse moved to (272, 286)
Screenshot: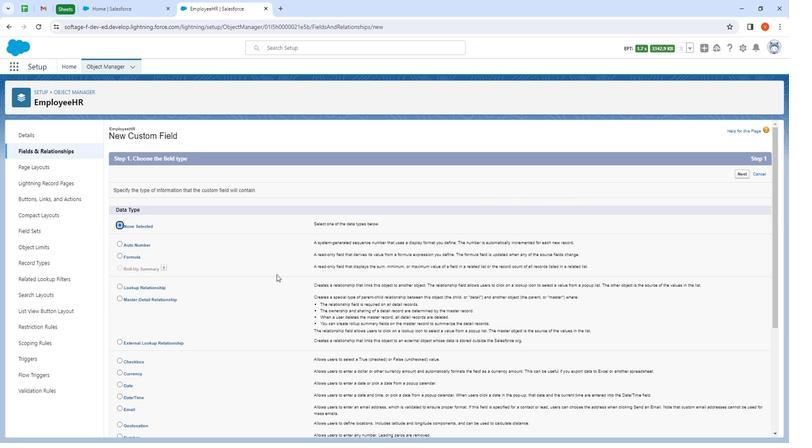 
Action: Mouse scrolled (272, 285) with delta (0, 0)
Screenshot: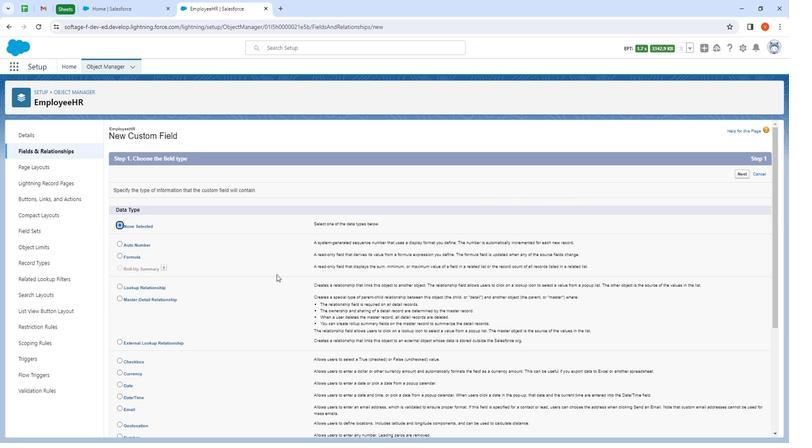 
Action: Mouse moved to (270, 295)
Screenshot: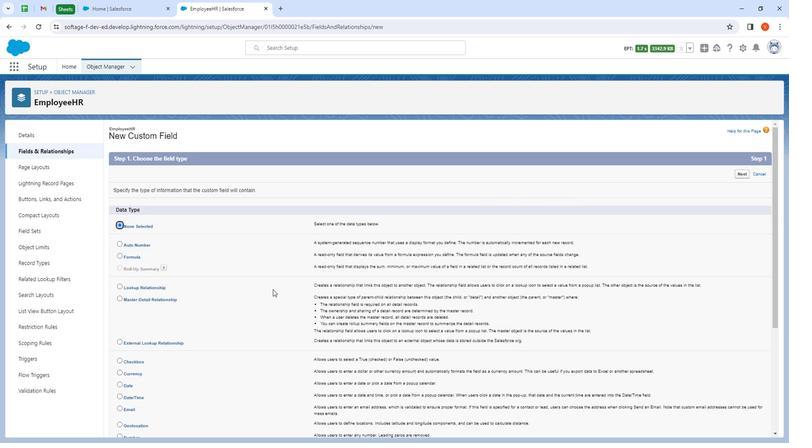 
Action: Mouse scrolled (270, 295) with delta (0, 0)
Screenshot: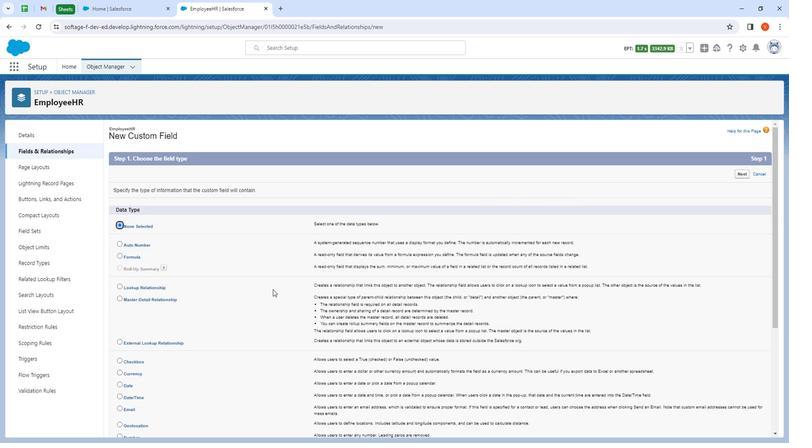 
Action: Mouse moved to (270, 297)
Screenshot: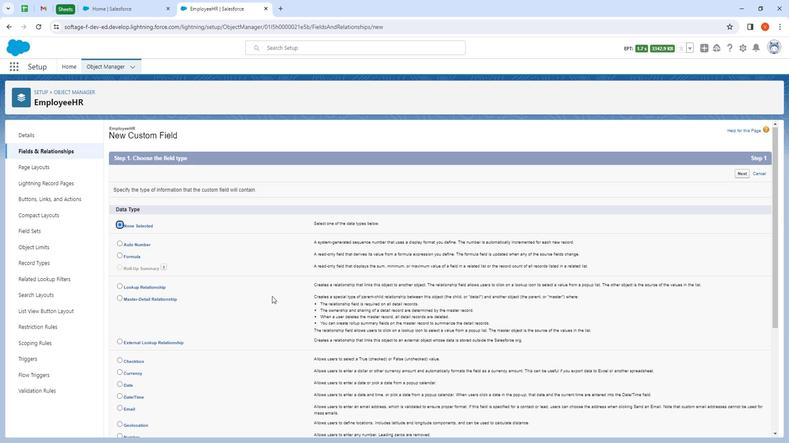 
Action: Mouse scrolled (270, 297) with delta (0, 0)
Screenshot: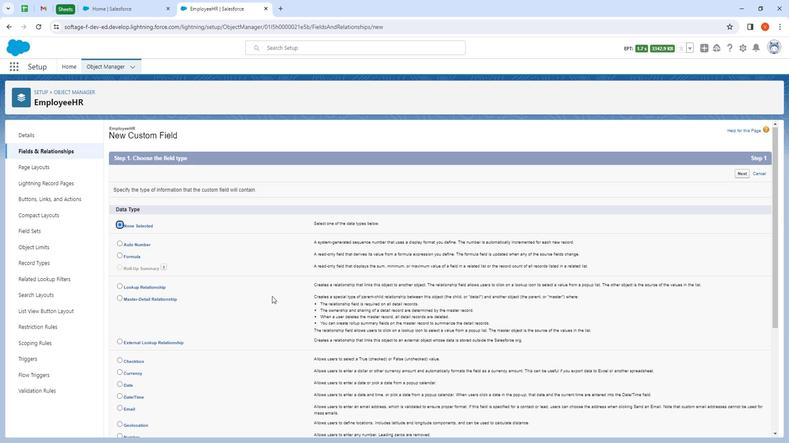 
Action: Mouse moved to (270, 298)
Screenshot: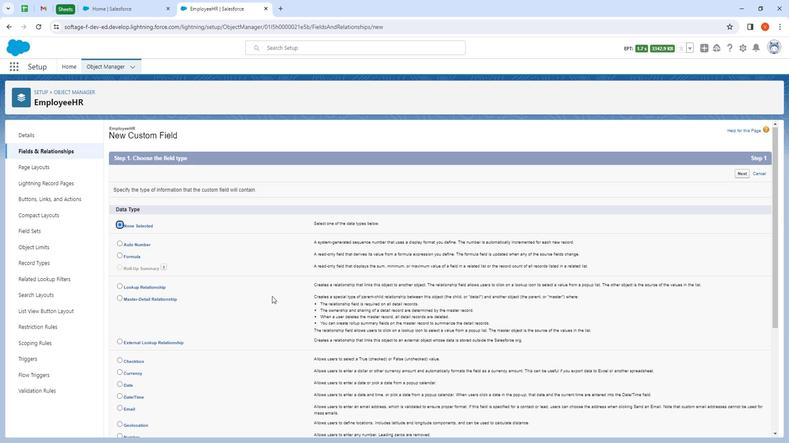 
Action: Mouse scrolled (270, 297) with delta (0, 0)
Screenshot: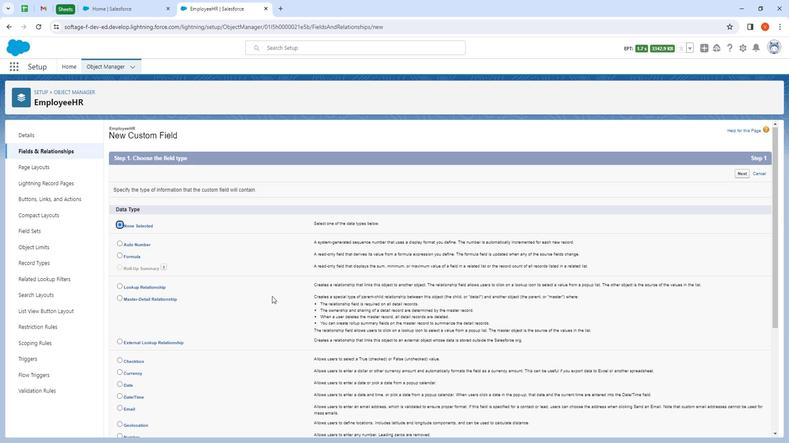
Action: Mouse moved to (270, 298)
Screenshot: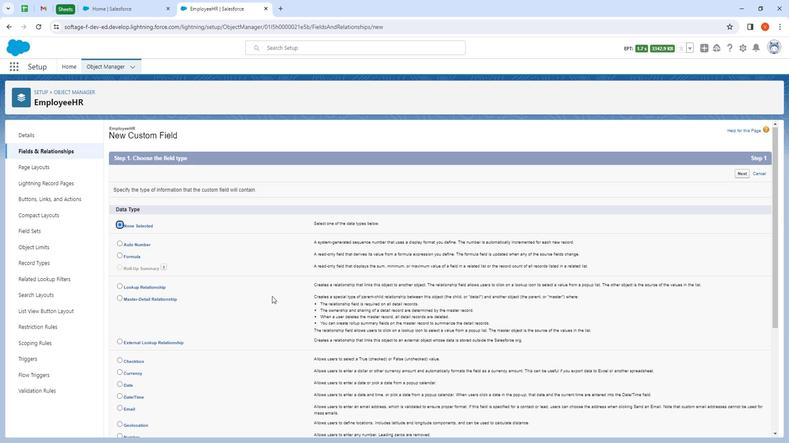 
Action: Mouse scrolled (270, 297) with delta (0, 0)
Screenshot: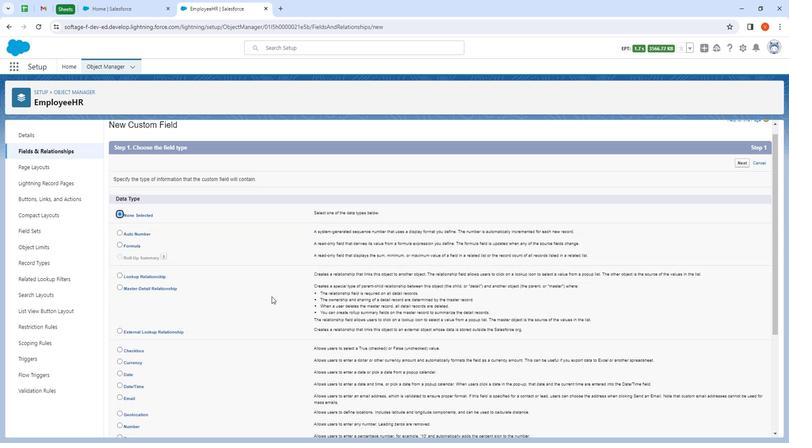 
Action: Mouse moved to (270, 299)
Screenshot: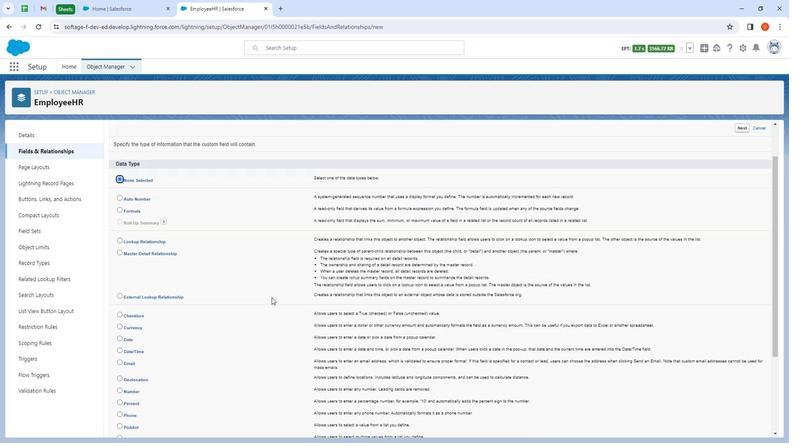 
Action: Mouse scrolled (270, 299) with delta (0, 0)
Screenshot: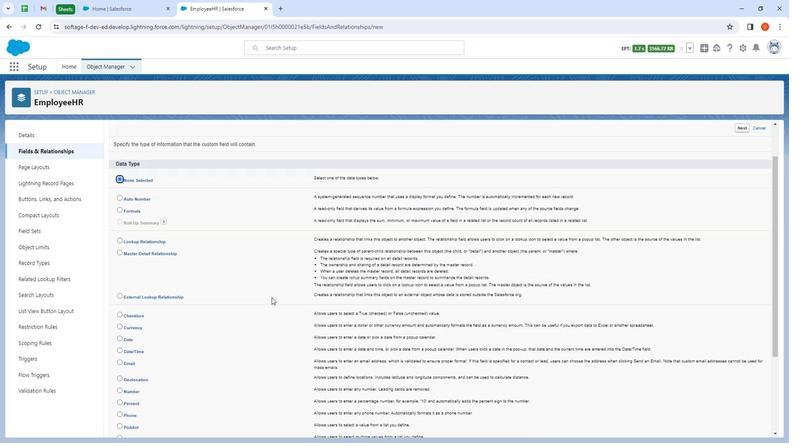 
Action: Mouse moved to (122, 338)
Screenshot: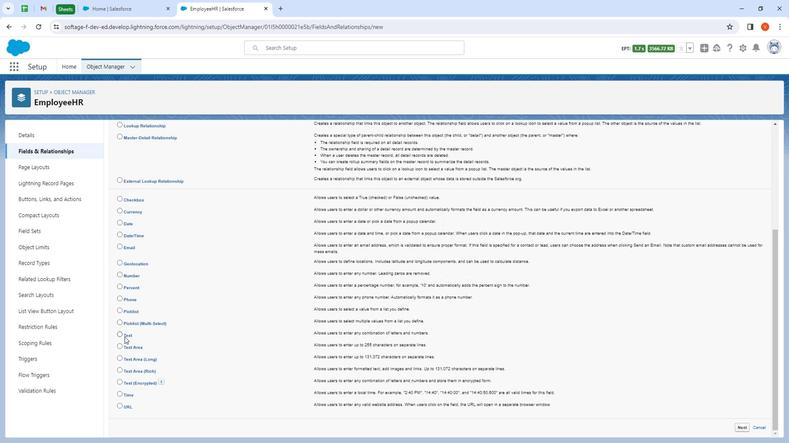
Action: Mouse pressed left at (122, 338)
Screenshot: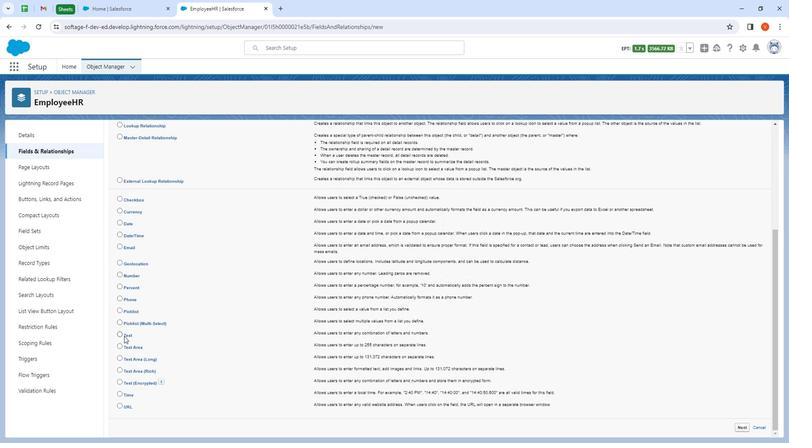 
Action: Mouse moved to (736, 428)
Screenshot: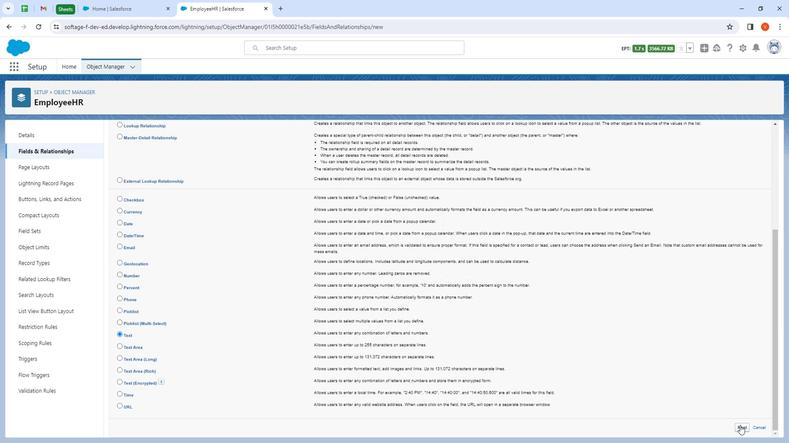 
Action: Mouse pressed left at (736, 428)
Screenshot: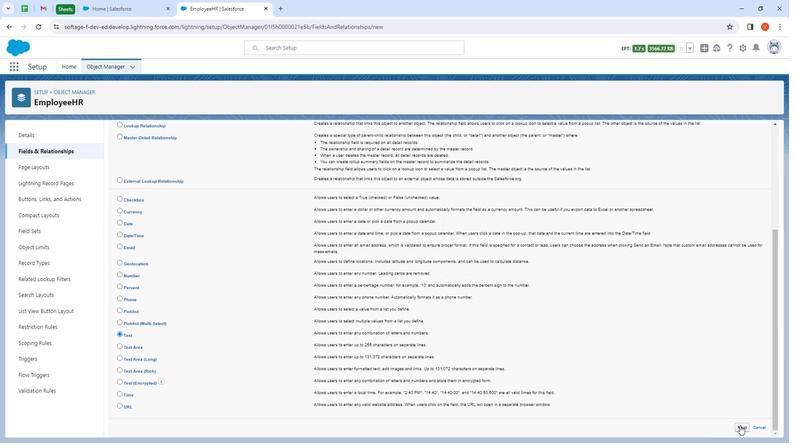 
Action: Mouse moved to (269, 194)
Screenshot: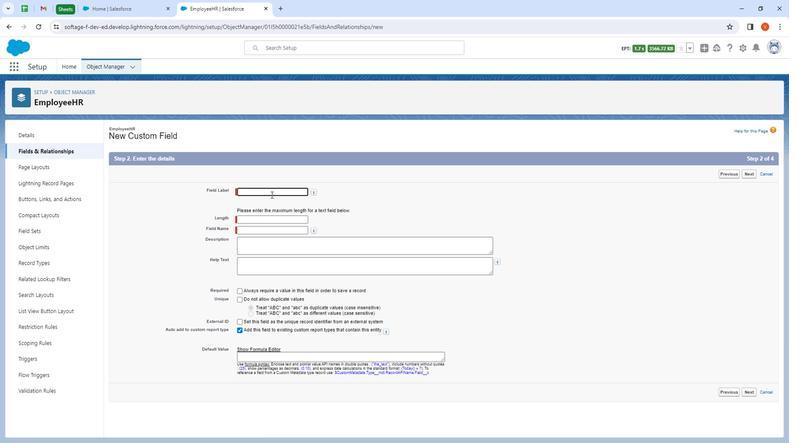 
Action: Mouse pressed left at (269, 194)
Screenshot: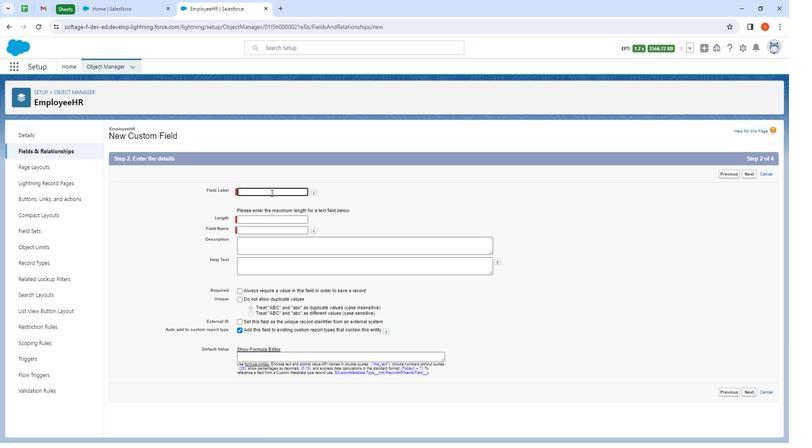 
Action: Key pressed <Key.shift><Key.shift><Key.shift><Key.shift><Key.shift><Key.shift><Key.shift>job<Key.space>title
Screenshot: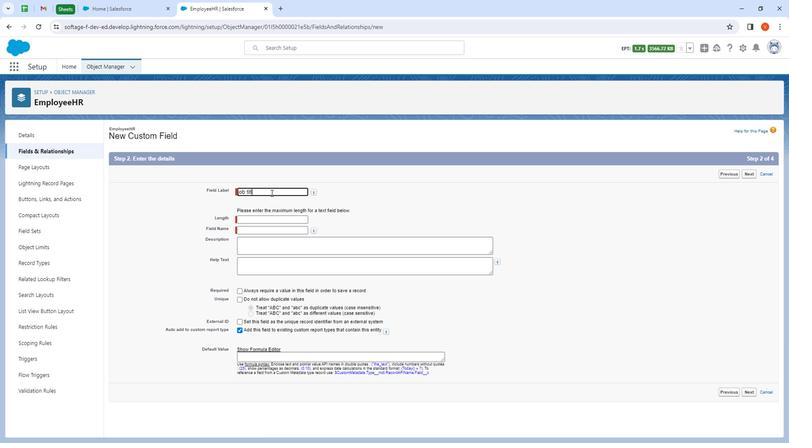 
Action: Mouse moved to (243, 222)
Screenshot: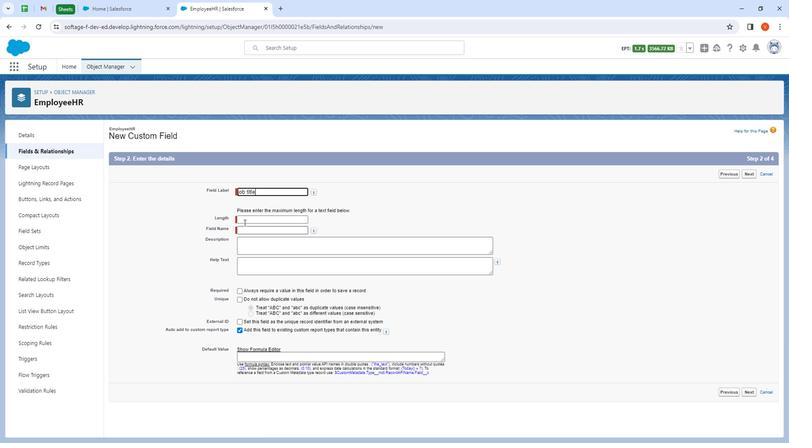 
Action: Mouse pressed left at (243, 222)
Screenshot: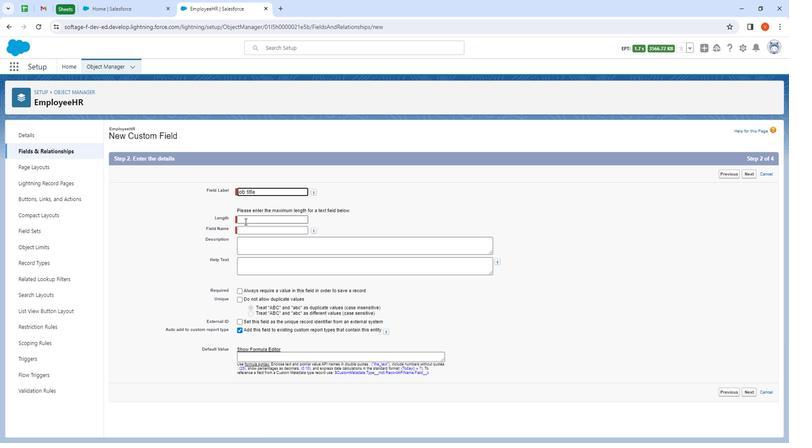 
Action: Key pressed 19
Screenshot: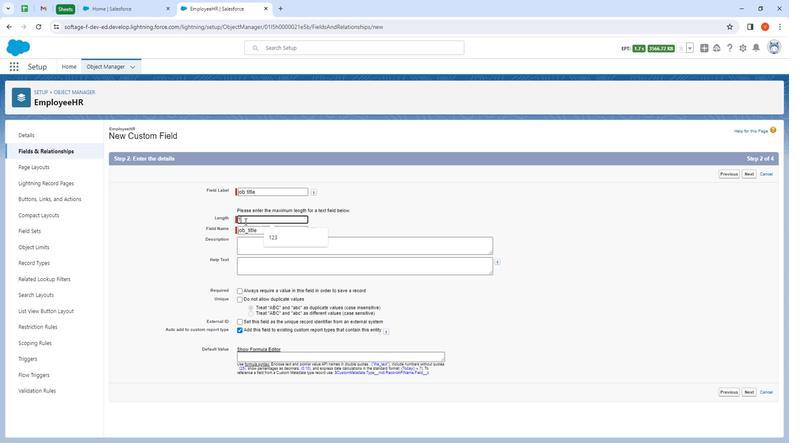 
Action: Mouse moved to (282, 245)
Screenshot: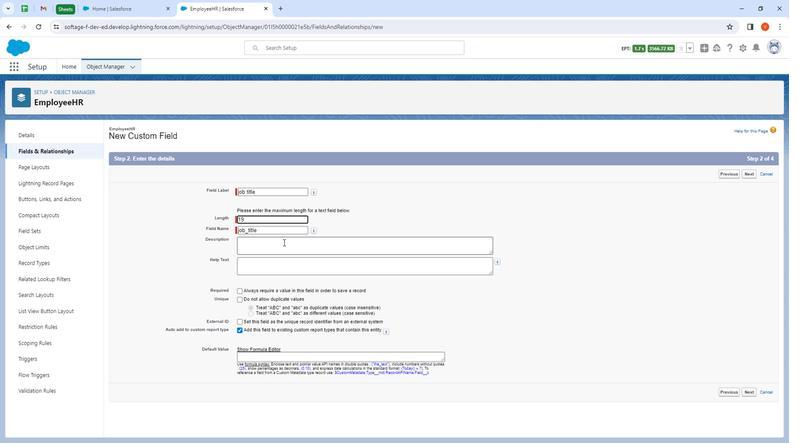 
Action: Mouse pressed left at (282, 245)
Screenshot: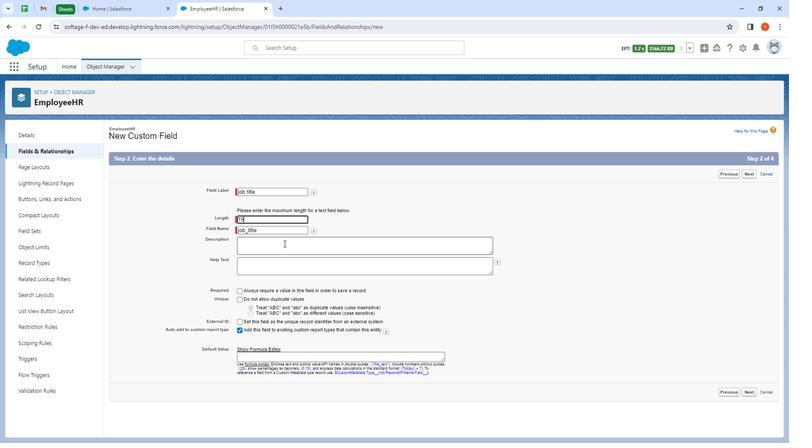 
Action: Key pressed <Key.shift><Key.shift><Key.shift>This<Key.space>is<Key.space>the<Key.space>custom<Key.space>field<Key.space>for<Key.space>j<Key.backspace>custom<Key.space>object<Key.space><Key.shift>Employee<Key.shift>HR
Screenshot: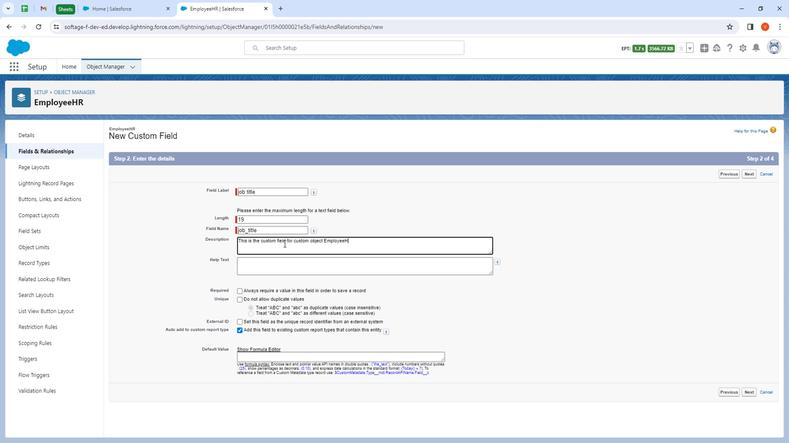 
Action: Mouse moved to (751, 393)
Screenshot: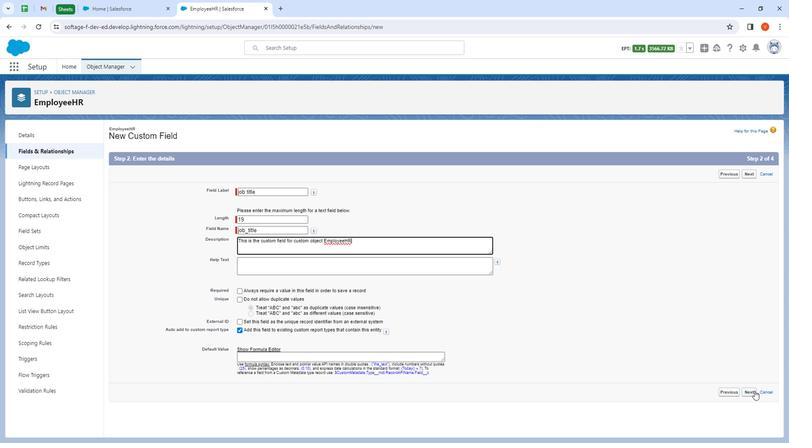 
Action: Mouse pressed left at (751, 393)
Screenshot: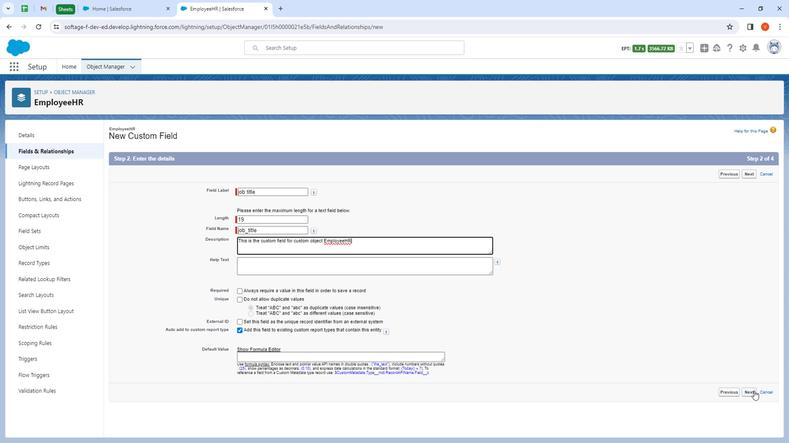 
Action: Mouse moved to (612, 302)
Screenshot: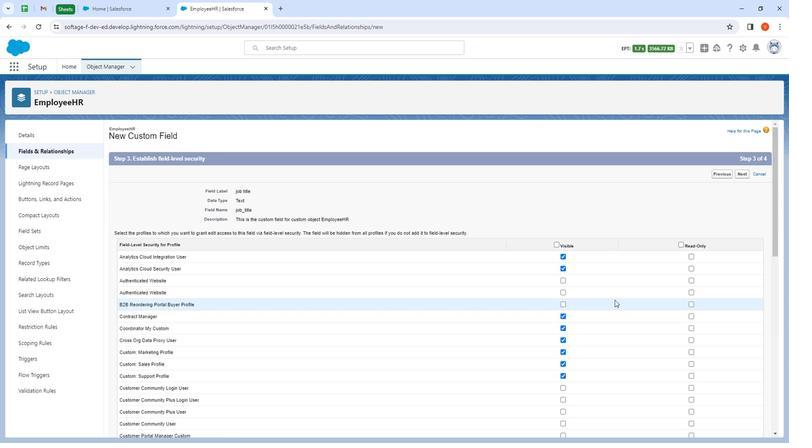 
Action: Mouse scrolled (612, 302) with delta (0, 0)
Screenshot: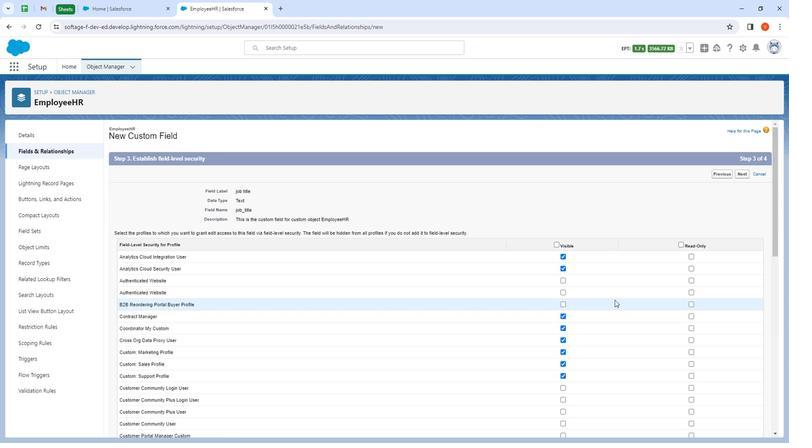 
Action: Mouse moved to (612, 305)
Screenshot: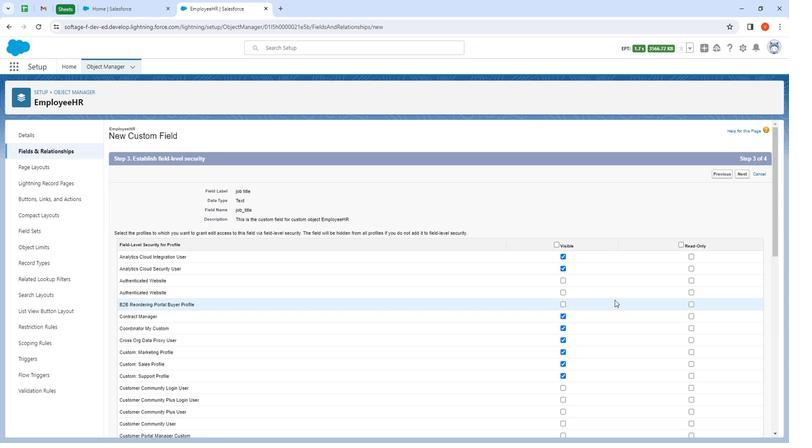 
Action: Mouse scrolled (612, 304) with delta (0, 0)
Screenshot: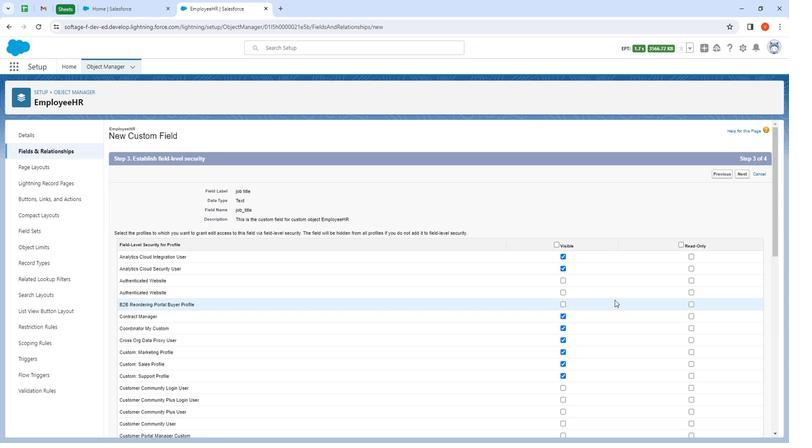 
Action: Mouse moved to (612, 306)
Screenshot: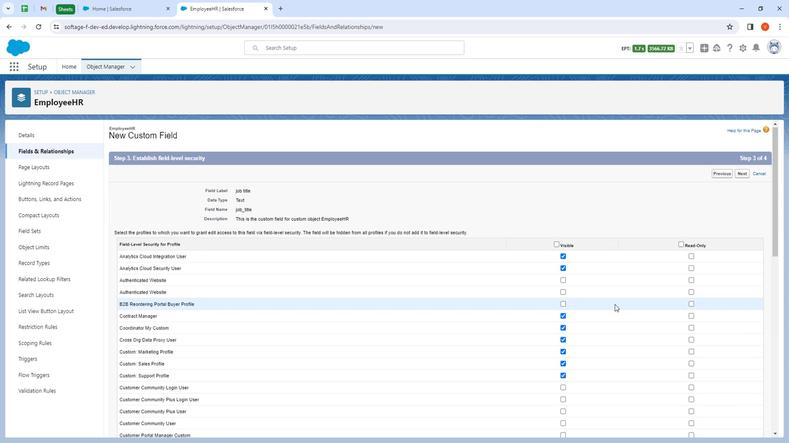 
Action: Mouse scrolled (612, 306) with delta (0, 0)
Screenshot: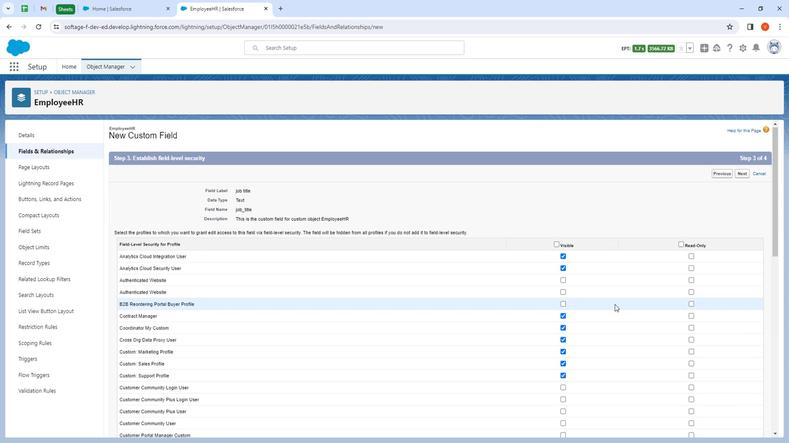 
Action: Mouse scrolled (612, 306) with delta (0, 0)
Screenshot: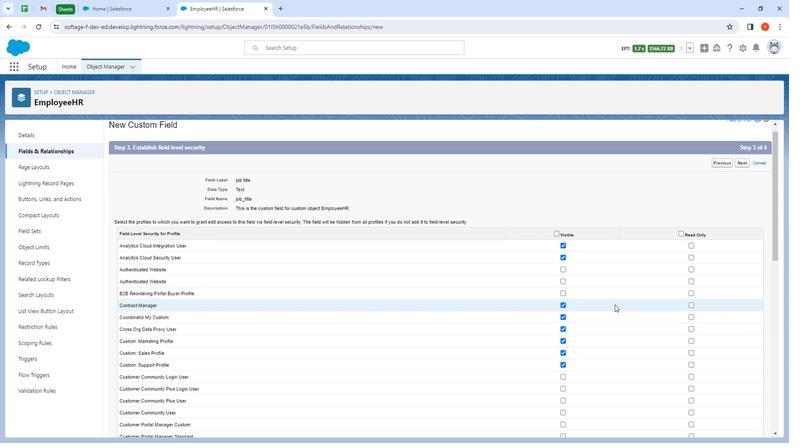 
Action: Mouse moved to (561, 266)
Screenshot: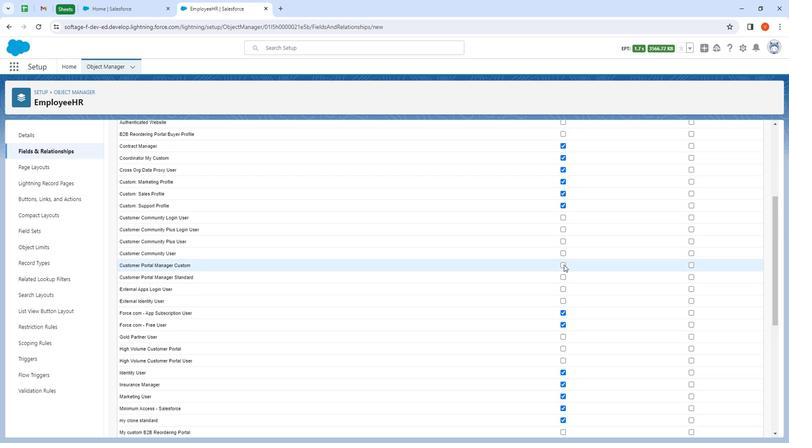 
Action: Mouse pressed left at (561, 266)
Screenshot: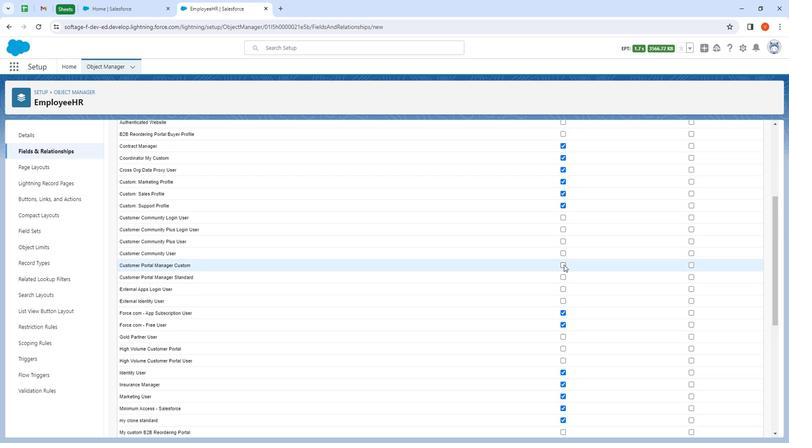 
Action: Mouse moved to (559, 280)
Screenshot: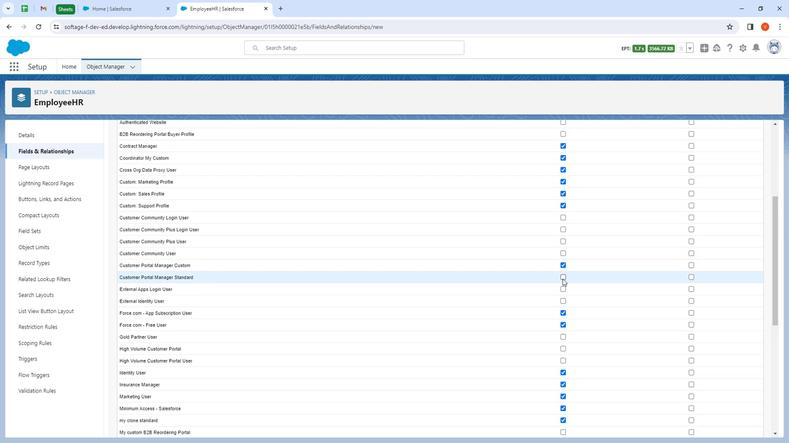 
Action: Mouse pressed left at (559, 280)
Screenshot: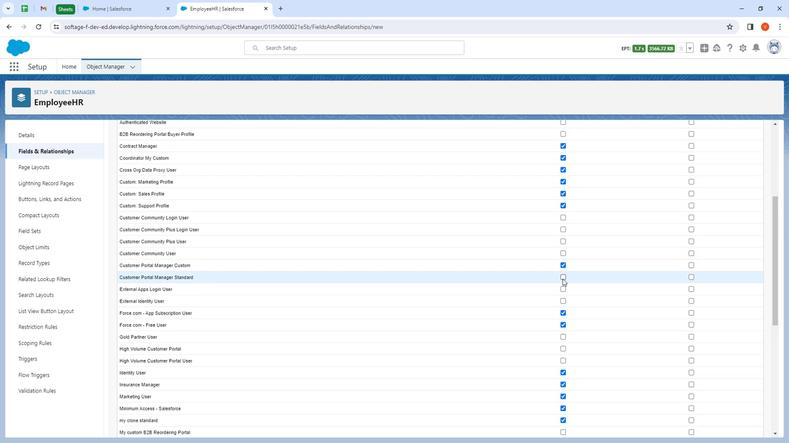 
Action: Mouse moved to (704, 345)
Screenshot: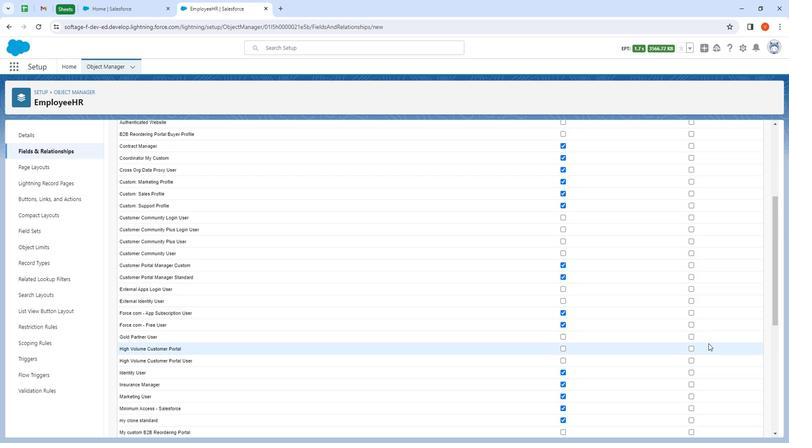 
Action: Mouse pressed left at (704, 345)
Screenshot: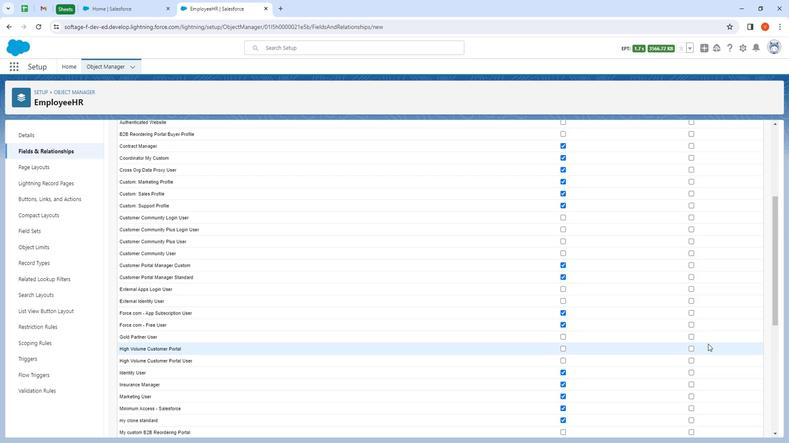 
Action: Mouse moved to (691, 353)
Screenshot: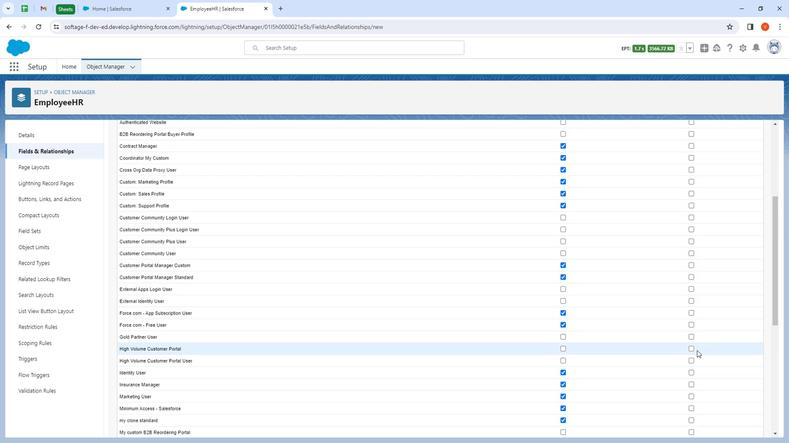 
Action: Mouse pressed left at (691, 353)
Screenshot: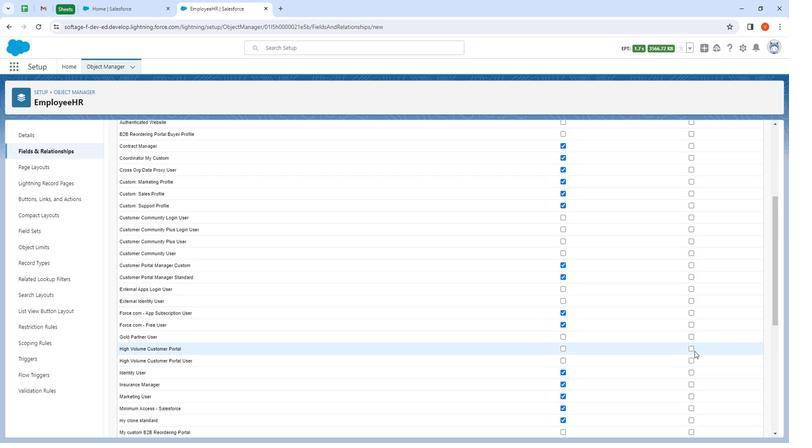 
Action: Mouse moved to (690, 352)
Screenshot: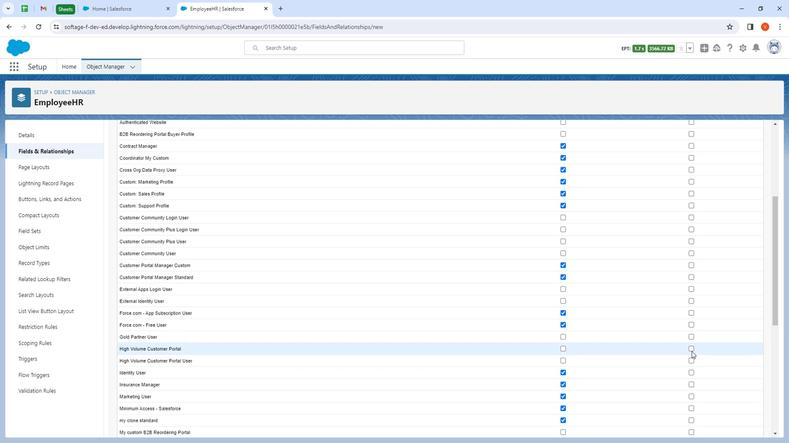 
Action: Mouse pressed left at (690, 352)
Screenshot: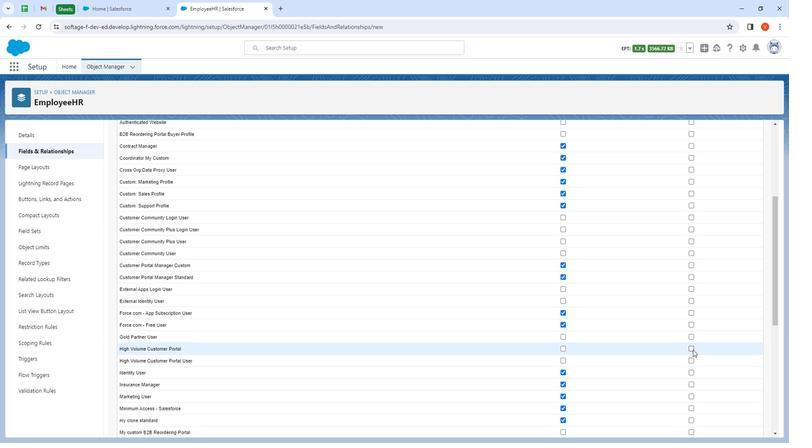 
Action: Mouse moved to (690, 342)
Screenshot: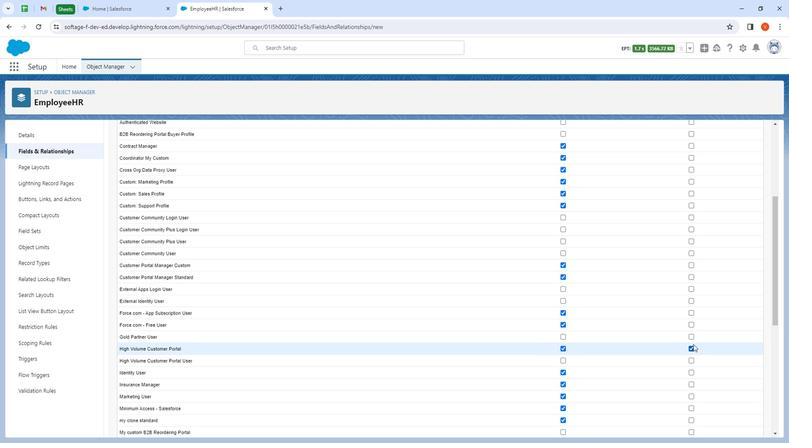 
Action: Mouse pressed left at (690, 342)
Screenshot: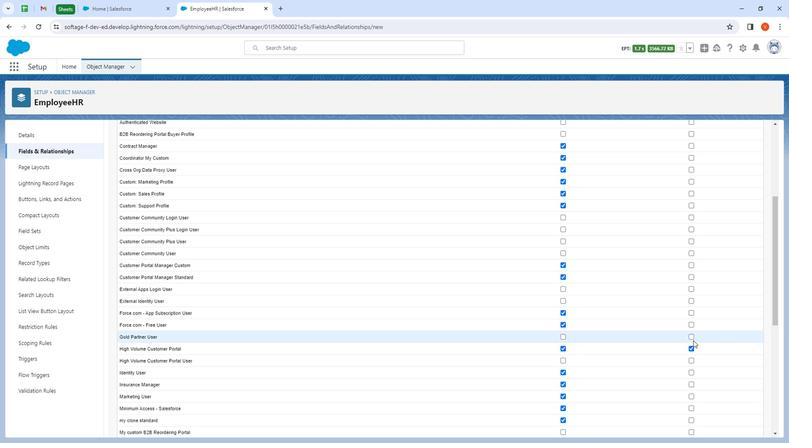 
Action: Mouse moved to (689, 339)
Screenshot: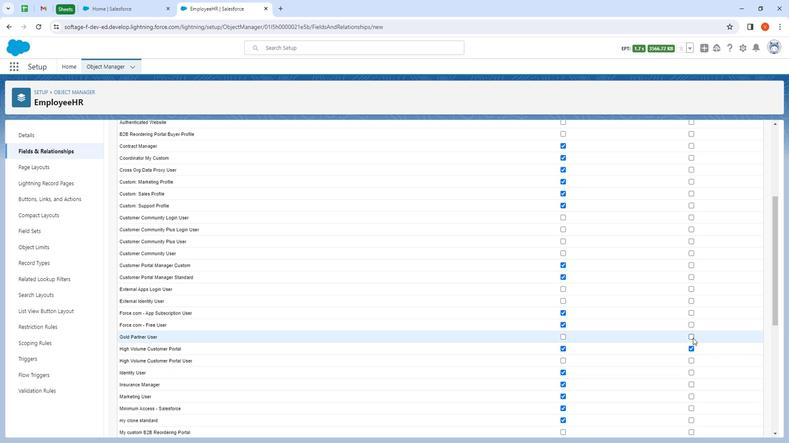 
Action: Mouse pressed left at (689, 339)
Screenshot: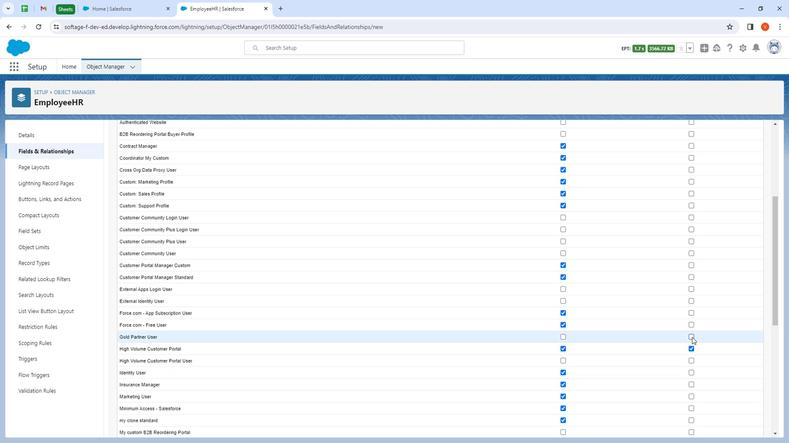 
Action: Mouse moved to (621, 369)
Screenshot: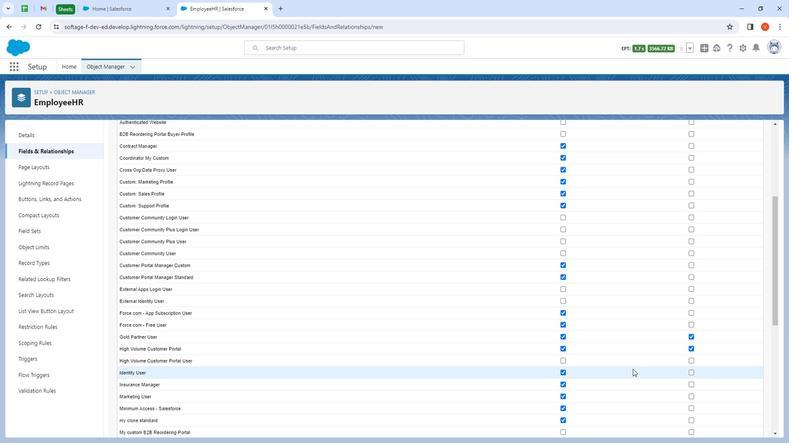 
Action: Mouse scrolled (621, 369) with delta (0, 0)
Screenshot: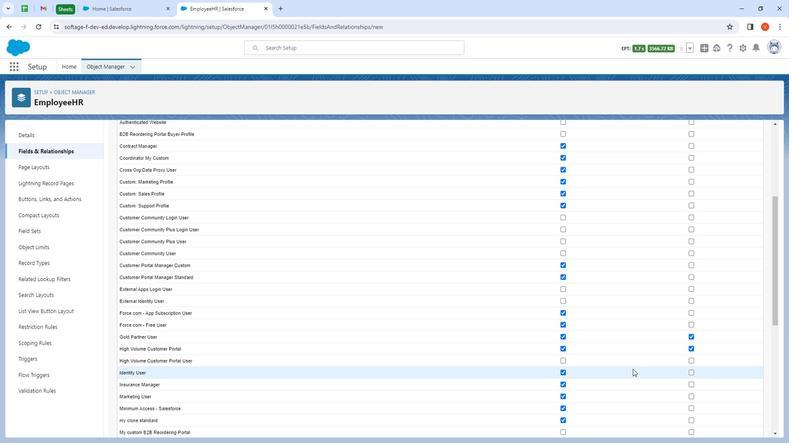 
Action: Mouse moved to (619, 369)
Screenshot: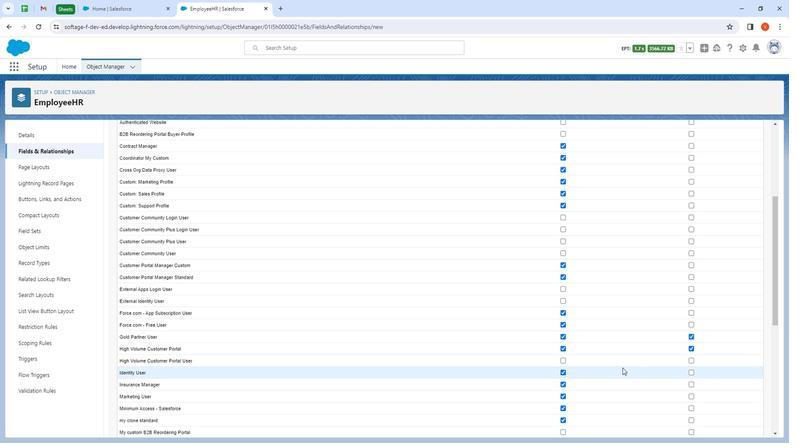 
Action: Mouse scrolled (619, 369) with delta (0, 0)
Screenshot: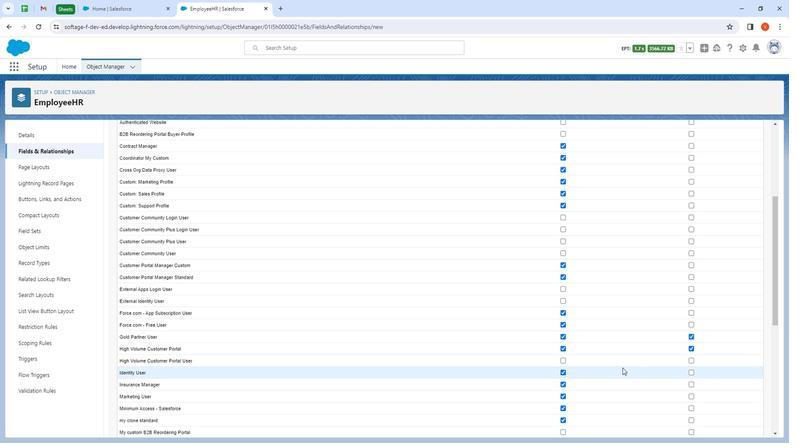 
Action: Mouse scrolled (619, 369) with delta (0, 0)
Screenshot: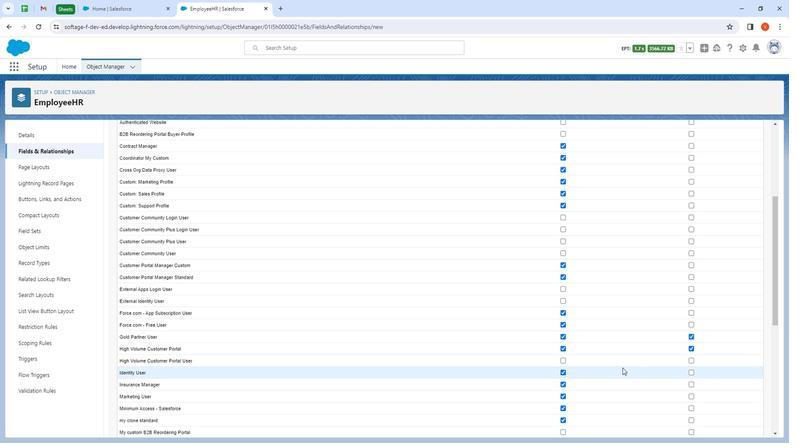 
Action: Mouse moved to (619, 369)
Screenshot: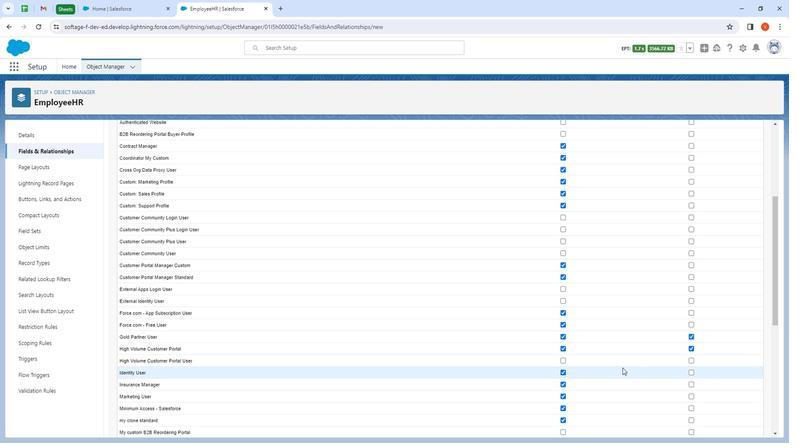 
Action: Mouse scrolled (619, 369) with delta (0, 0)
Screenshot: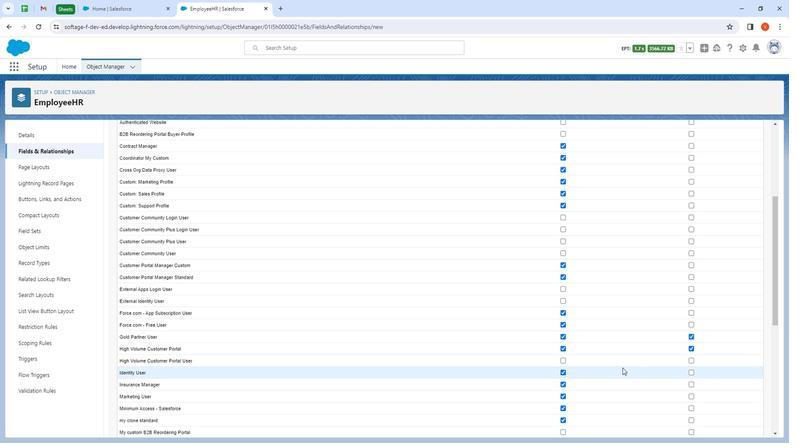 
Action: Mouse moved to (618, 369)
Screenshot: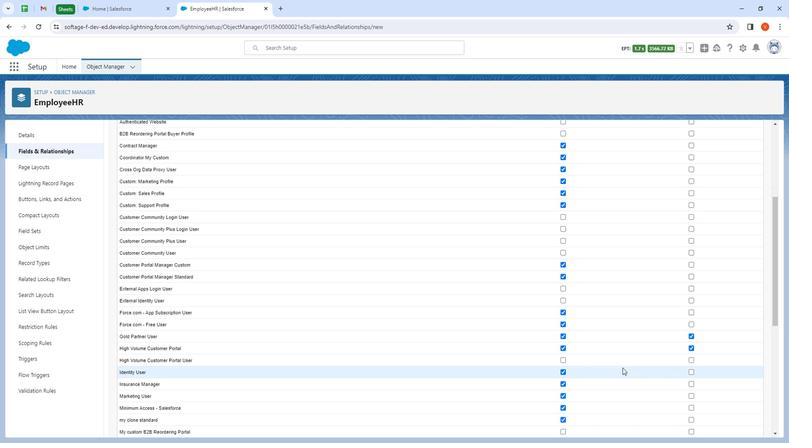 
Action: Mouse scrolled (618, 369) with delta (0, 0)
Screenshot: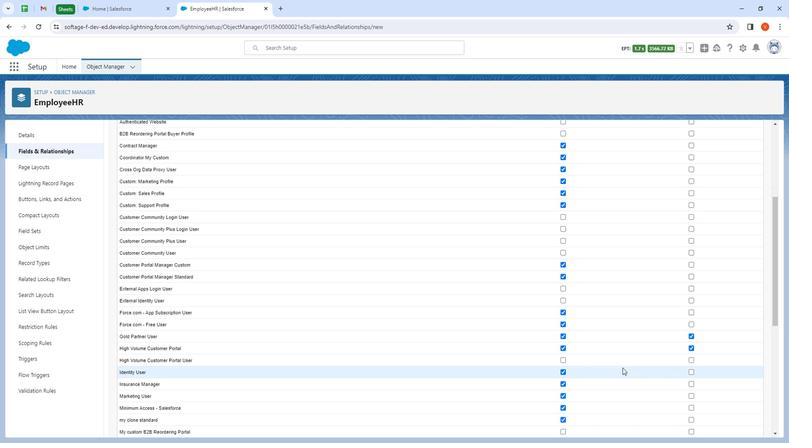 
Action: Mouse moved to (561, 331)
Screenshot: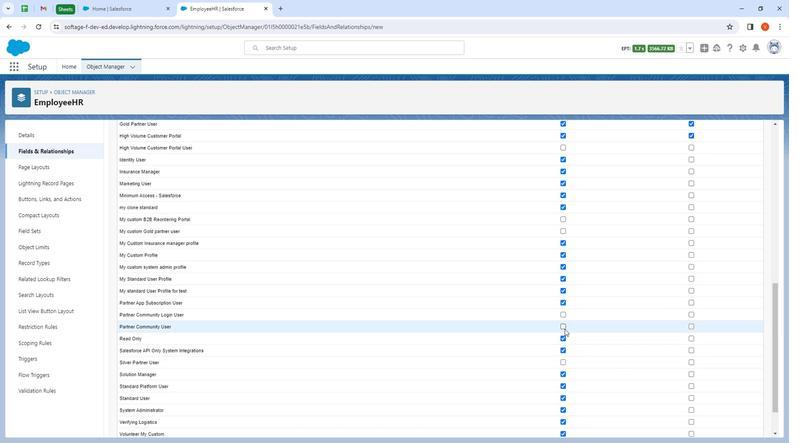 
Action: Mouse pressed left at (561, 331)
Screenshot: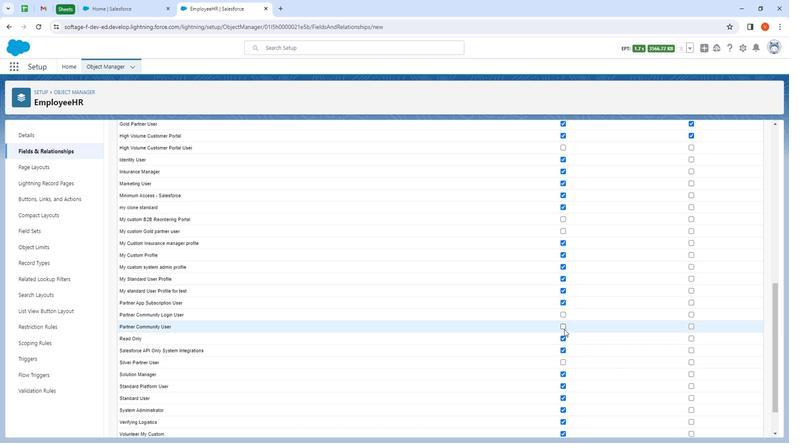 
Action: Mouse moved to (687, 365)
Screenshot: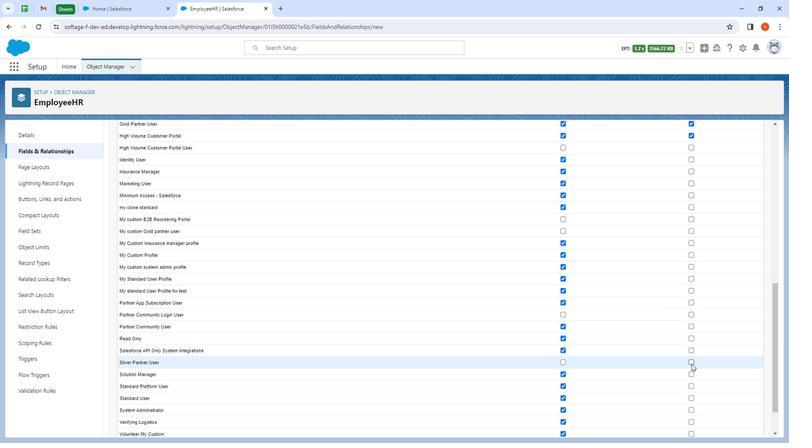 
Action: Mouse pressed left at (687, 365)
Screenshot: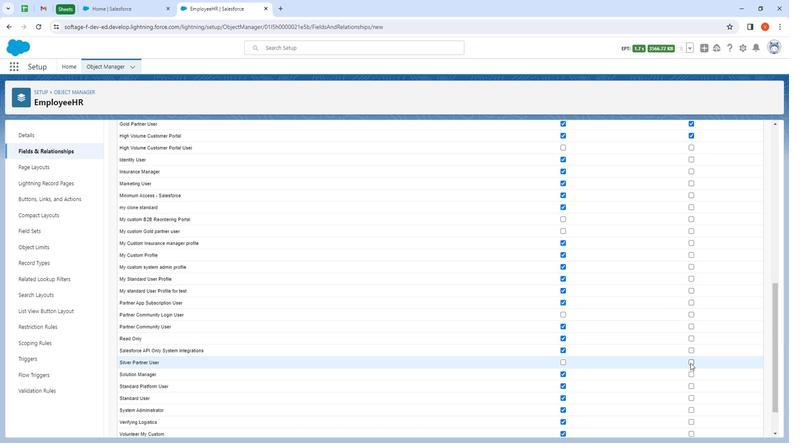 
Action: Mouse moved to (696, 378)
Screenshot: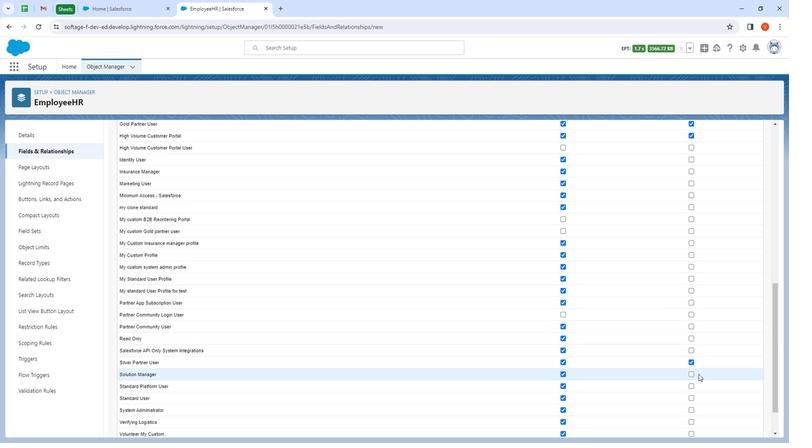 
Action: Mouse scrolled (696, 378) with delta (0, 0)
Screenshot: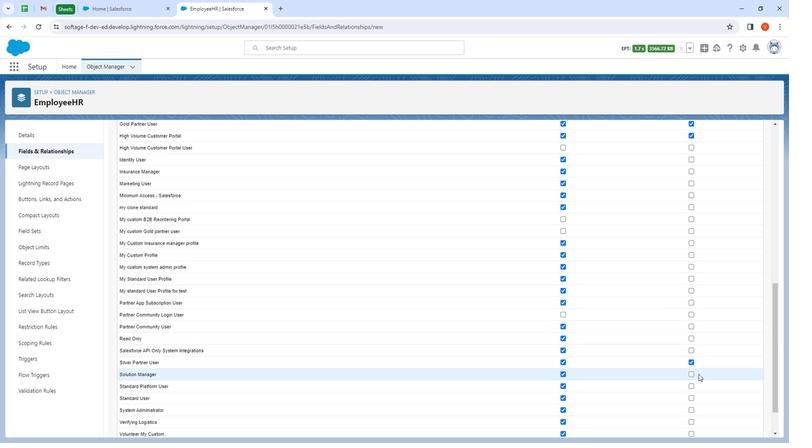 
Action: Mouse moved to (696, 380)
Screenshot: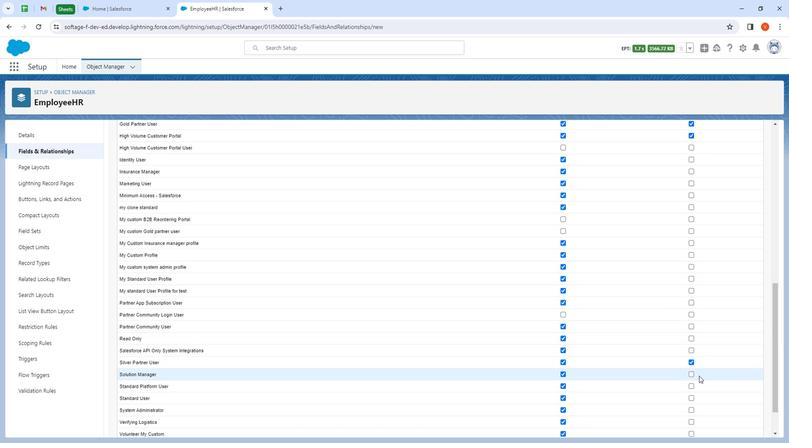 
Action: Mouse scrolled (696, 379) with delta (0, 0)
Screenshot: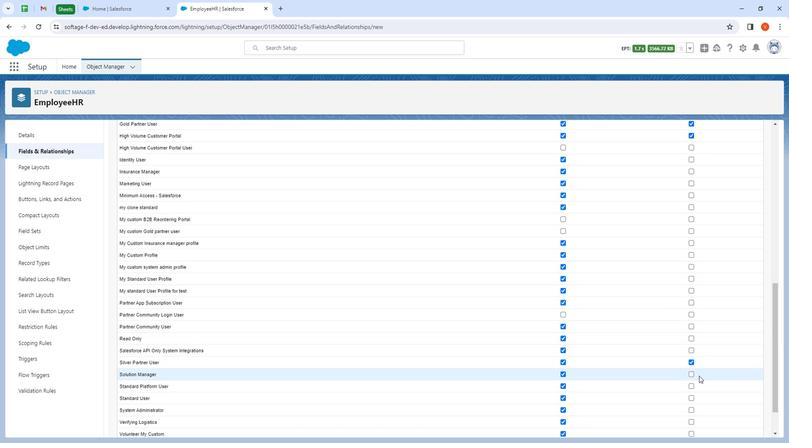 
Action: Mouse moved to (696, 381)
Screenshot: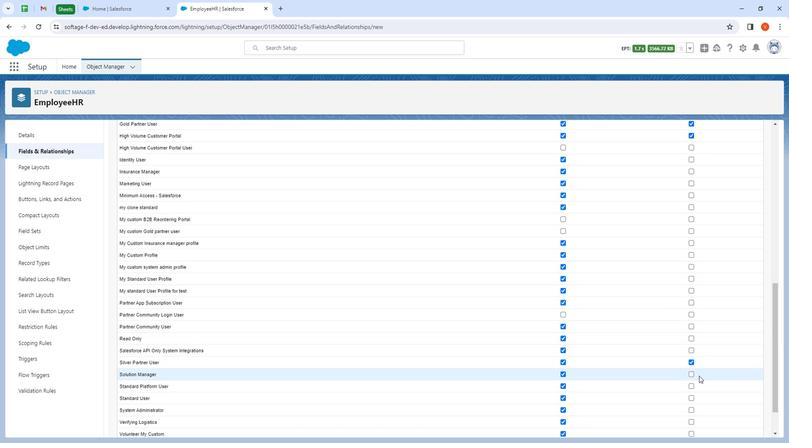 
Action: Mouse scrolled (696, 380) with delta (0, 0)
Screenshot: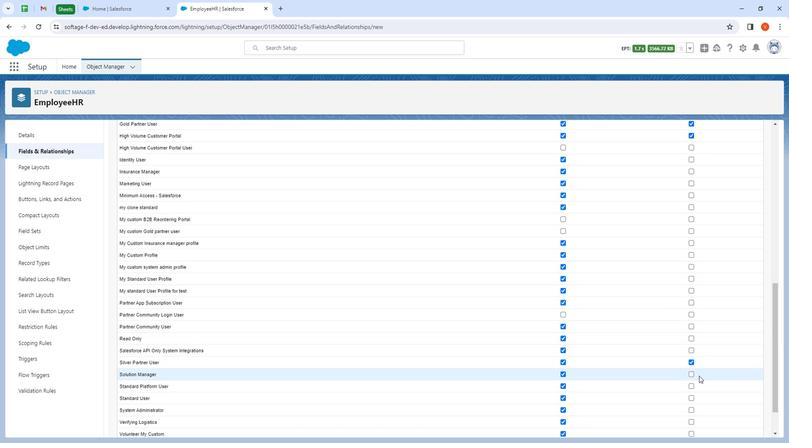 
Action: Mouse moved to (696, 381)
Screenshot: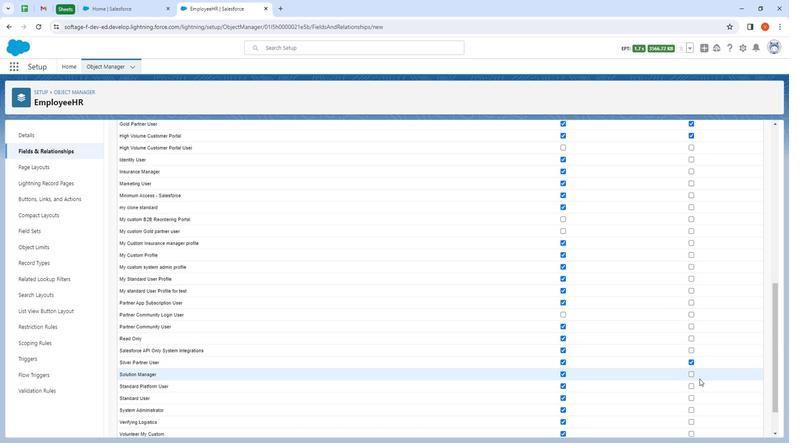 
Action: Mouse scrolled (696, 381) with delta (0, 0)
Screenshot: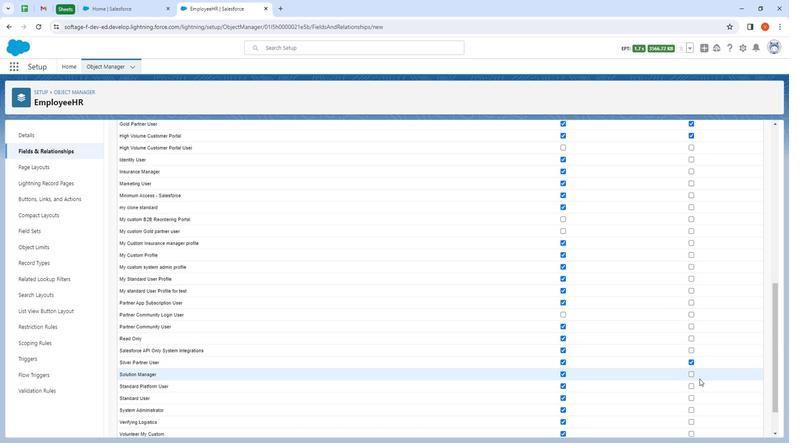 
Action: Mouse moved to (696, 382)
